 Task: Compose an email with the signature Joshua Turner with the subject Request for a resume and the message I need your assistance in preparing the proposal for the new project. from softage.8@softage.net to softage.2@softage.net Select the numbered list and change the font typography to strikethroughSelect the numbered list and remove the font typography strikethrough Send the email. Finally, move the email from Sent Items to the label User experience
Action: Mouse moved to (1115, 66)
Screenshot: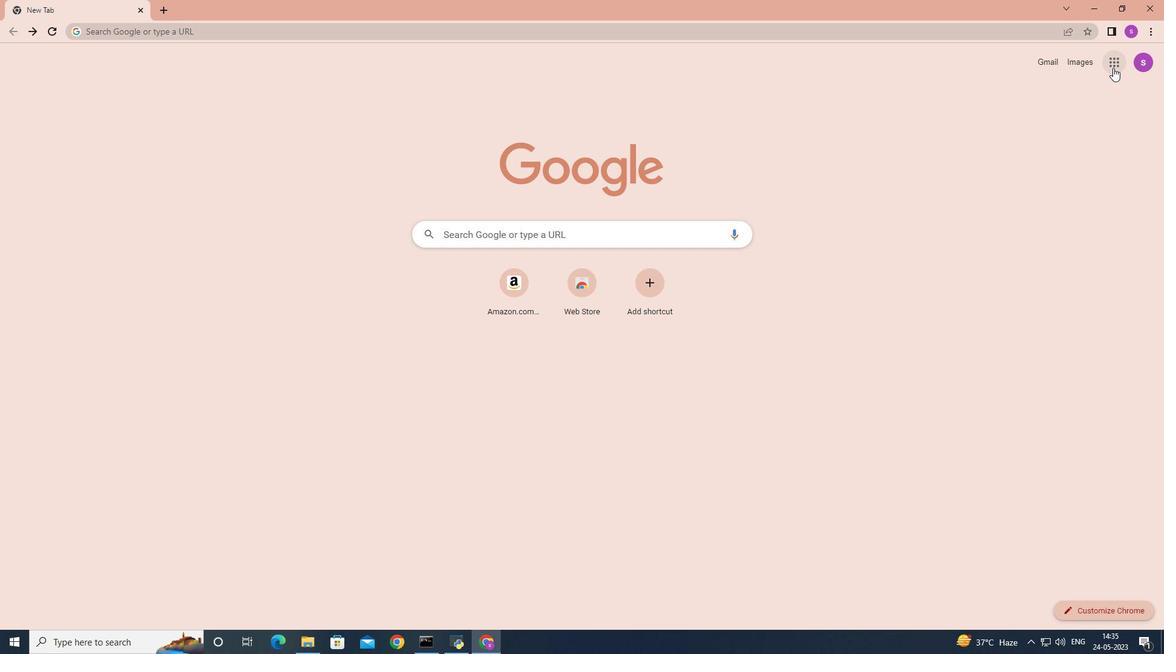 
Action: Mouse pressed left at (1115, 66)
Screenshot: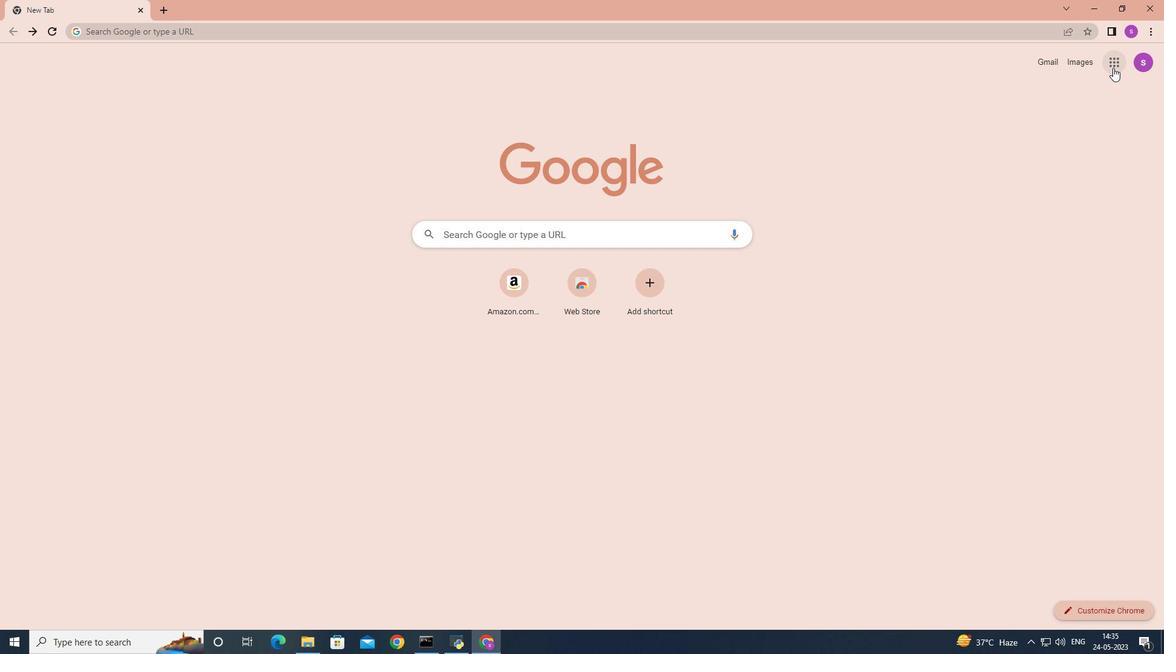 
Action: Mouse moved to (1053, 114)
Screenshot: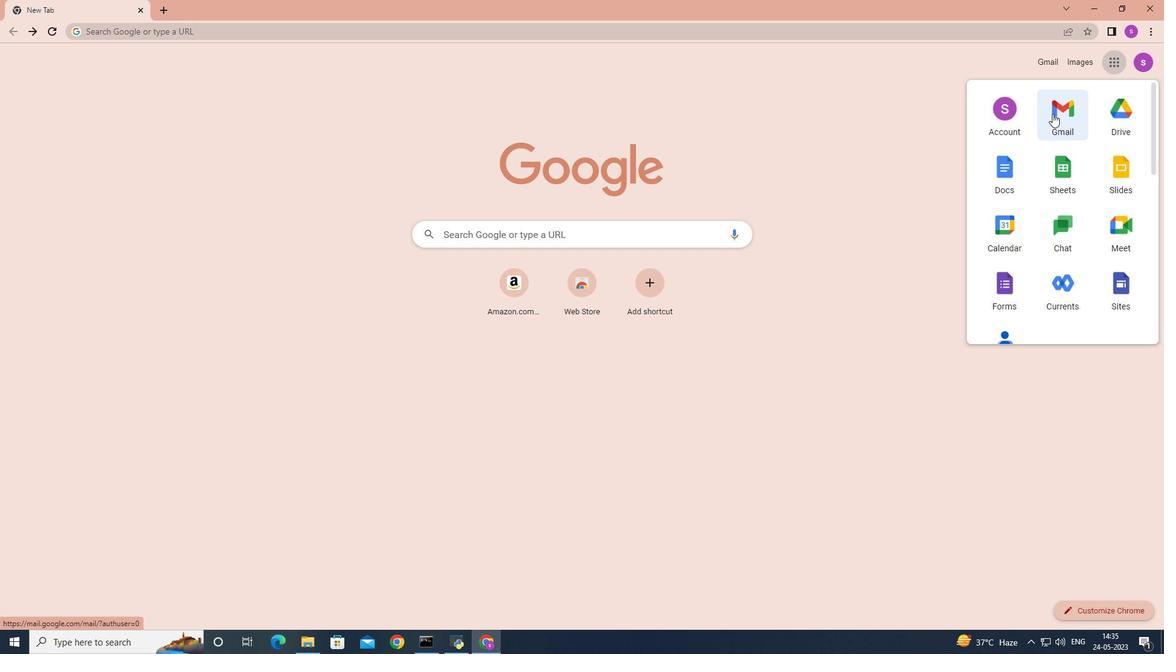 
Action: Mouse pressed left at (1053, 114)
Screenshot: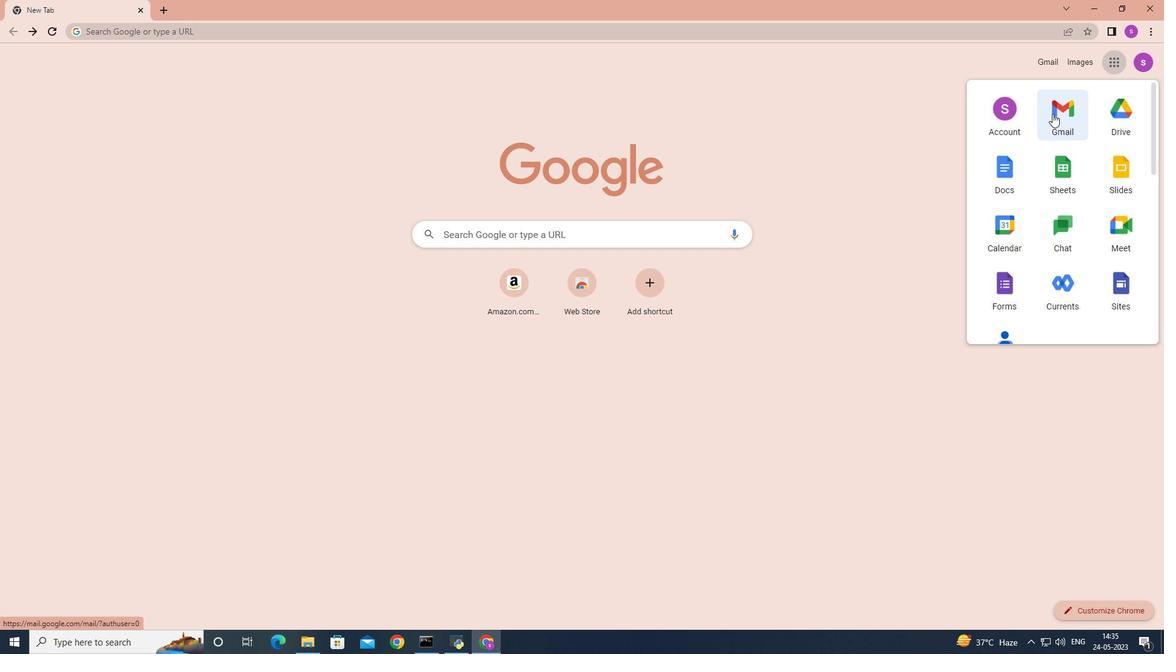 
Action: Mouse moved to (1024, 59)
Screenshot: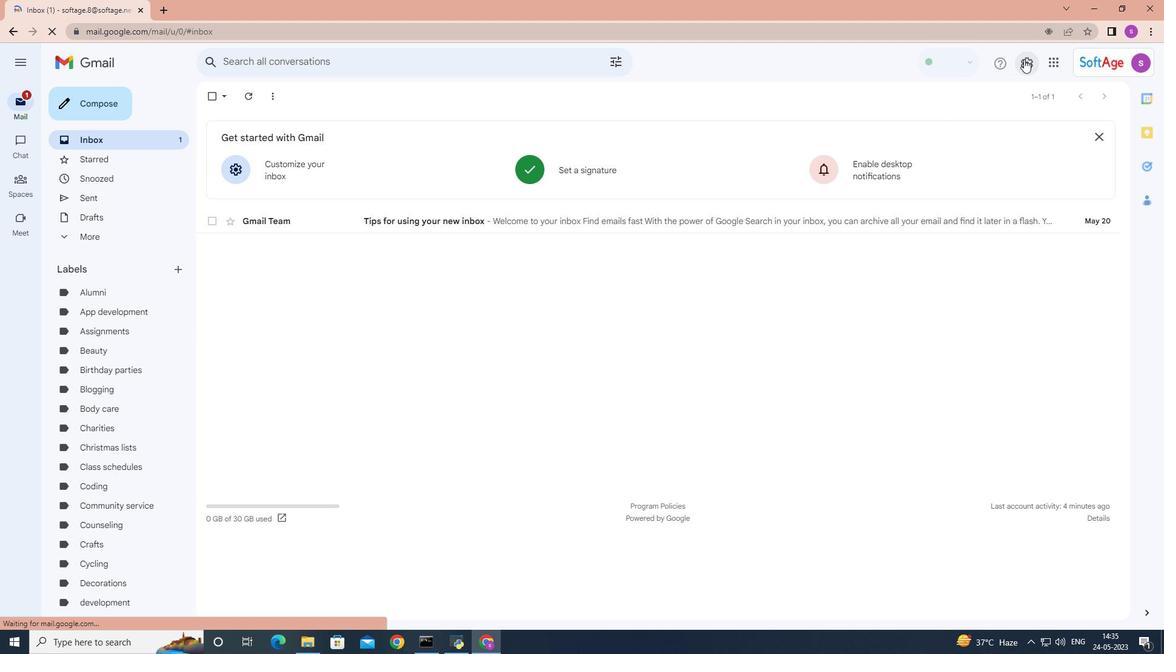 
Action: Mouse pressed left at (1024, 59)
Screenshot: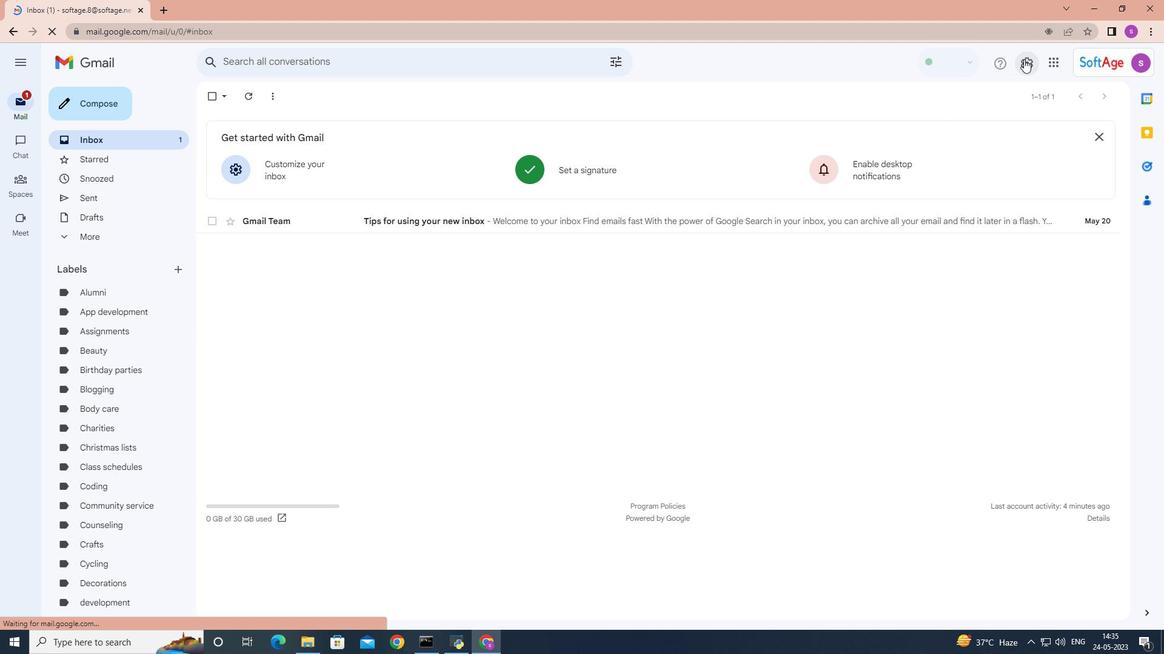 
Action: Mouse moved to (995, 118)
Screenshot: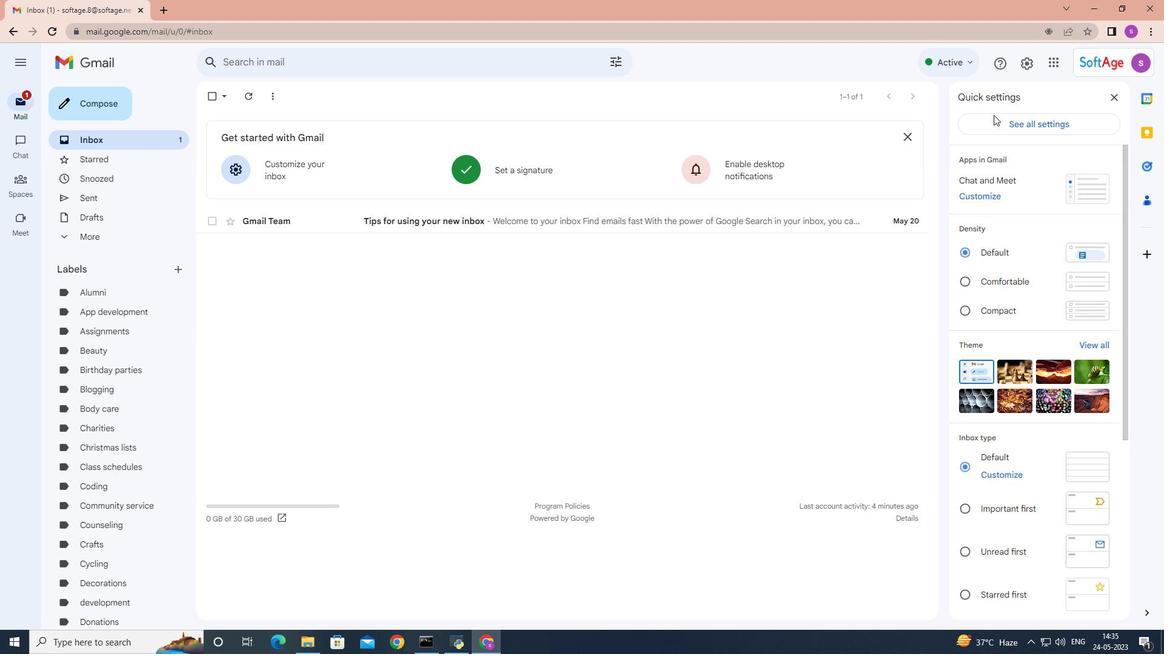 
Action: Mouse pressed left at (995, 118)
Screenshot: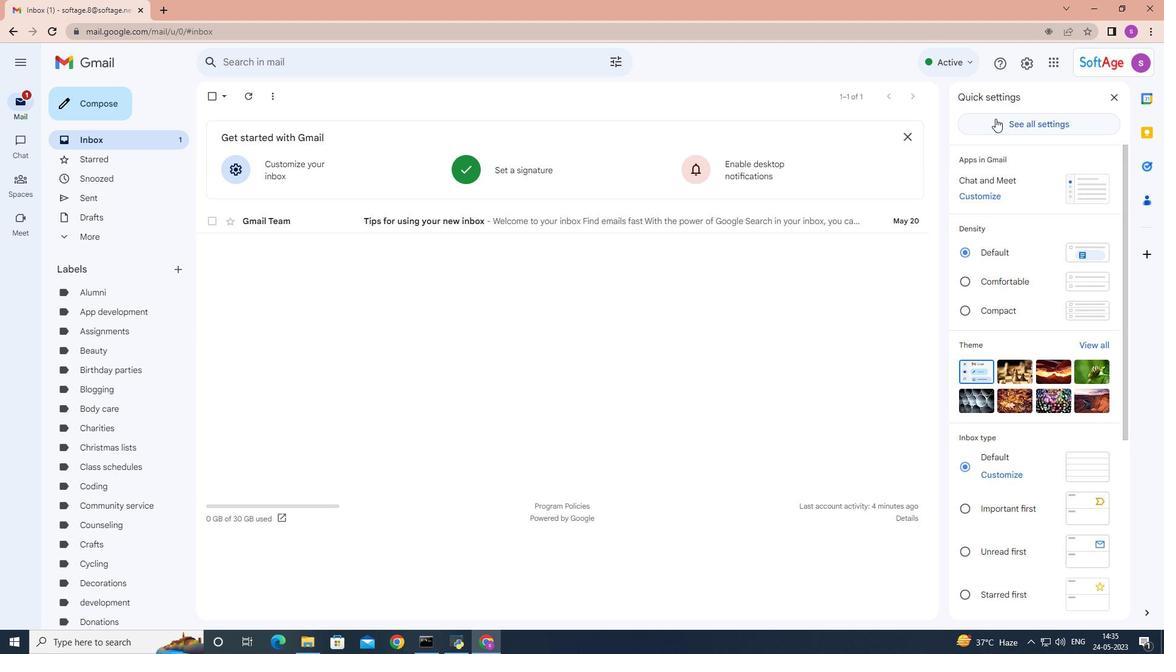 
Action: Mouse moved to (701, 200)
Screenshot: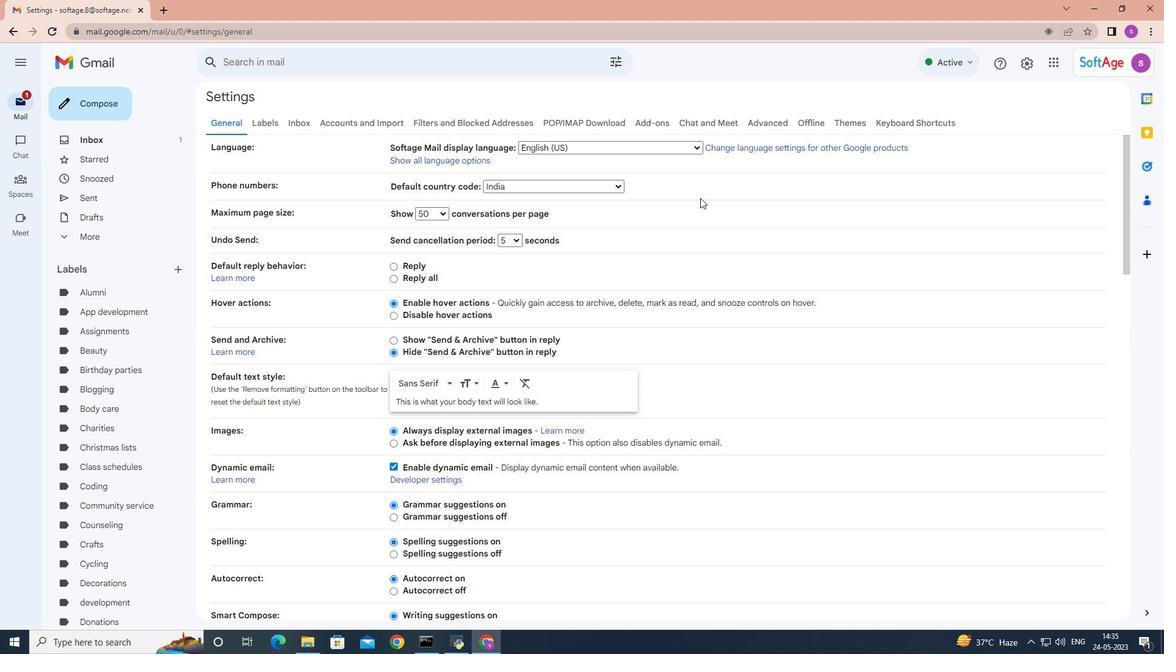 
Action: Mouse scrolled (701, 198) with delta (0, 0)
Screenshot: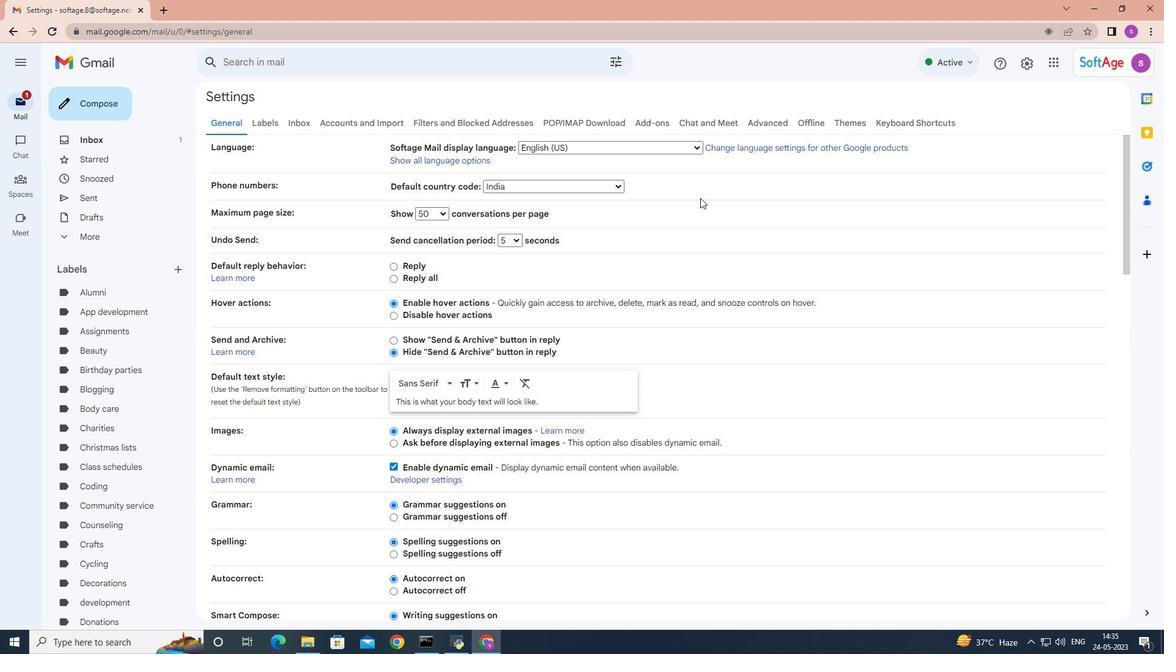 
Action: Mouse moved to (701, 200)
Screenshot: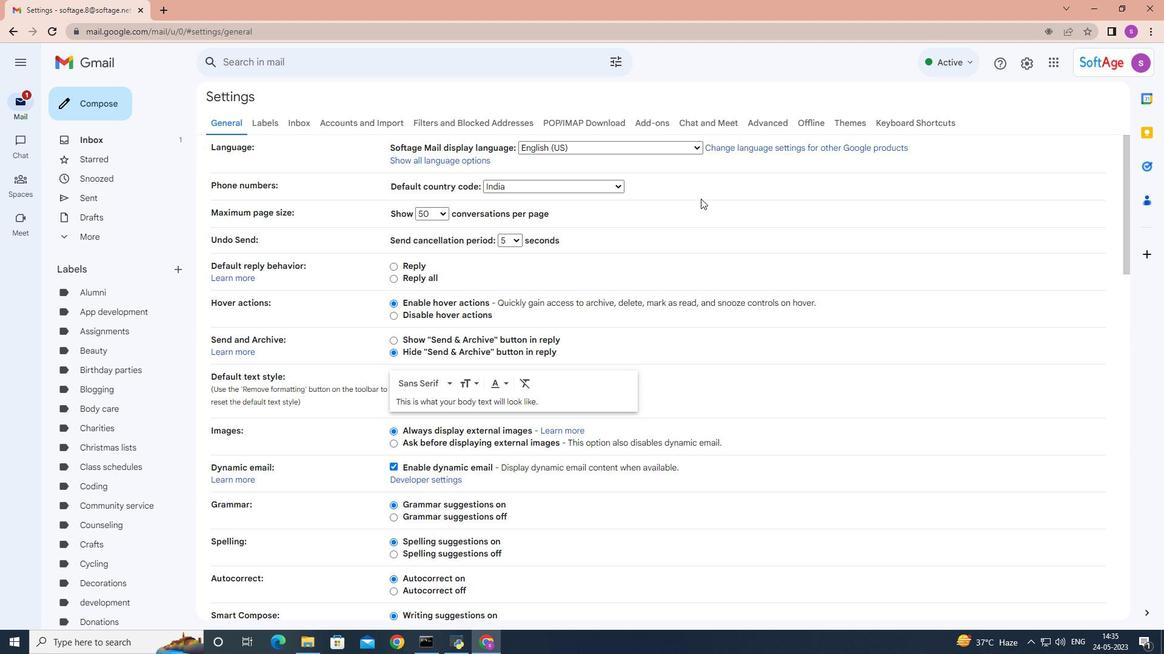
Action: Mouse scrolled (701, 199) with delta (0, 0)
Screenshot: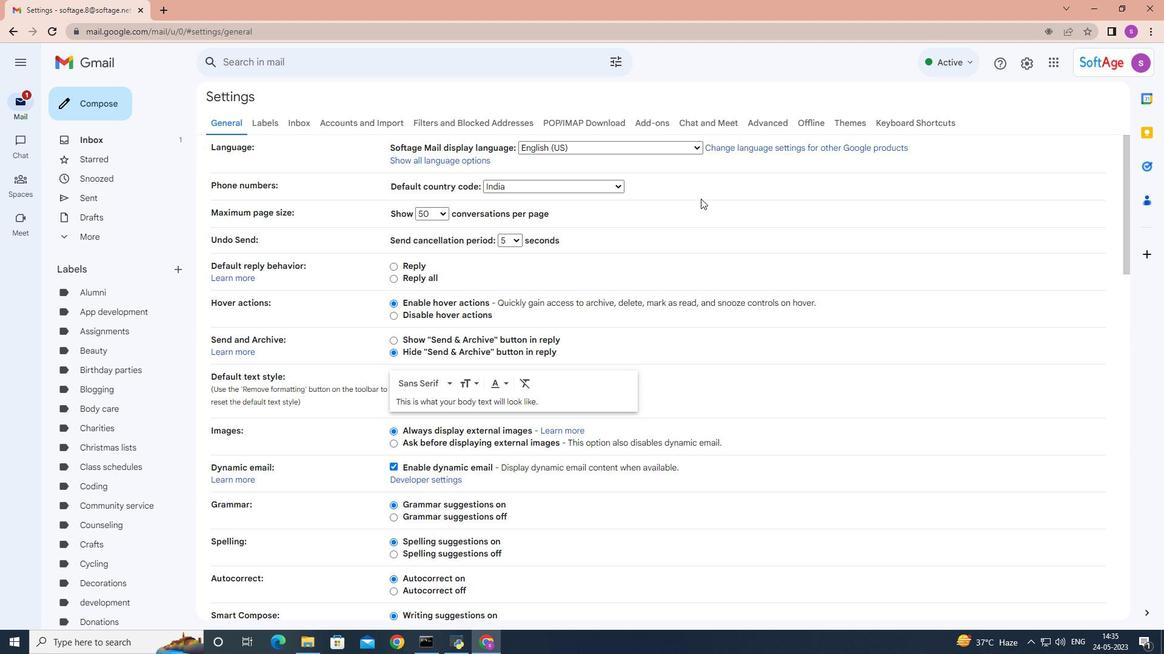 
Action: Mouse scrolled (701, 200) with delta (0, 0)
Screenshot: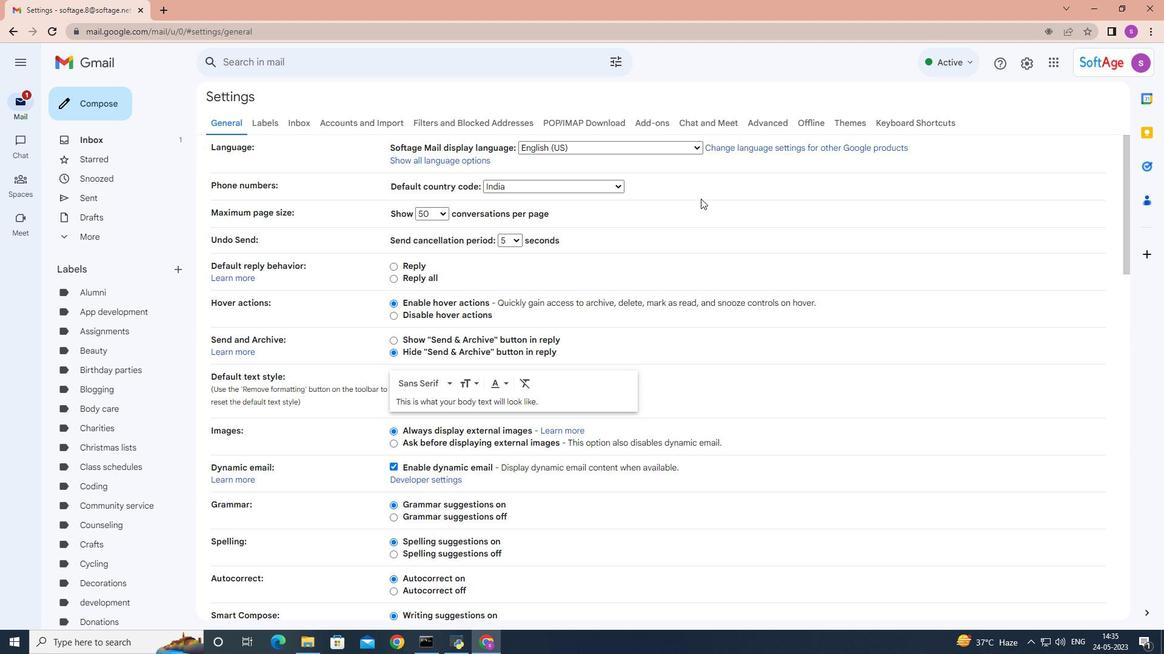 
Action: Mouse moved to (702, 200)
Screenshot: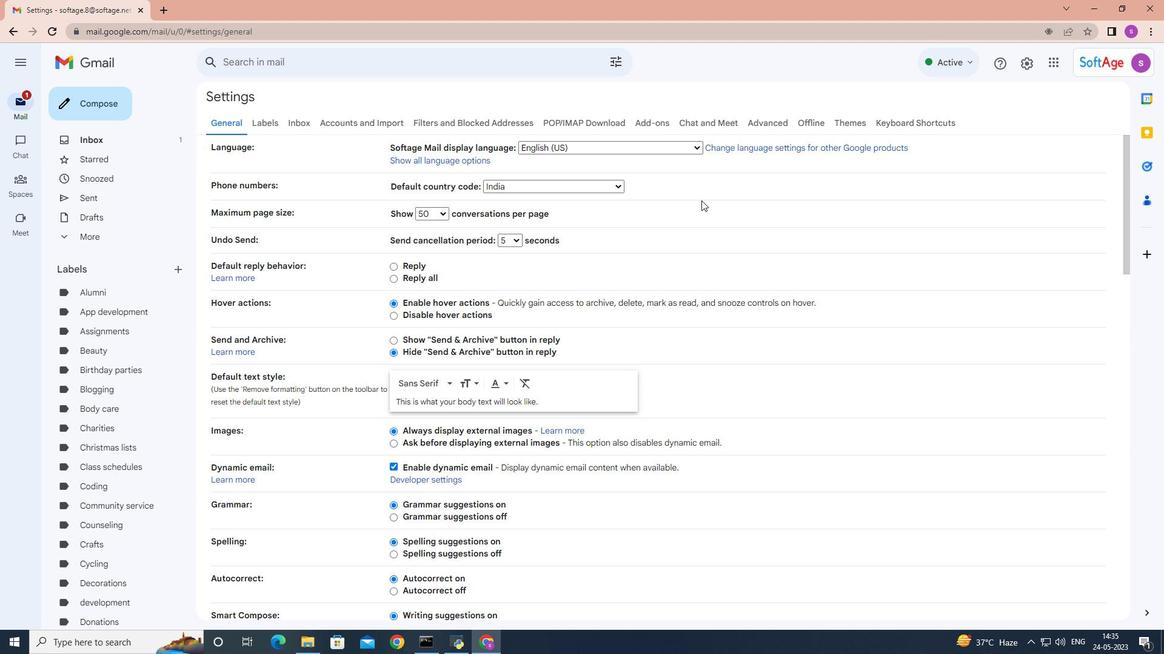 
Action: Mouse scrolled (702, 200) with delta (0, 0)
Screenshot: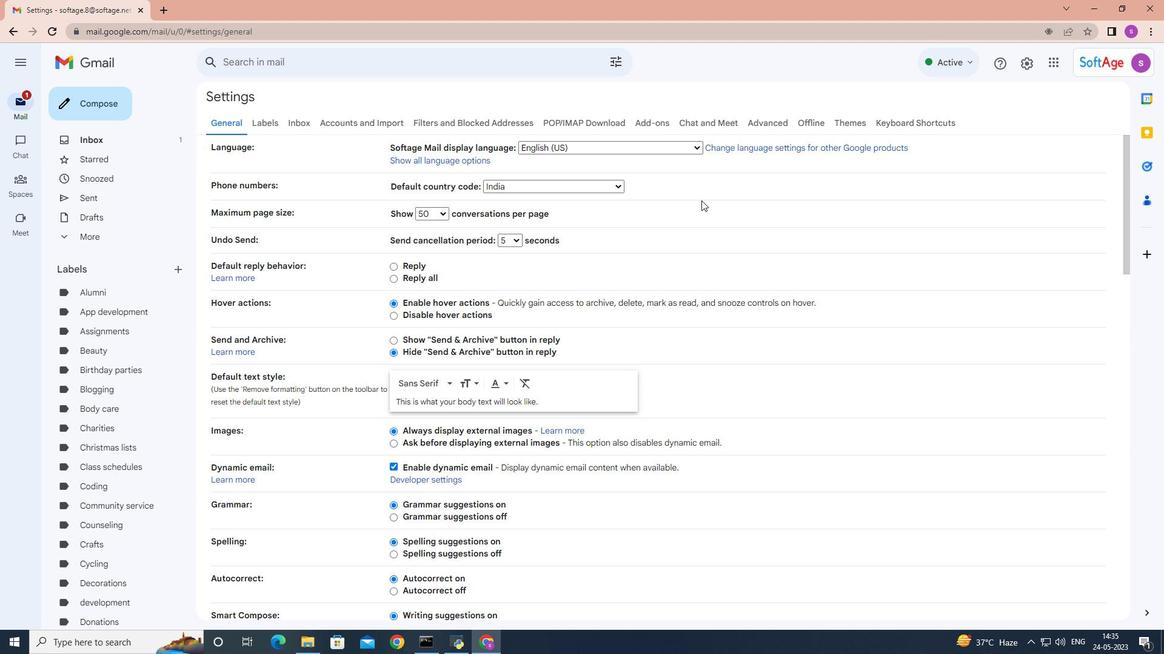 
Action: Mouse moved to (718, 186)
Screenshot: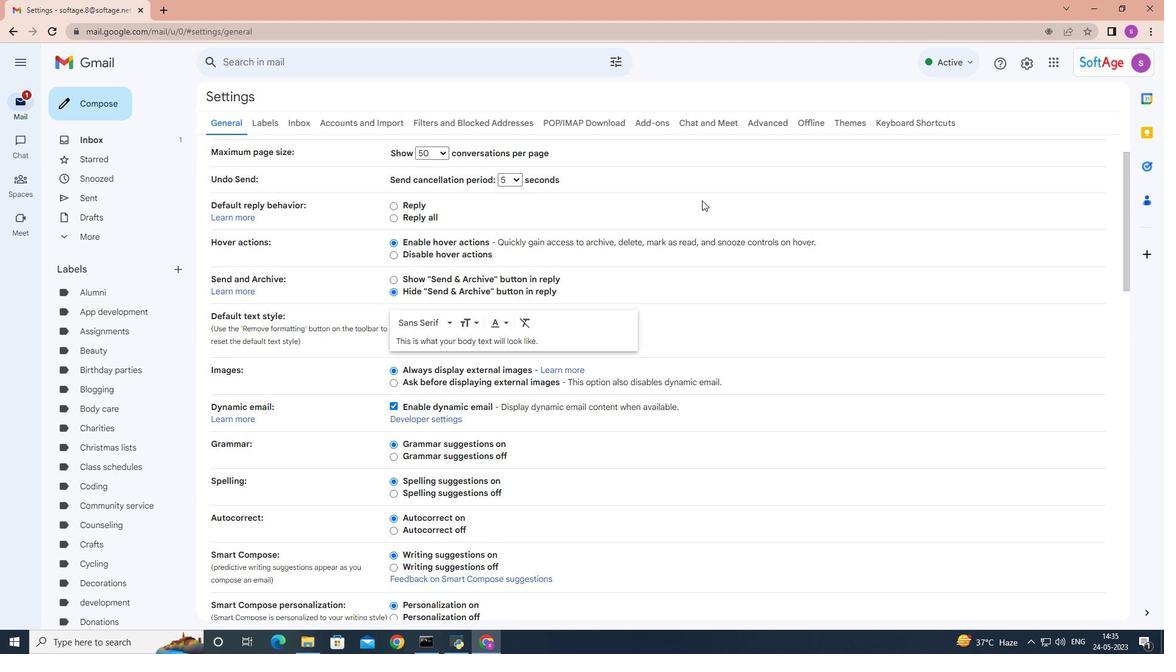 
Action: Mouse scrolled (708, 193) with delta (0, 0)
Screenshot: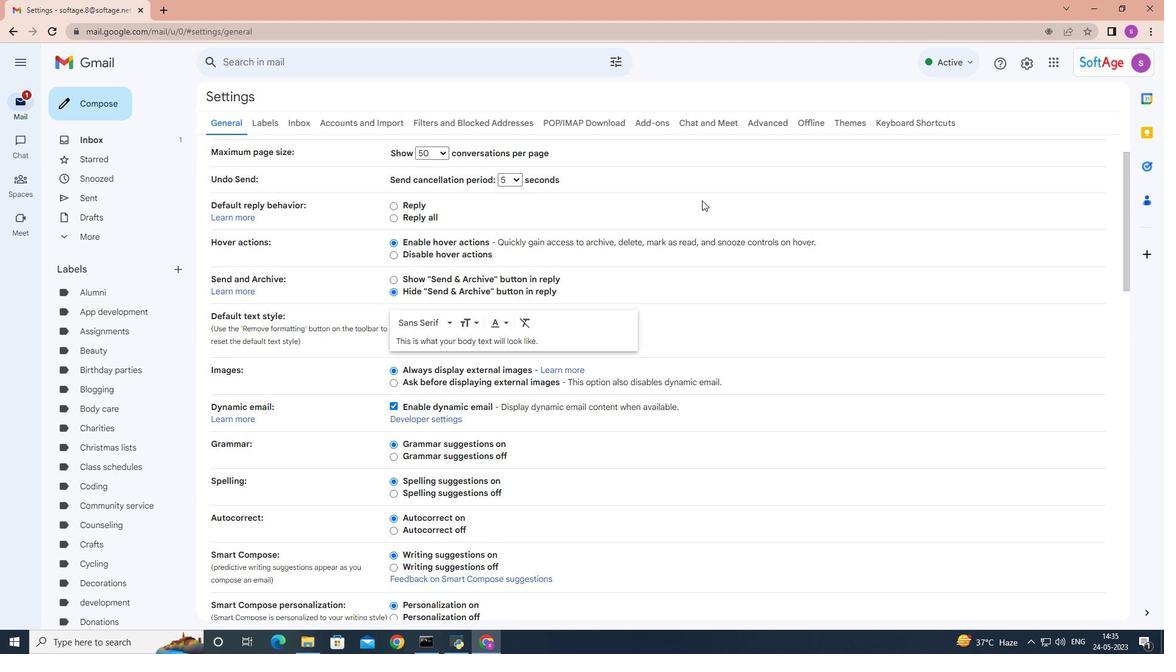 
Action: Mouse moved to (717, 188)
Screenshot: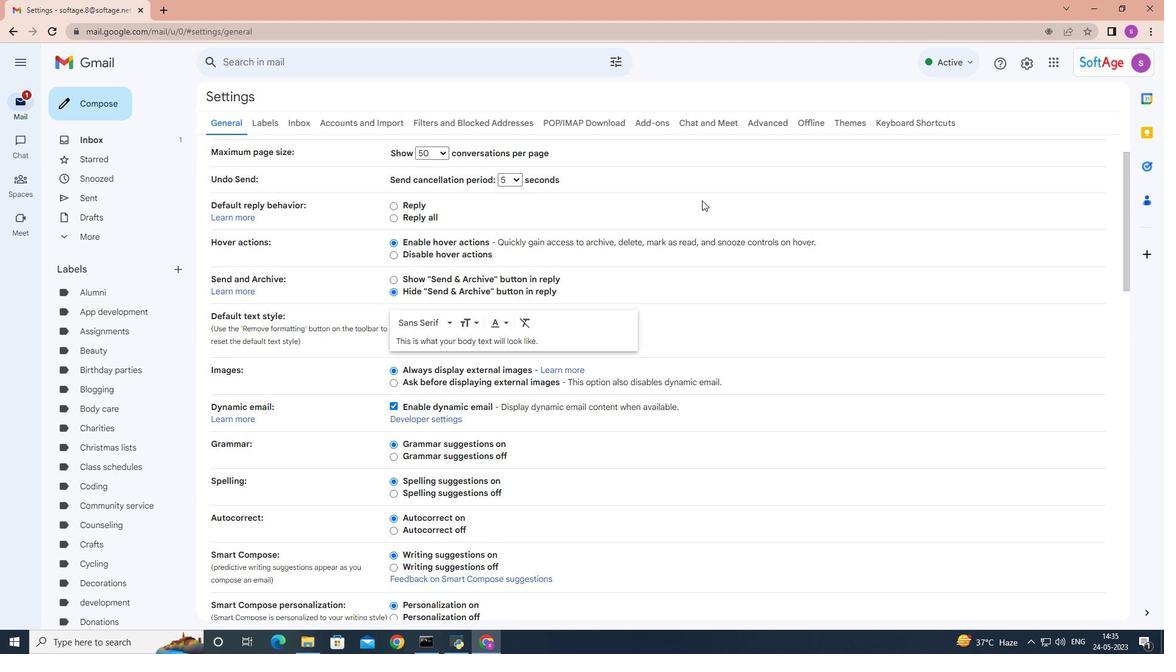 
Action: Mouse scrolled (718, 186) with delta (0, 0)
Screenshot: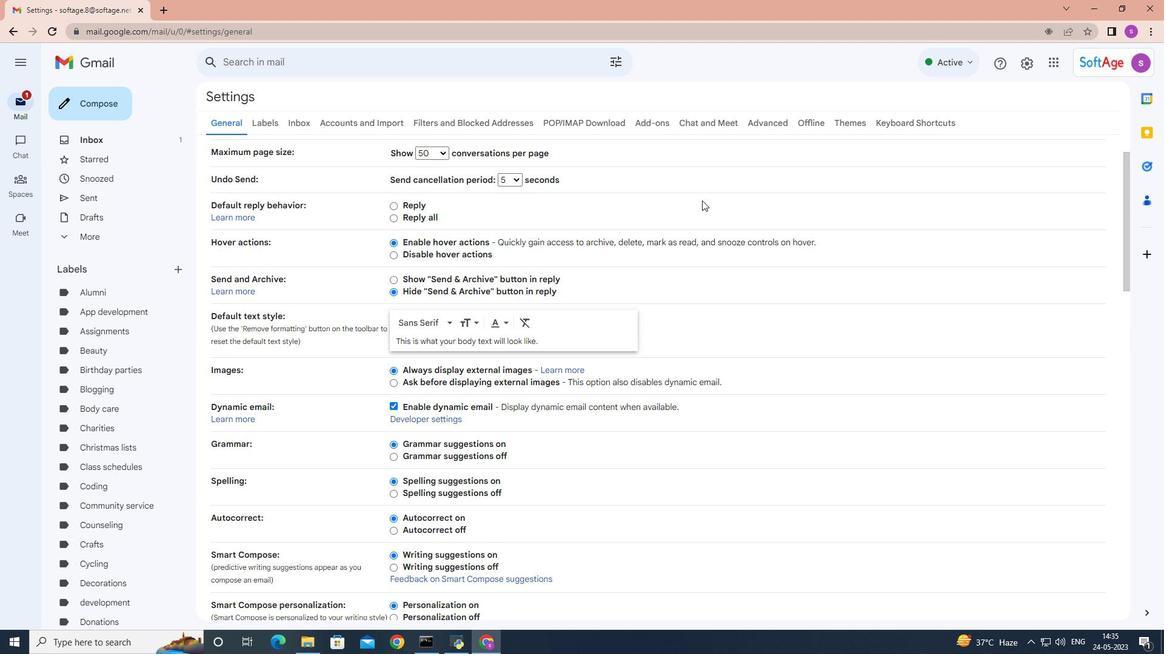 
Action: Mouse scrolled (718, 186) with delta (0, 0)
Screenshot: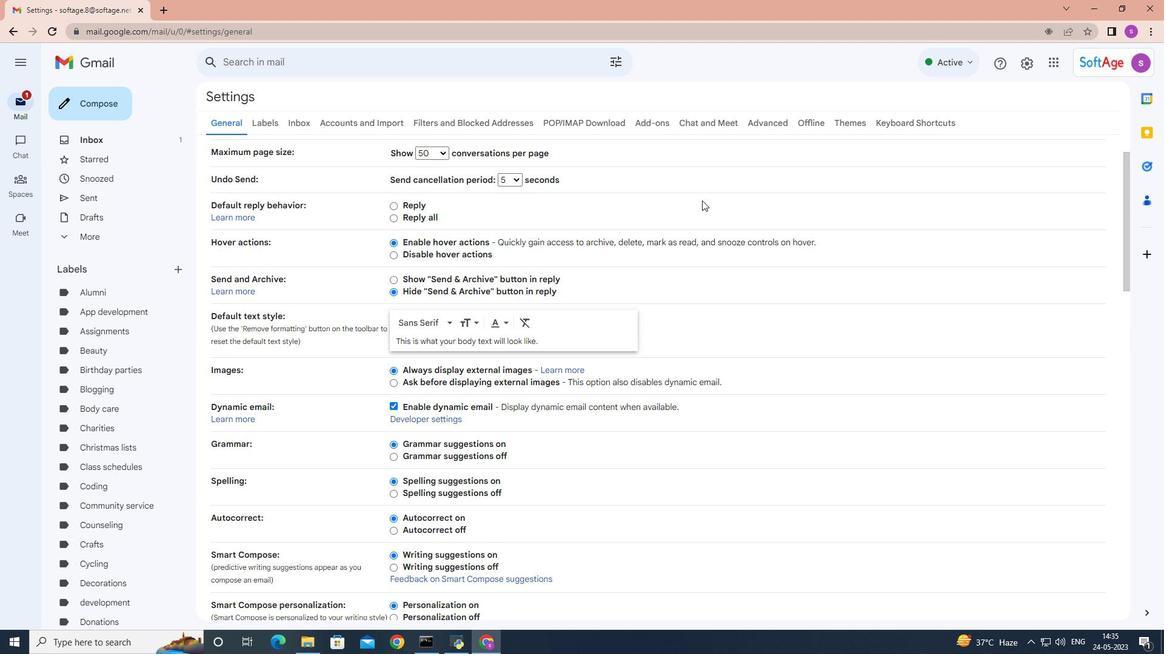 
Action: Mouse scrolled (718, 187) with delta (0, 0)
Screenshot: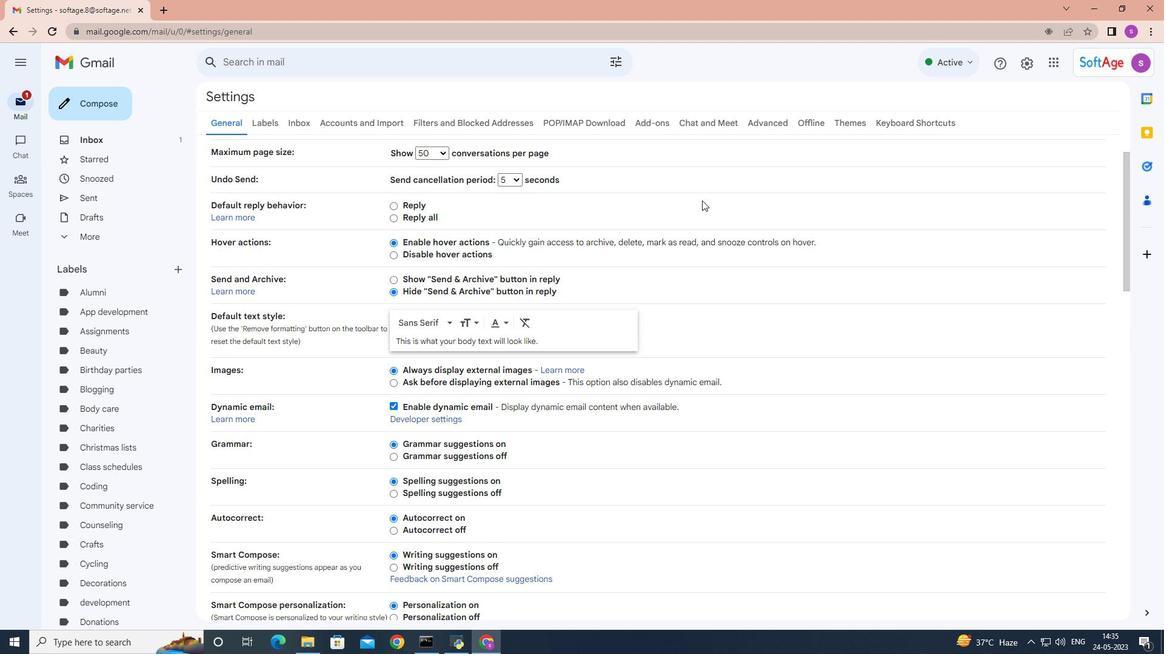 
Action: Mouse scrolled (717, 187) with delta (0, 0)
Screenshot: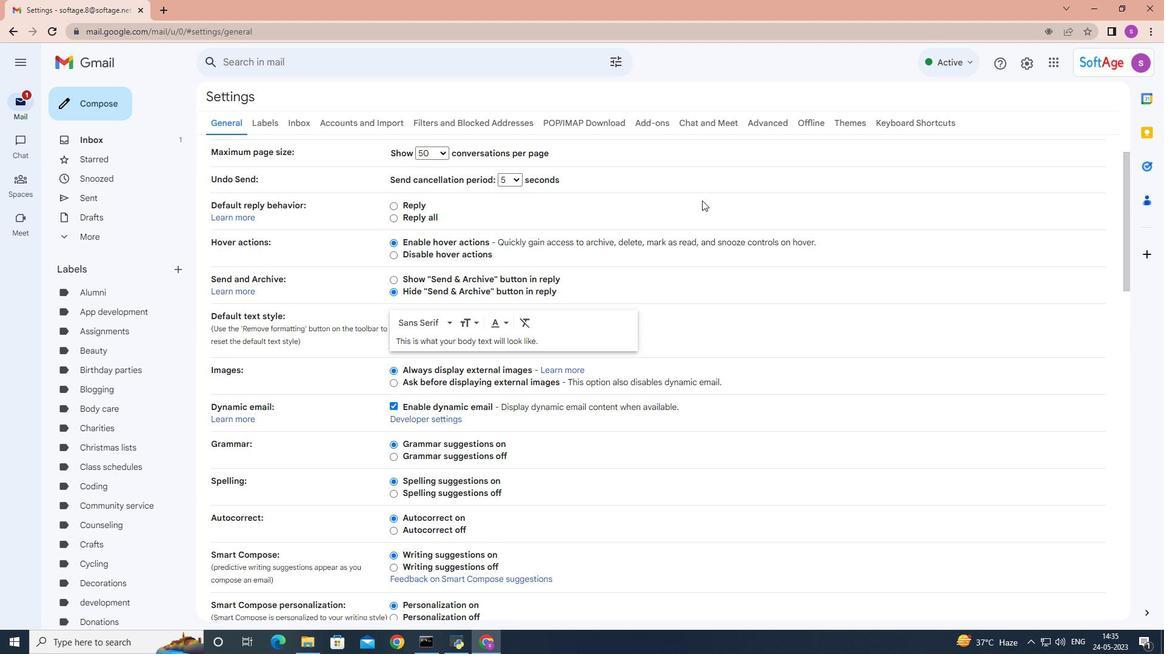 
Action: Mouse scrolled (717, 187) with delta (0, 0)
Screenshot: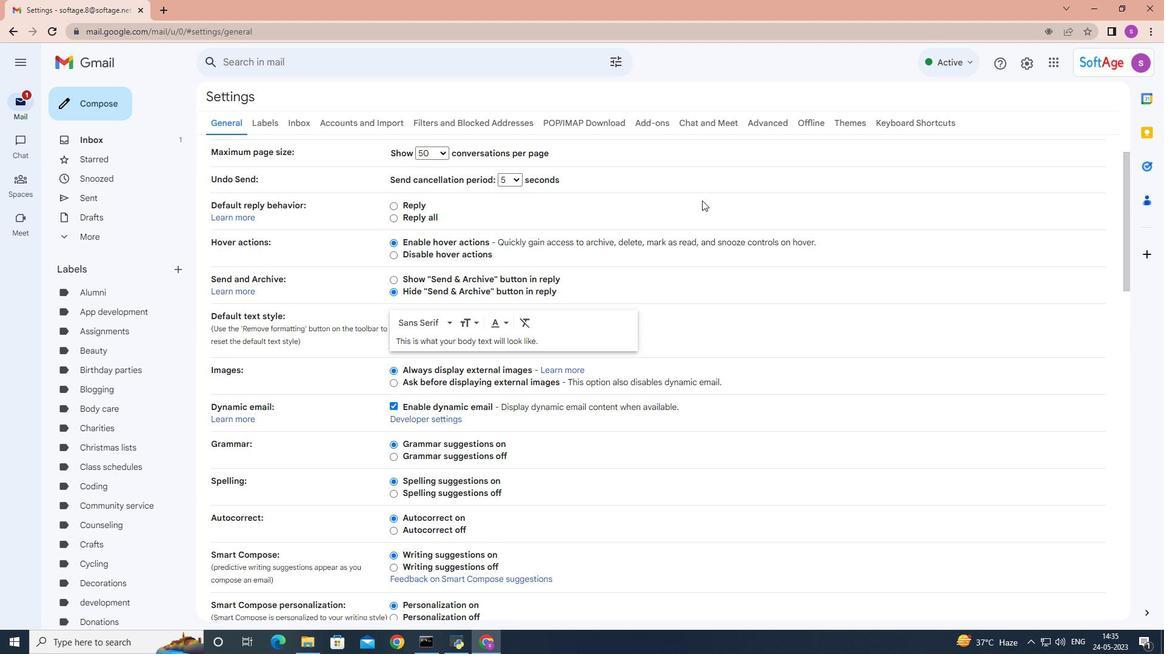 
Action: Mouse moved to (718, 191)
Screenshot: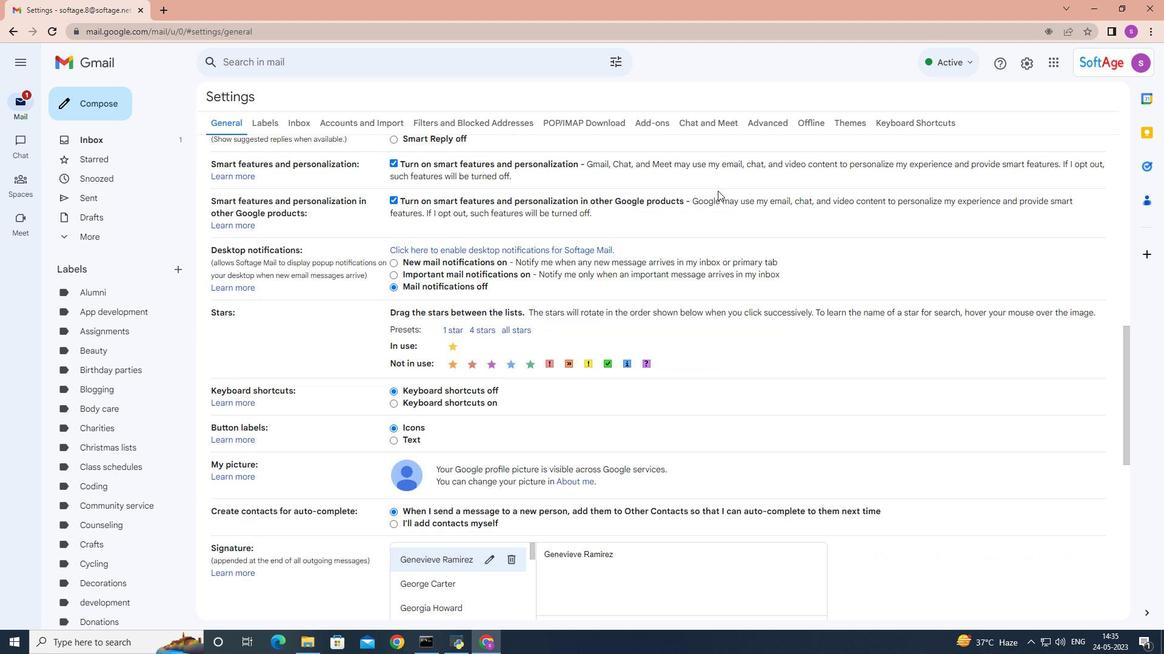 
Action: Mouse scrolled (718, 190) with delta (0, 0)
Screenshot: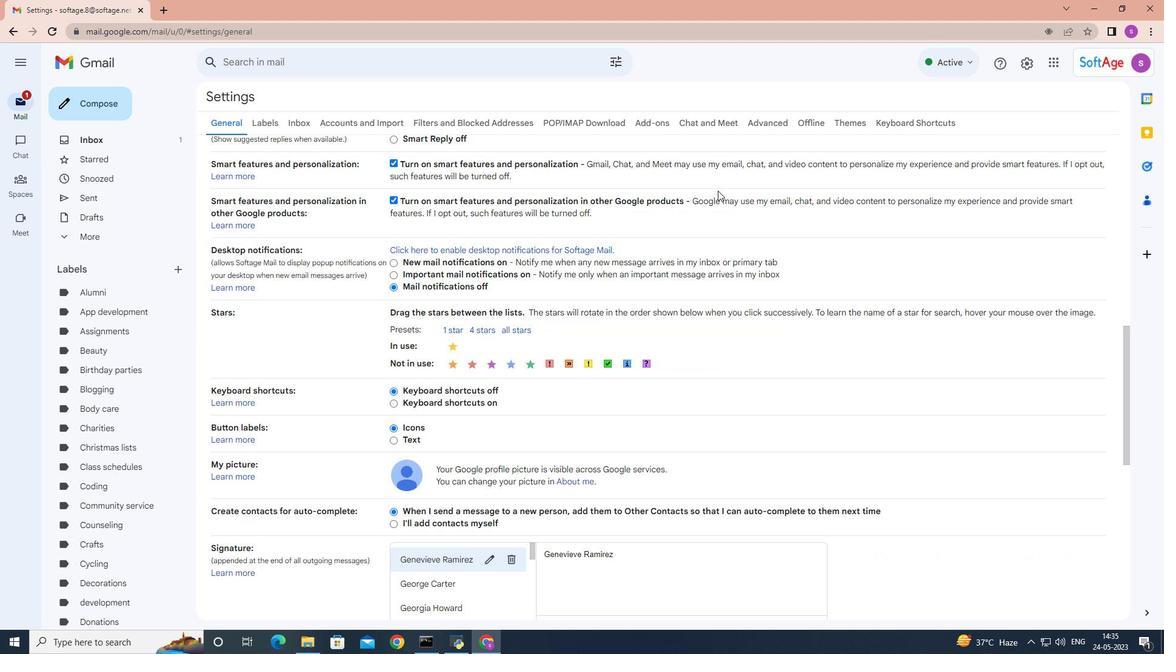 
Action: Mouse moved to (721, 192)
Screenshot: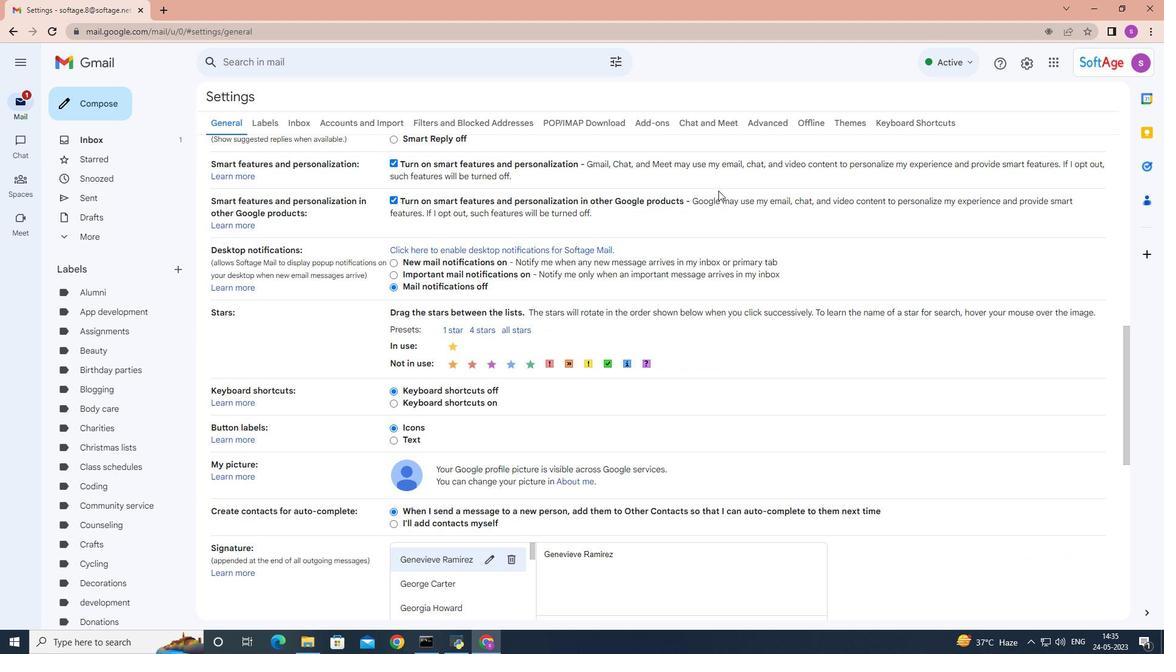 
Action: Mouse scrolled (721, 191) with delta (0, 0)
Screenshot: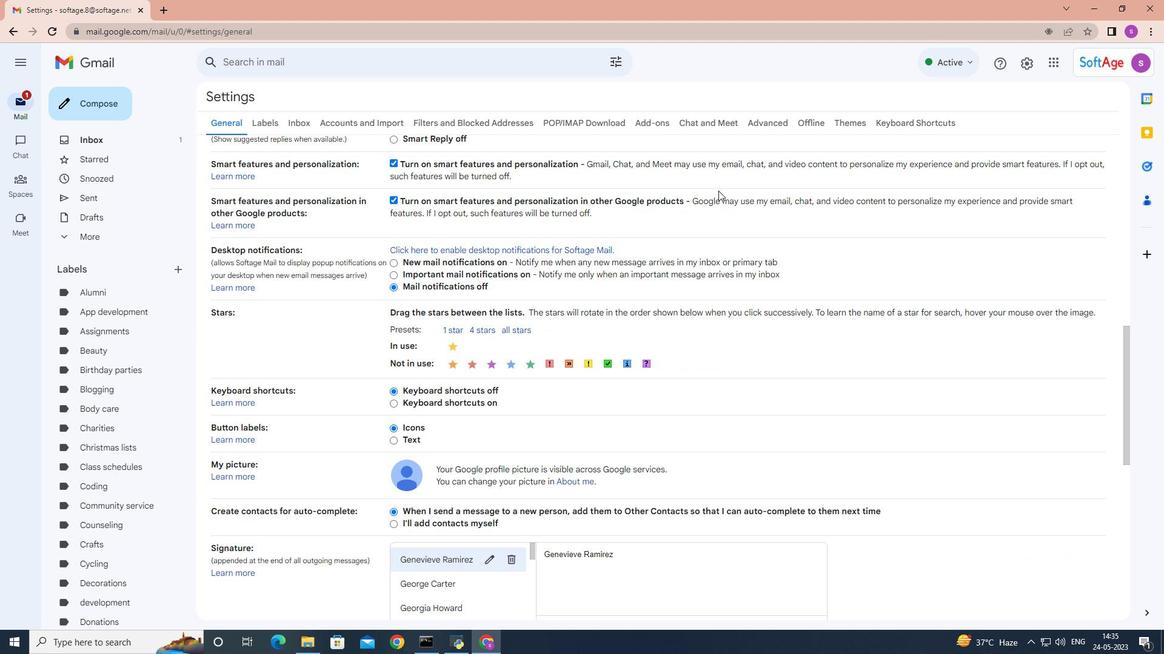 
Action: Mouse moved to (722, 192)
Screenshot: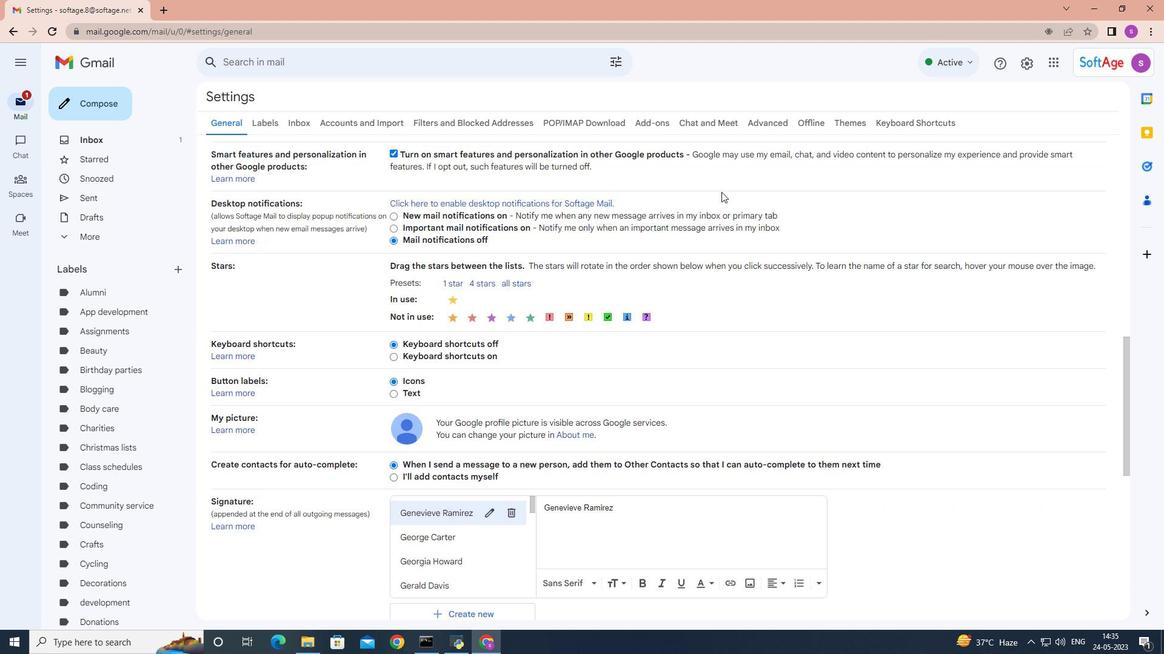
Action: Mouse scrolled (722, 191) with delta (0, 0)
Screenshot: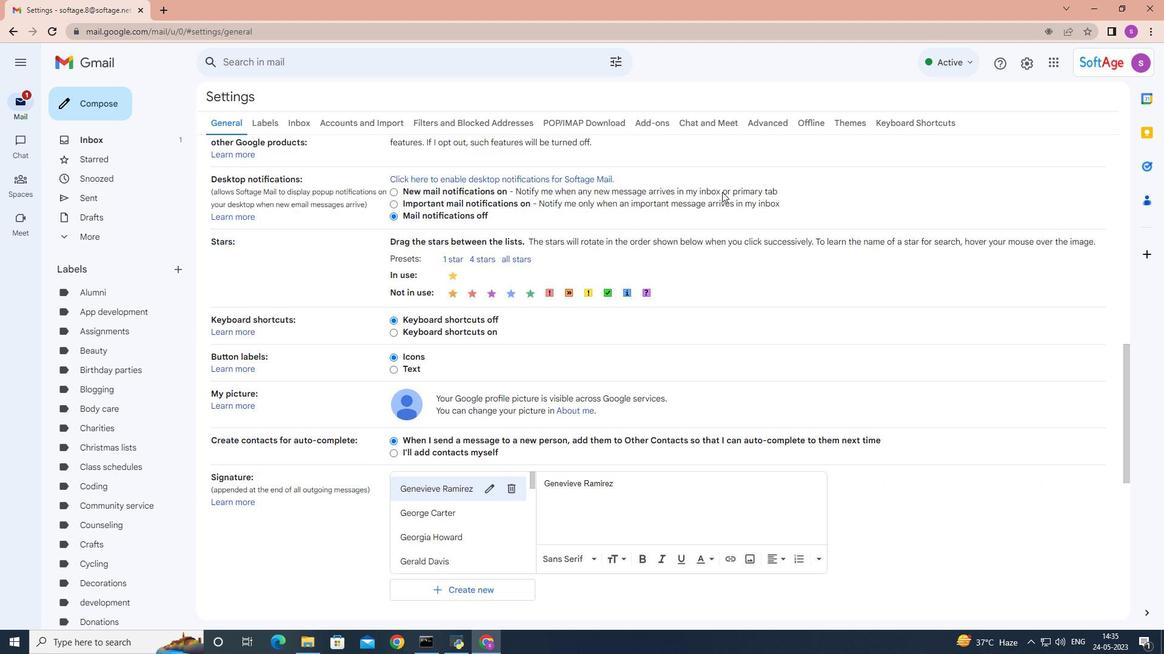 
Action: Mouse moved to (721, 192)
Screenshot: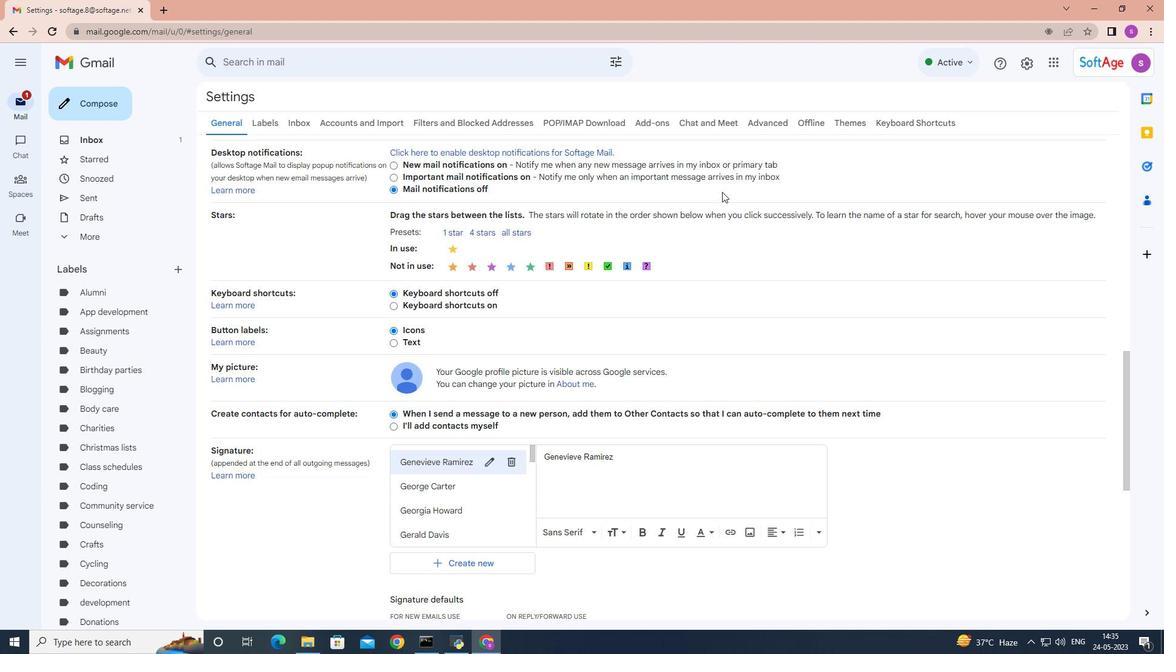 
Action: Mouse scrolled (721, 192) with delta (0, 0)
Screenshot: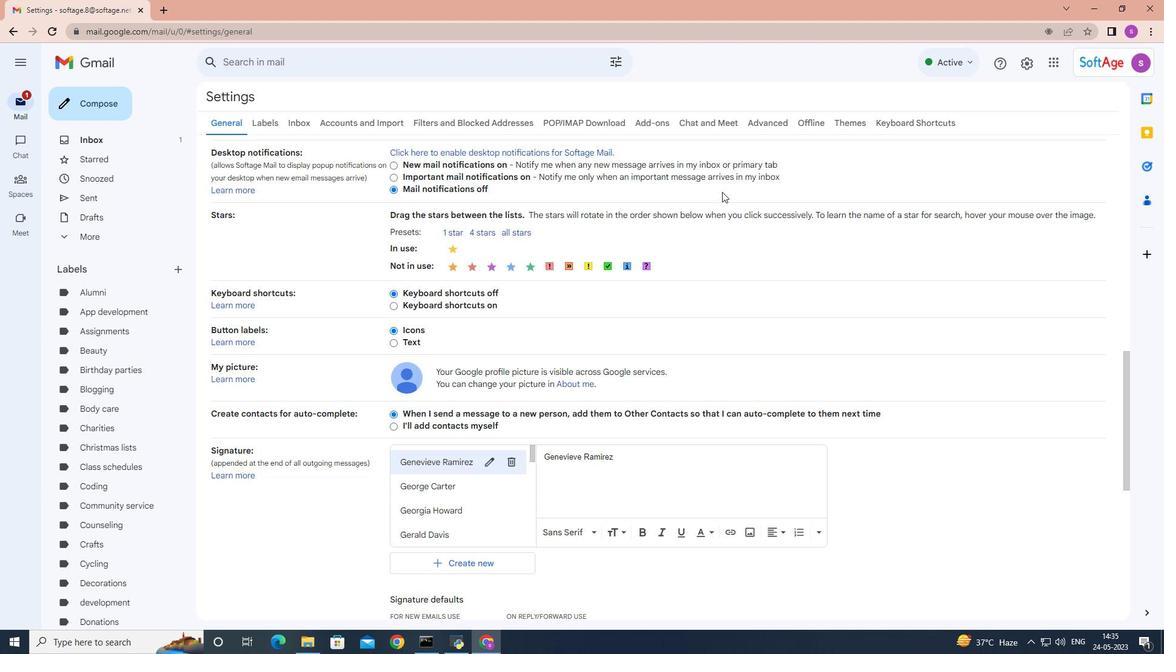 
Action: Mouse moved to (719, 194)
Screenshot: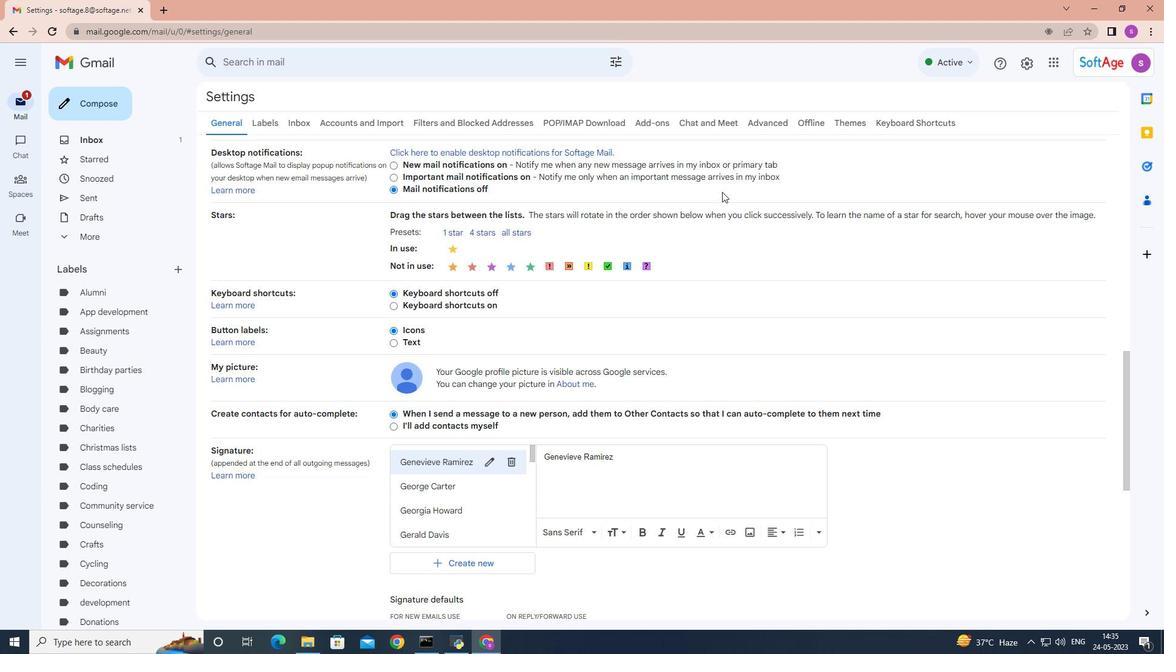 
Action: Mouse scrolled (719, 193) with delta (0, 0)
Screenshot: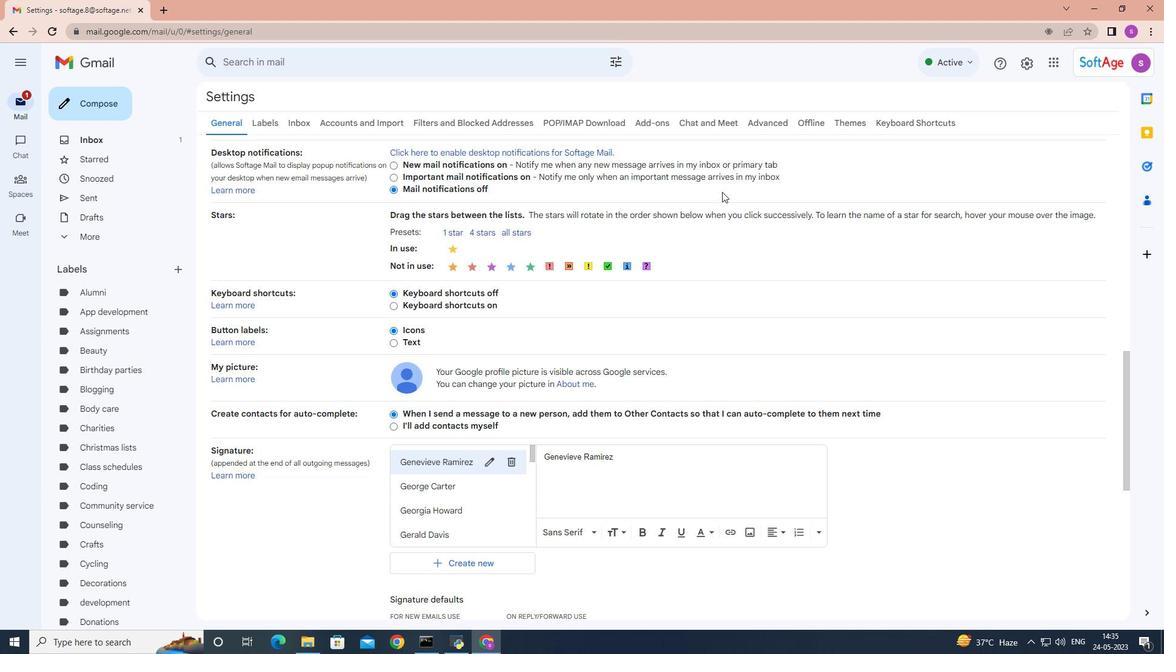 
Action: Mouse moved to (505, 354)
Screenshot: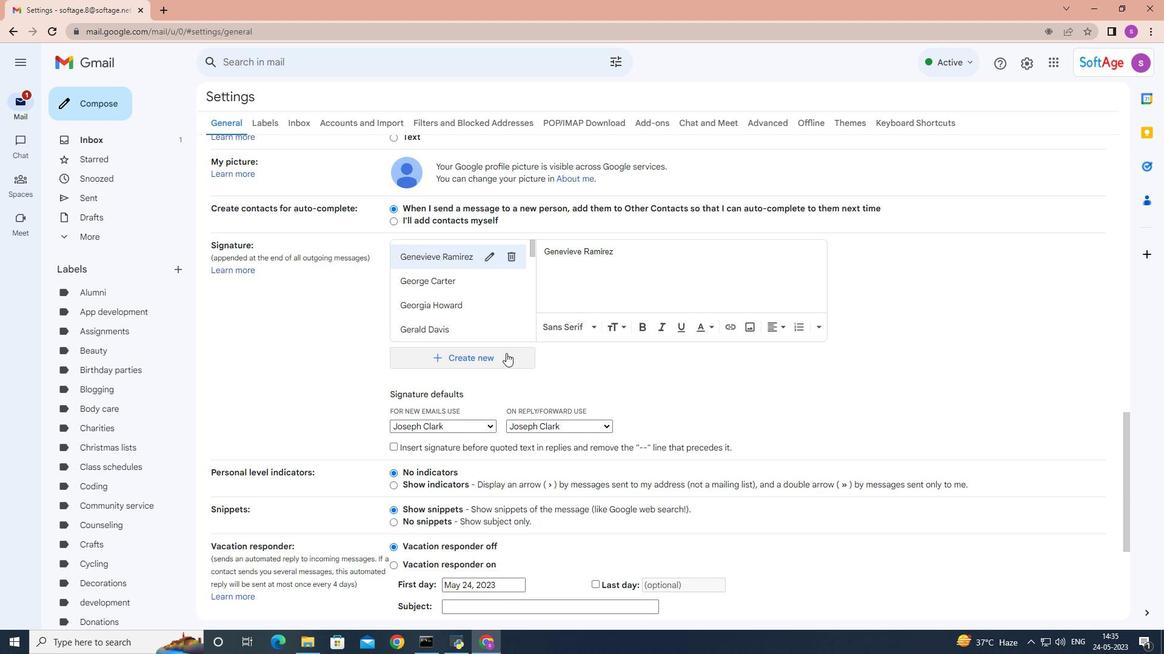 
Action: Mouse pressed left at (505, 354)
Screenshot: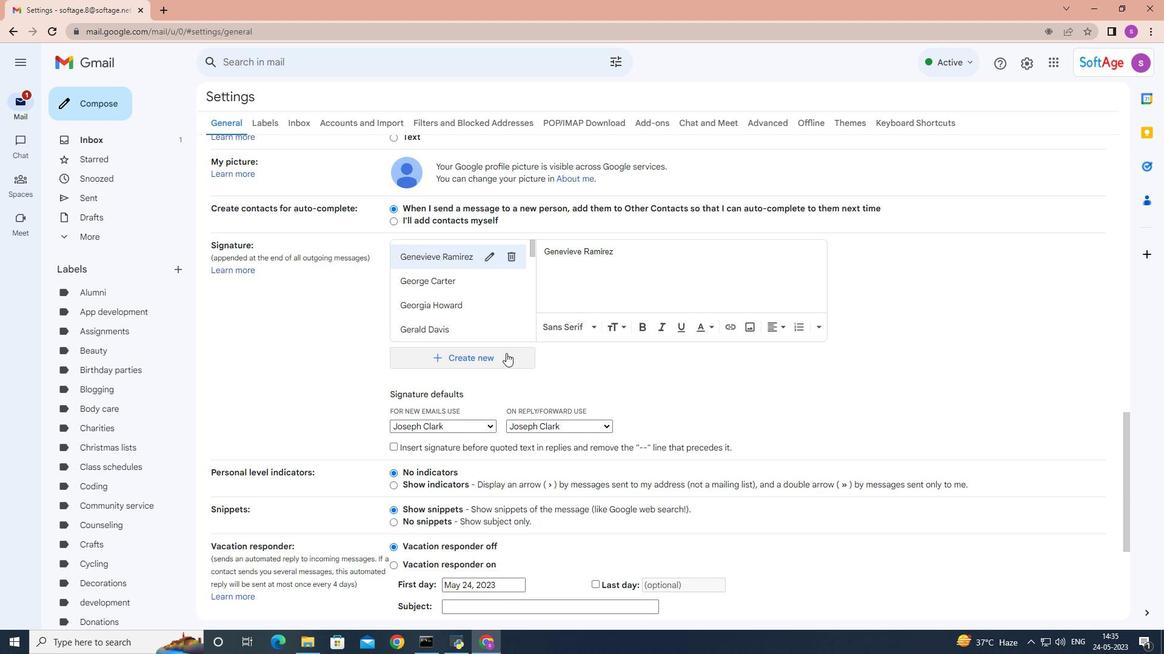 
Action: Mouse moved to (506, 353)
Screenshot: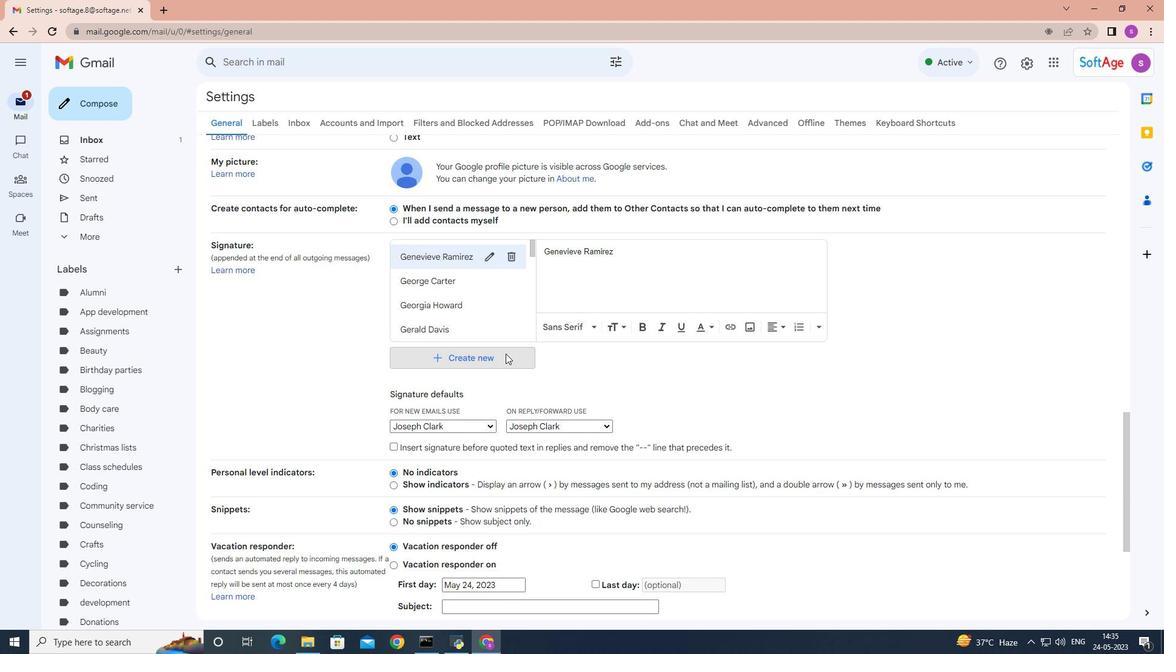 
Action: Key pressed <Key.shift>Joshua<Key.space><Key.shift>Turner
Screenshot: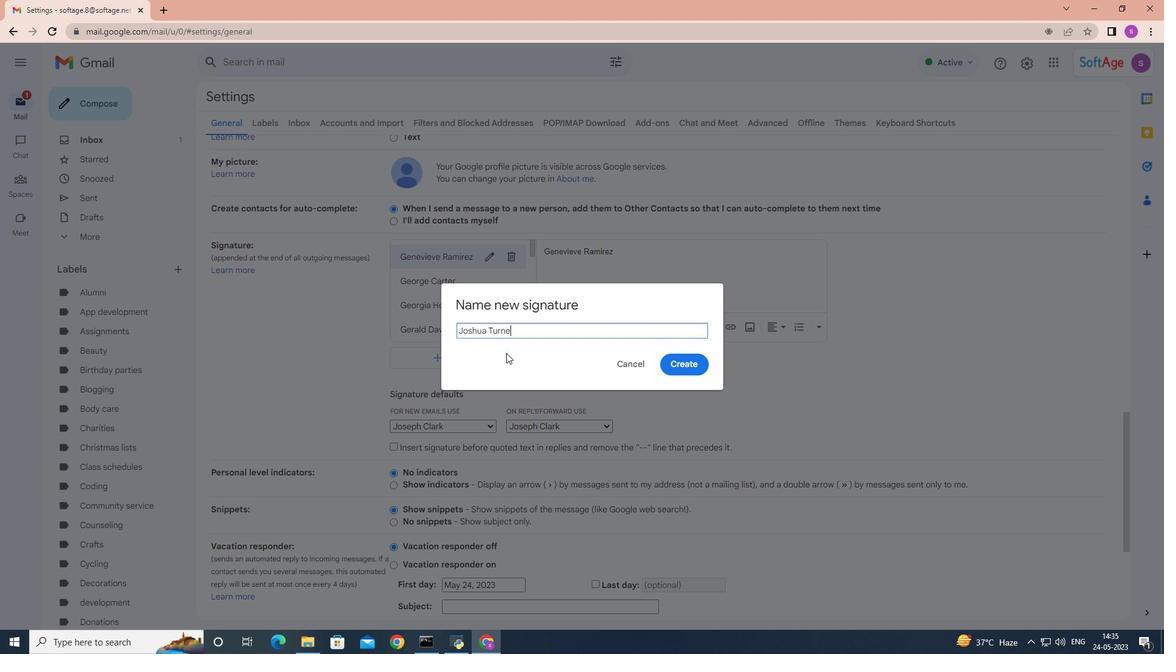 
Action: Mouse moved to (683, 365)
Screenshot: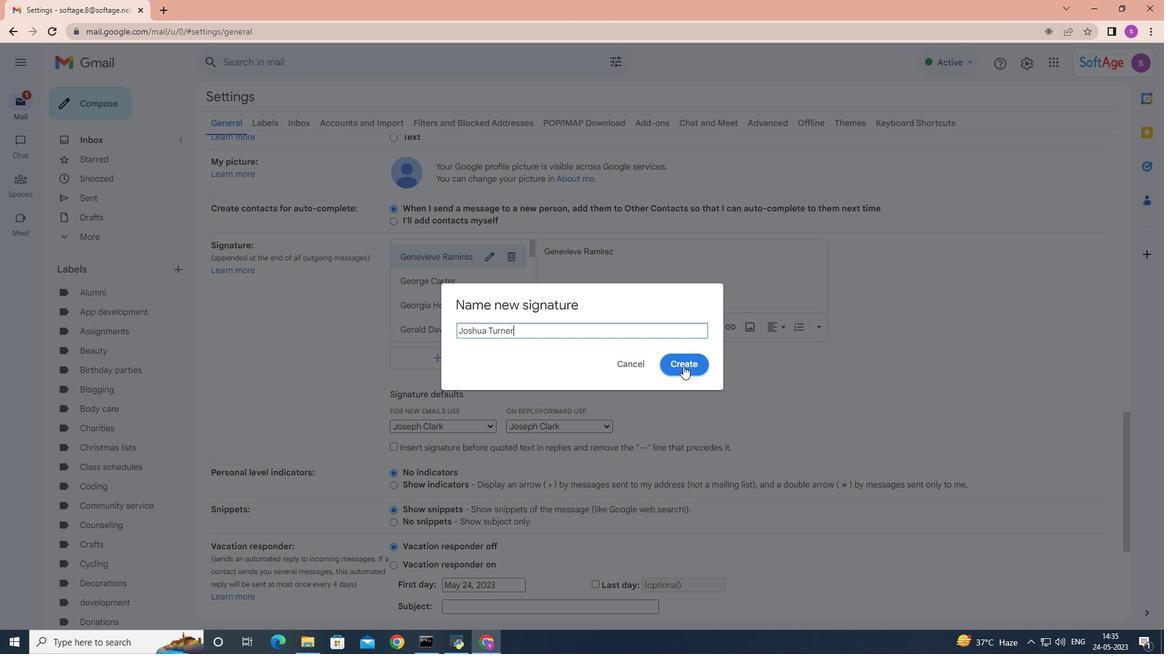 
Action: Mouse pressed left at (683, 365)
Screenshot: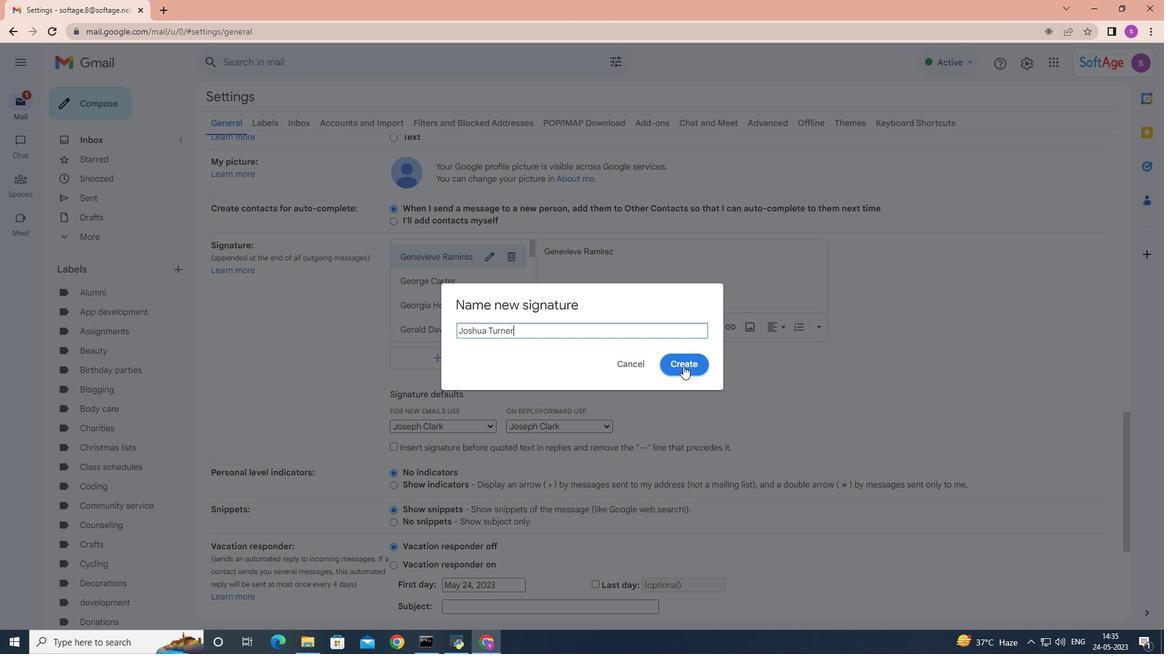 
Action: Mouse moved to (684, 365)
Screenshot: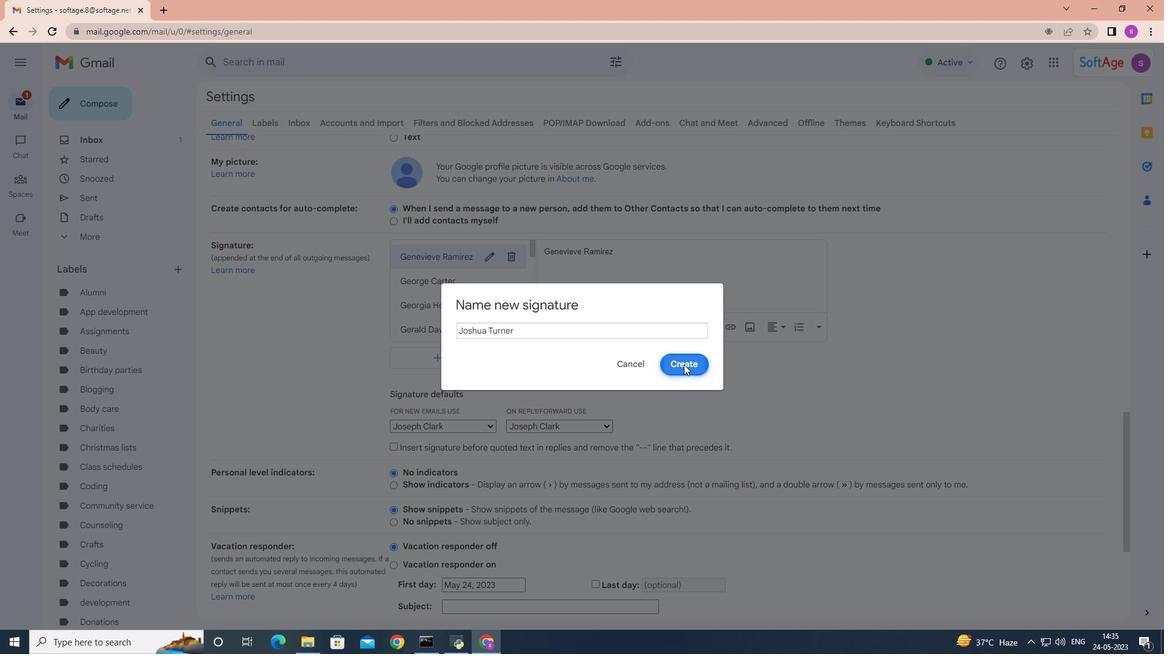 
Action: Key pressed <Key.shift>Joshua<Key.space><Key.shift>Turner
Screenshot: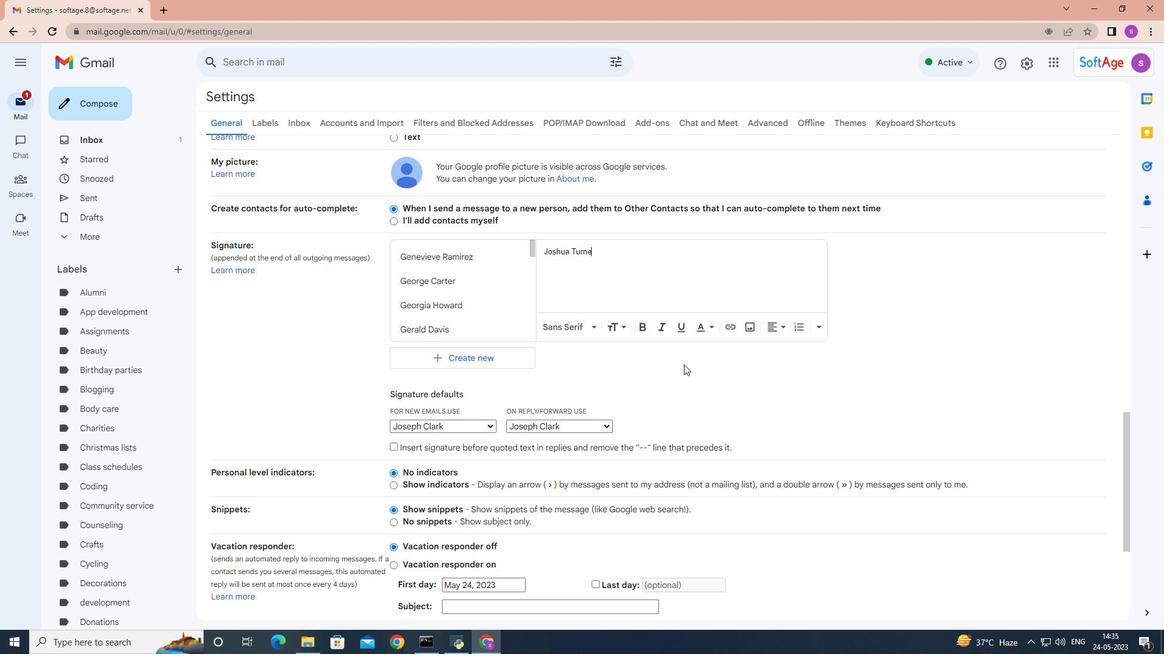 
Action: Mouse moved to (491, 428)
Screenshot: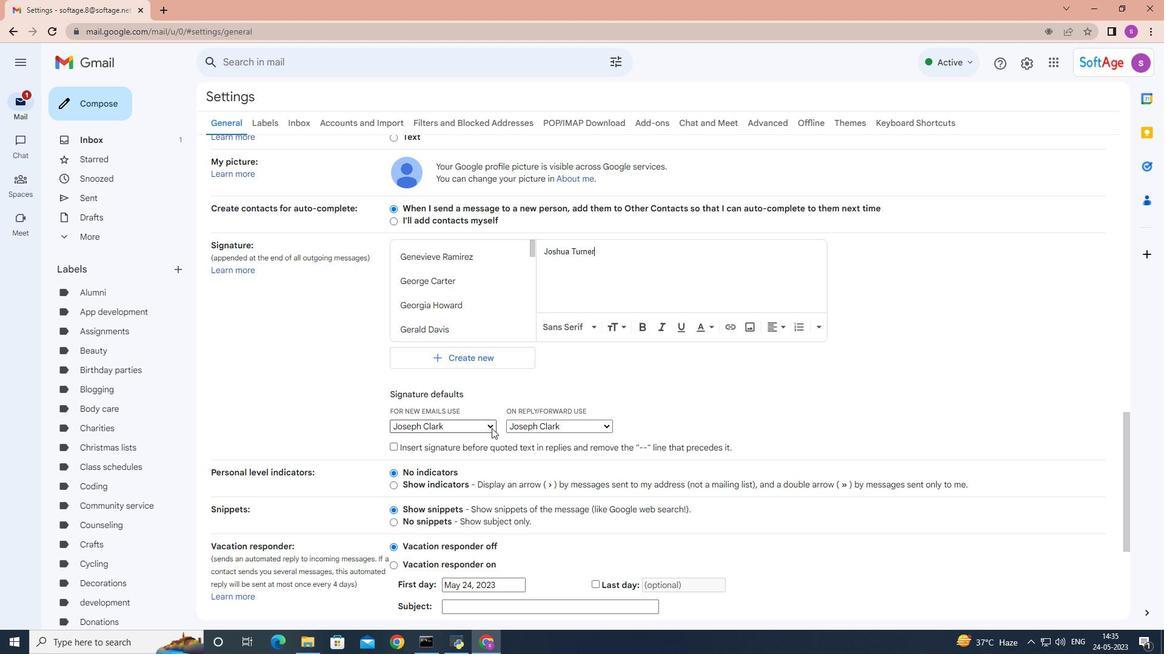 
Action: Mouse pressed left at (491, 428)
Screenshot: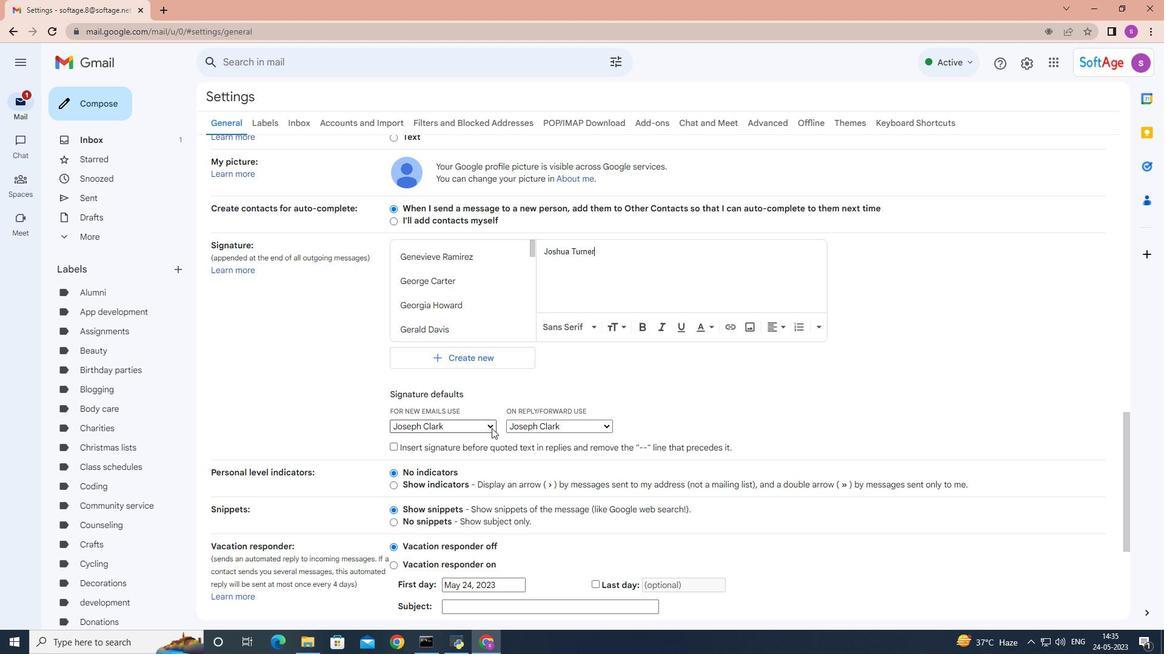 
Action: Mouse moved to (459, 334)
Screenshot: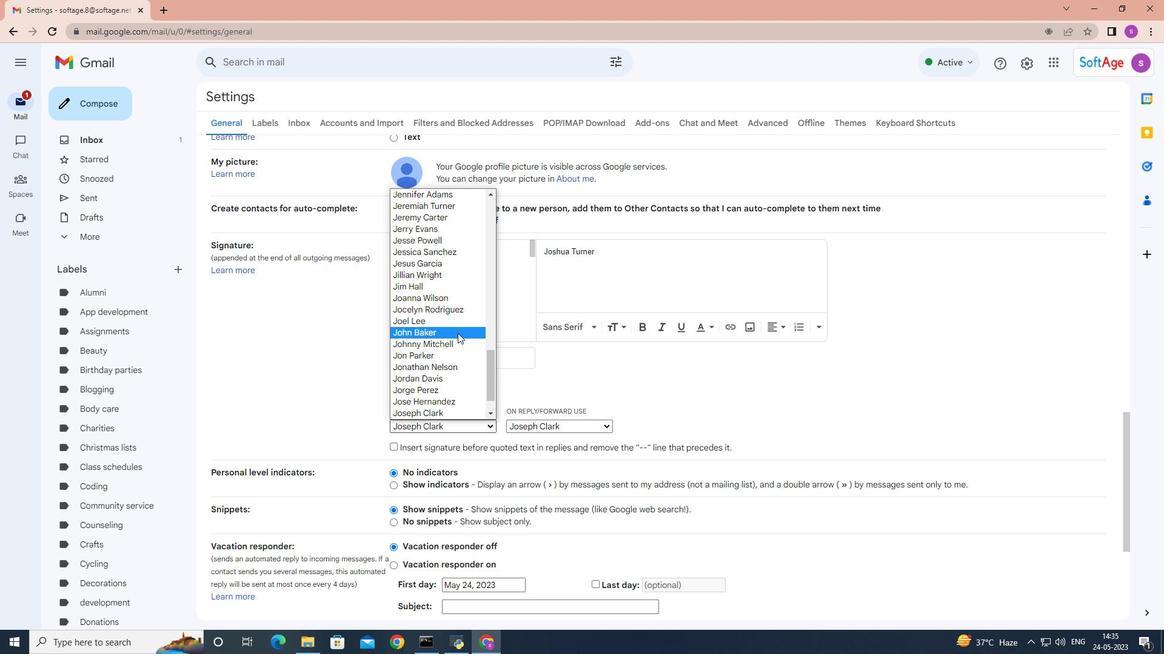 
Action: Mouse scrolled (459, 333) with delta (0, 0)
Screenshot: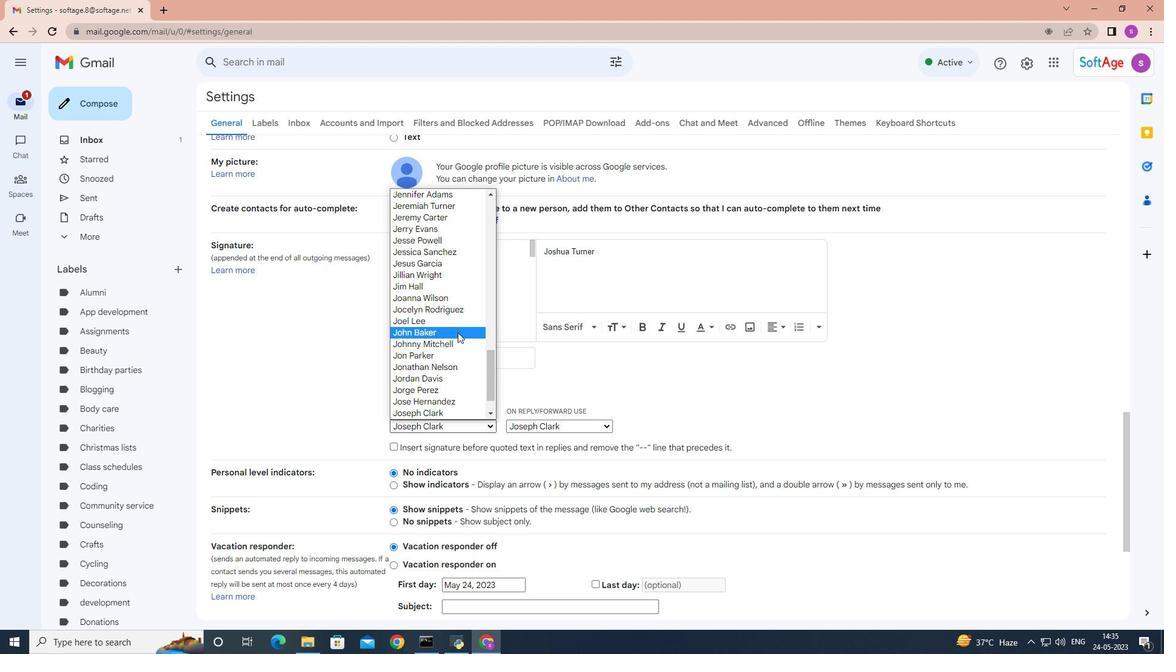 
Action: Mouse moved to (459, 334)
Screenshot: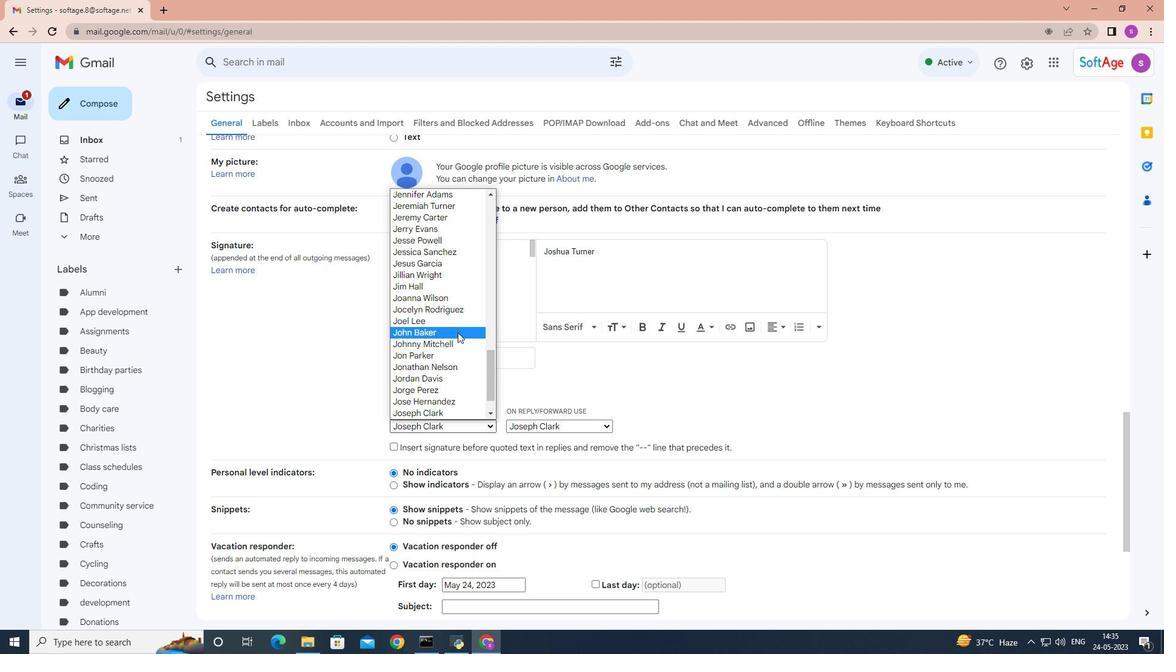 
Action: Mouse scrolled (459, 333) with delta (0, 0)
Screenshot: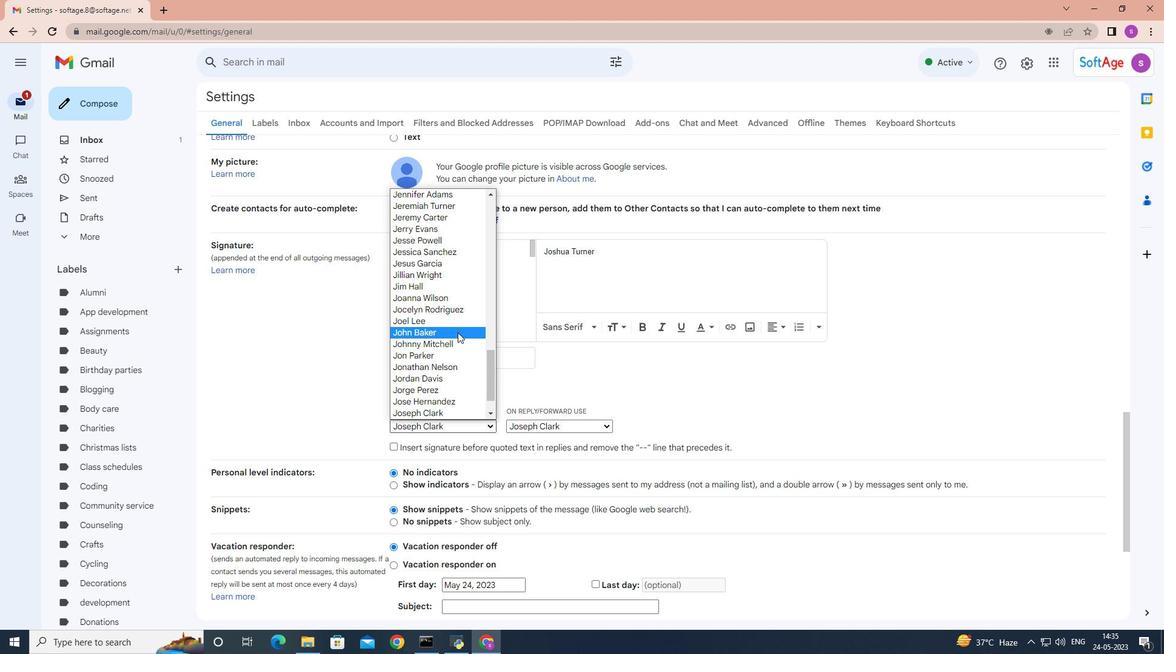 
Action: Mouse scrolled (459, 333) with delta (0, 0)
Screenshot: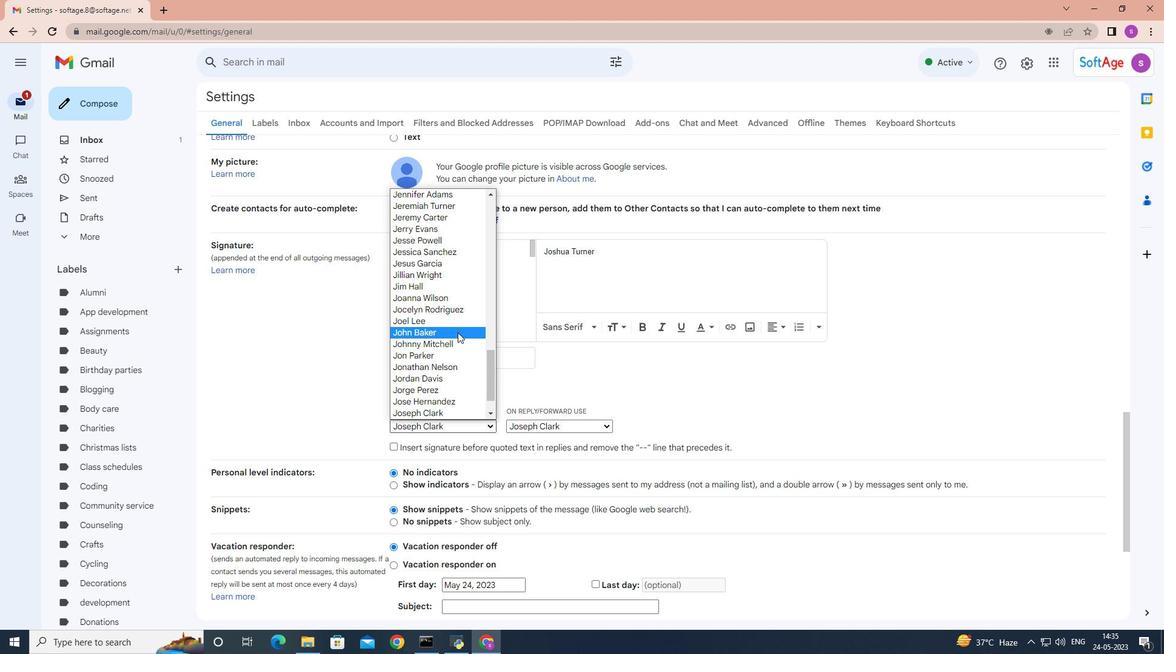 
Action: Mouse scrolled (459, 333) with delta (0, 0)
Screenshot: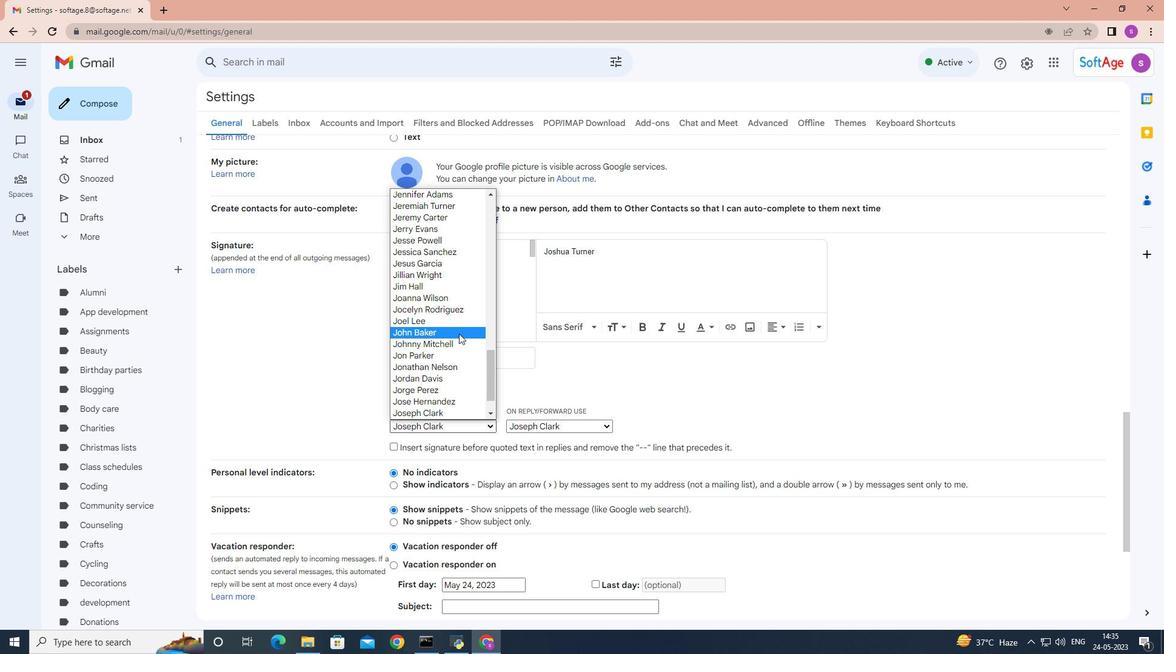 
Action: Mouse moved to (439, 393)
Screenshot: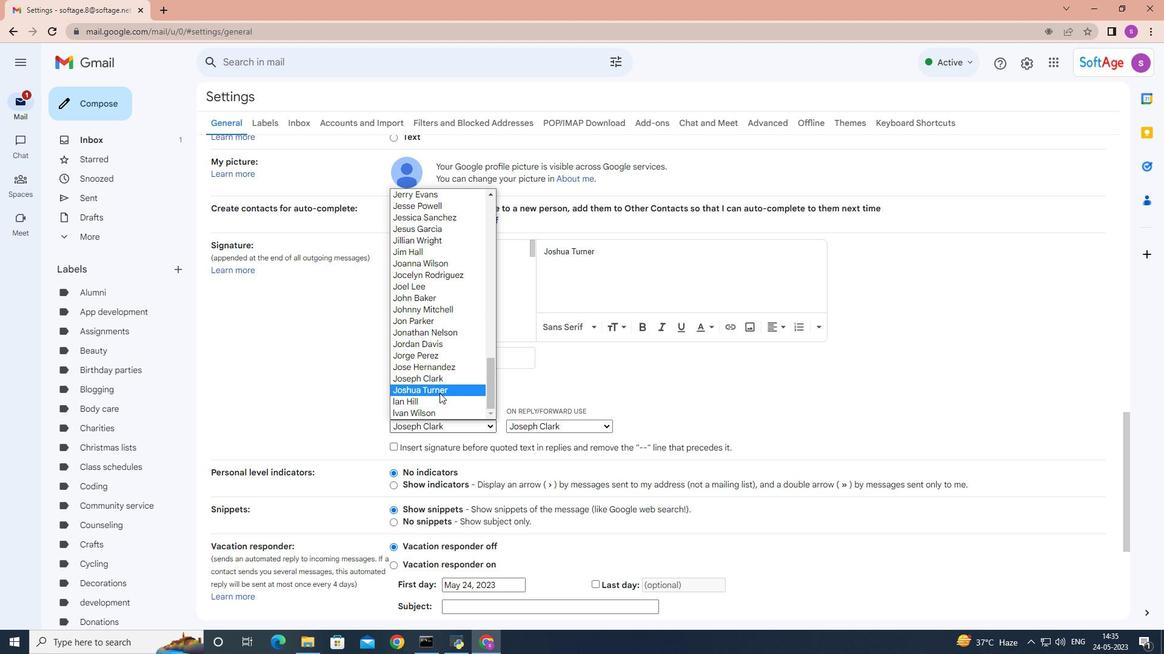 
Action: Mouse pressed left at (439, 393)
Screenshot: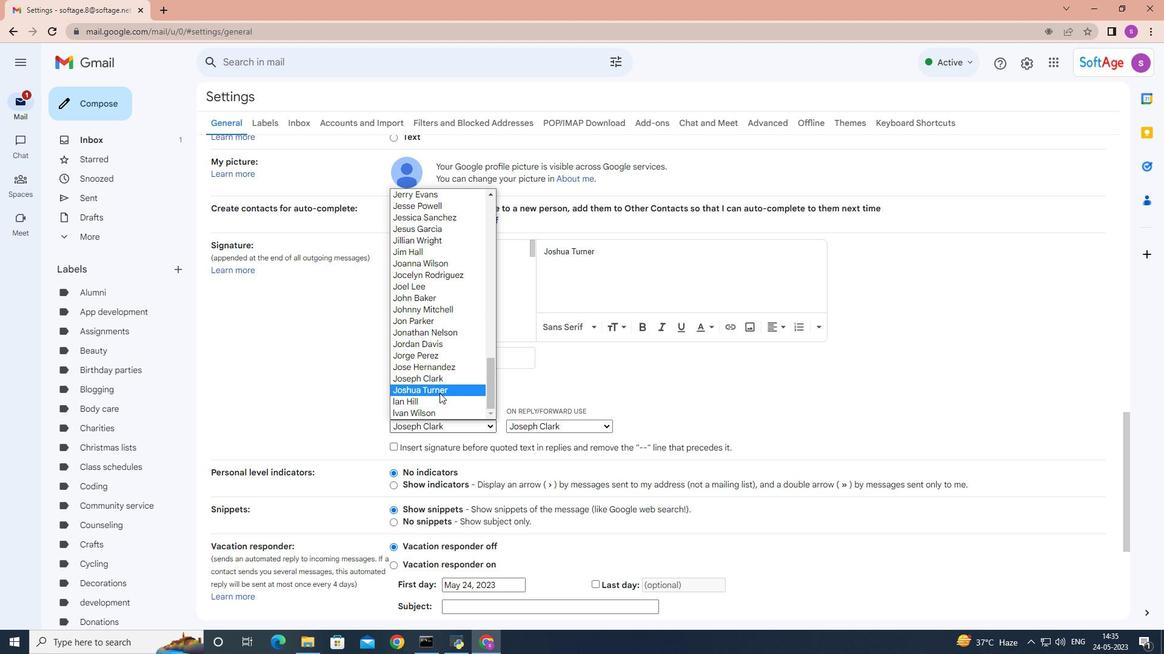 
Action: Mouse moved to (606, 427)
Screenshot: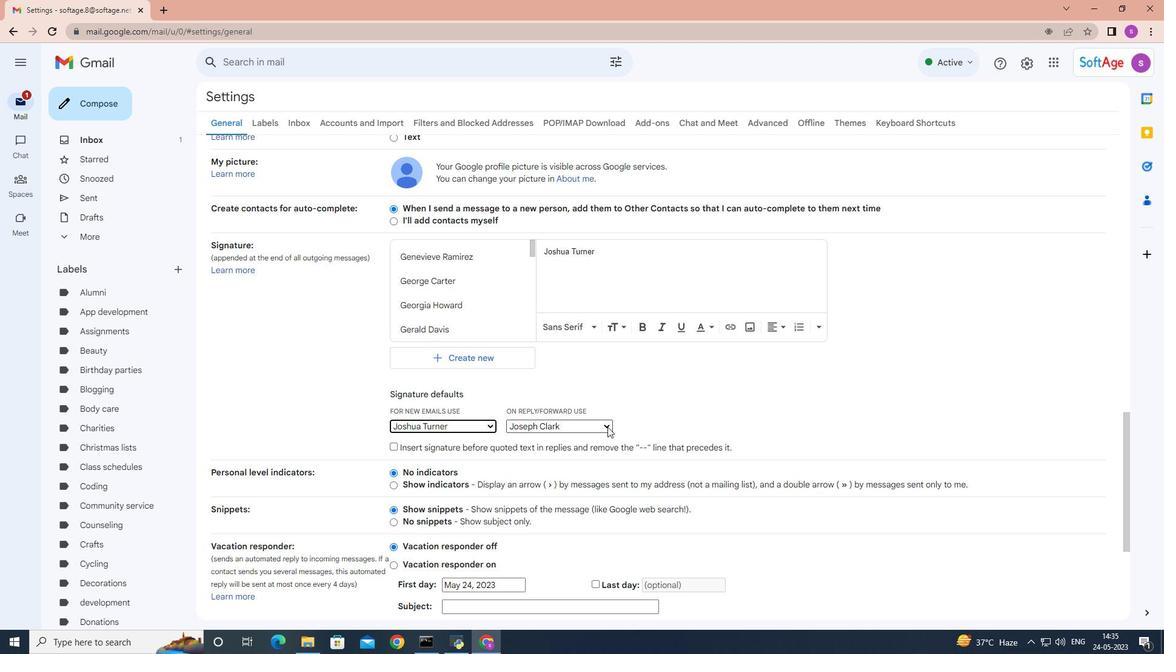 
Action: Mouse pressed left at (606, 427)
Screenshot: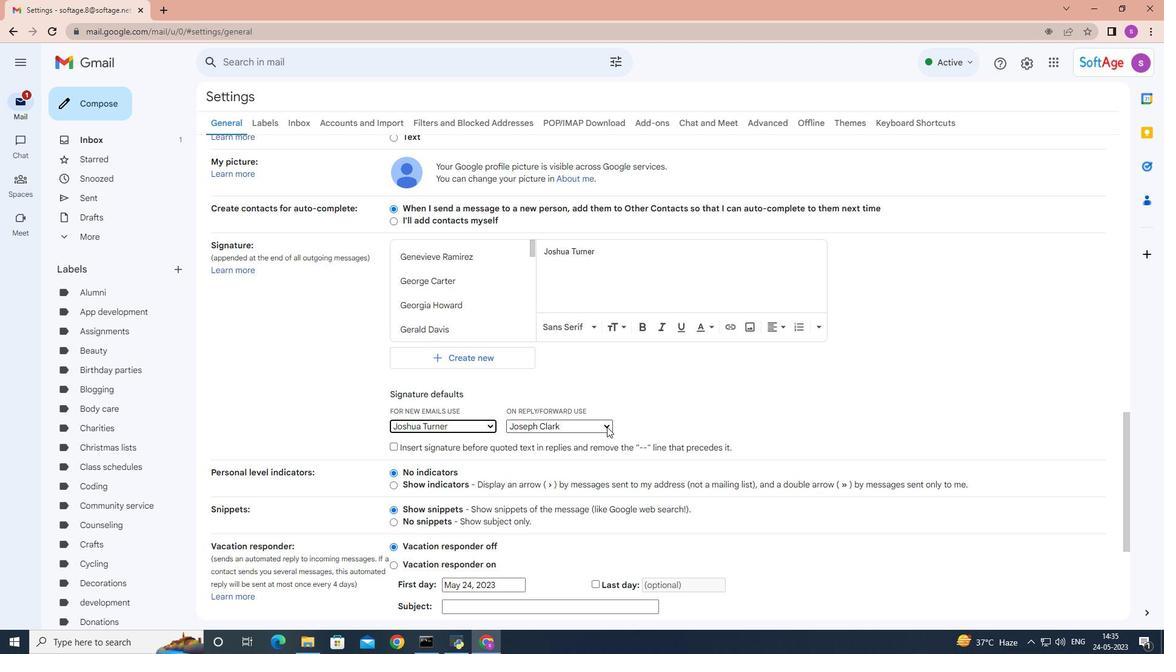
Action: Mouse moved to (587, 326)
Screenshot: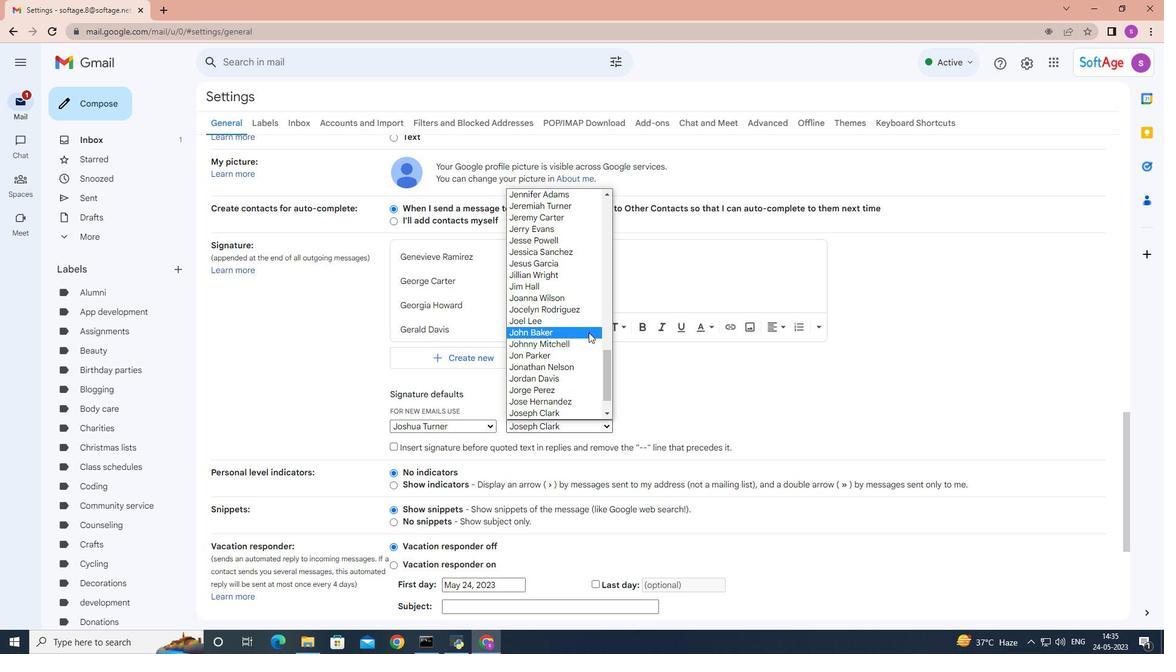
Action: Mouse scrolled (587, 326) with delta (0, 0)
Screenshot: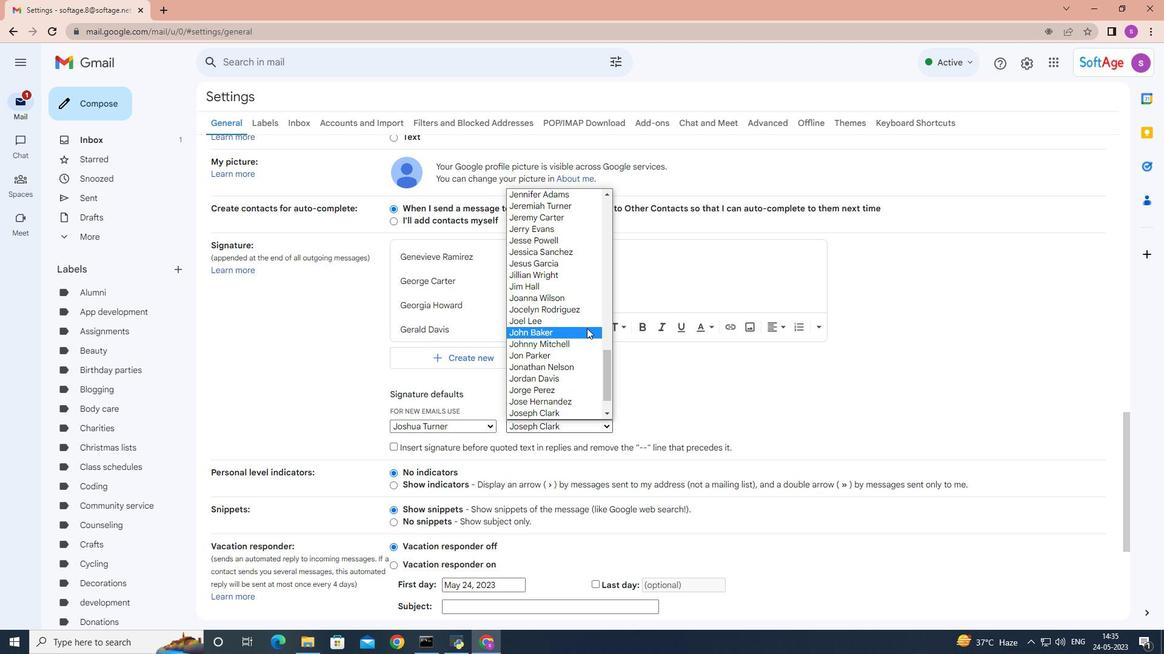 
Action: Mouse moved to (587, 327)
Screenshot: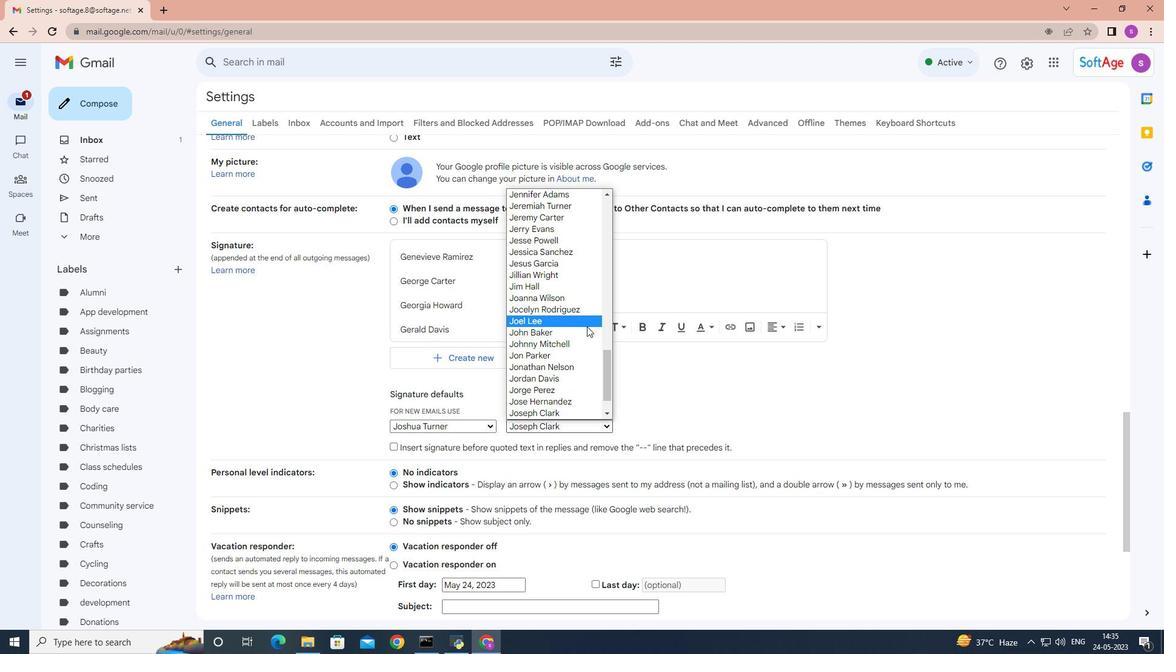
Action: Mouse scrolled (587, 326) with delta (0, 0)
Screenshot: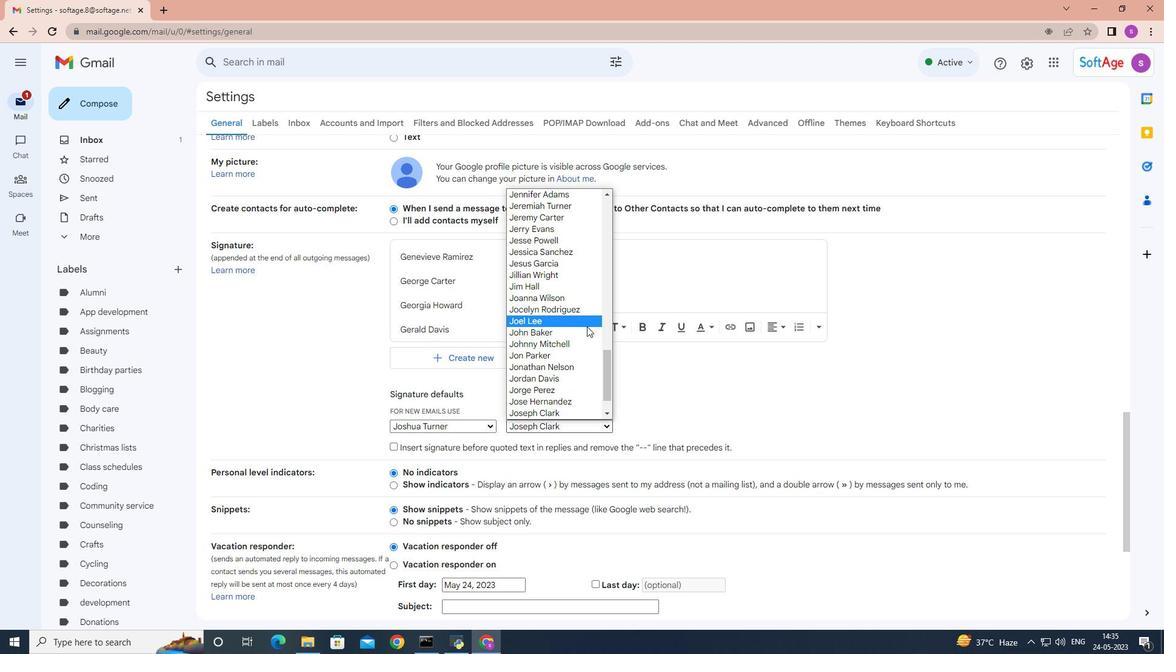 
Action: Mouse moved to (587, 328)
Screenshot: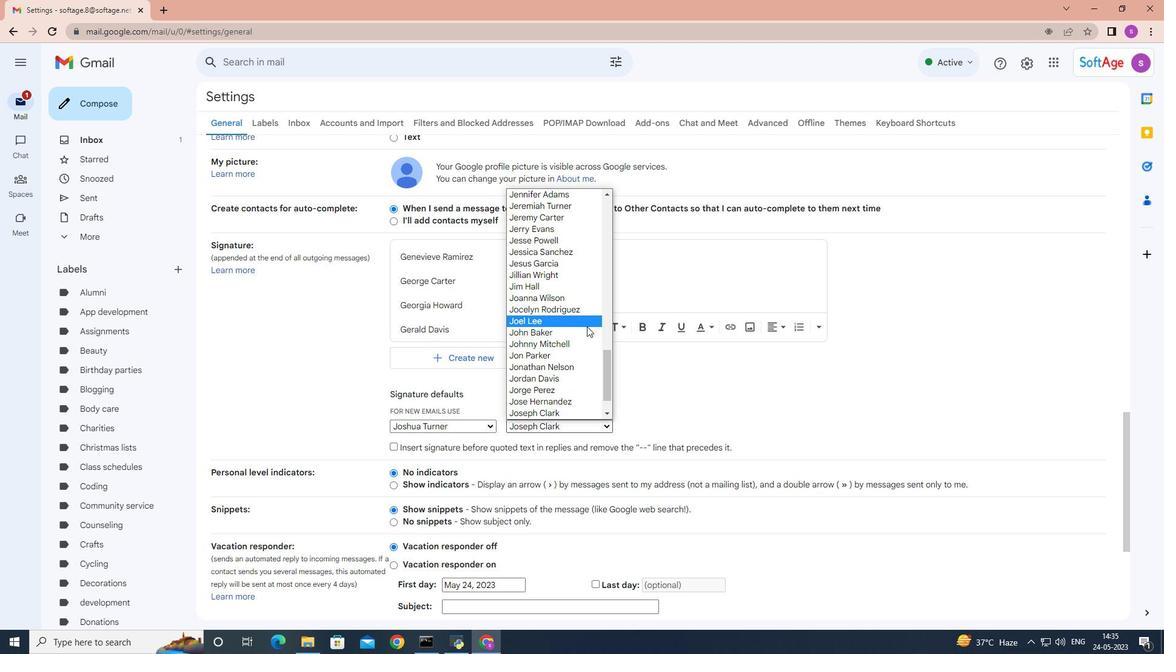 
Action: Mouse scrolled (587, 327) with delta (0, 0)
Screenshot: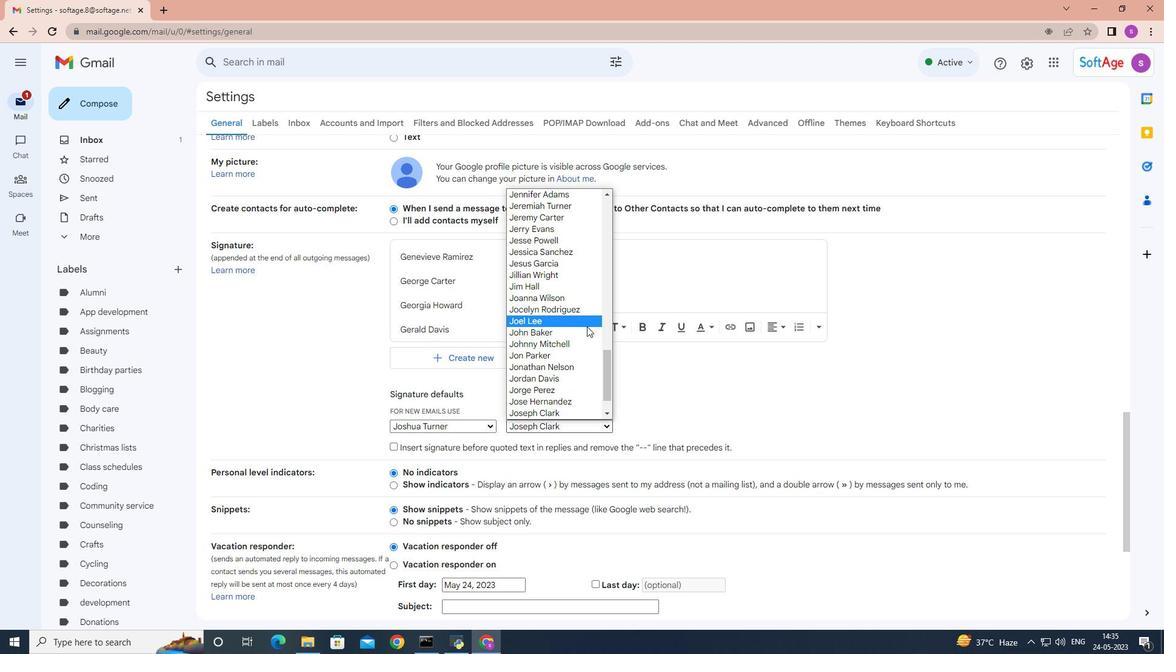 
Action: Mouse moved to (587, 328)
Screenshot: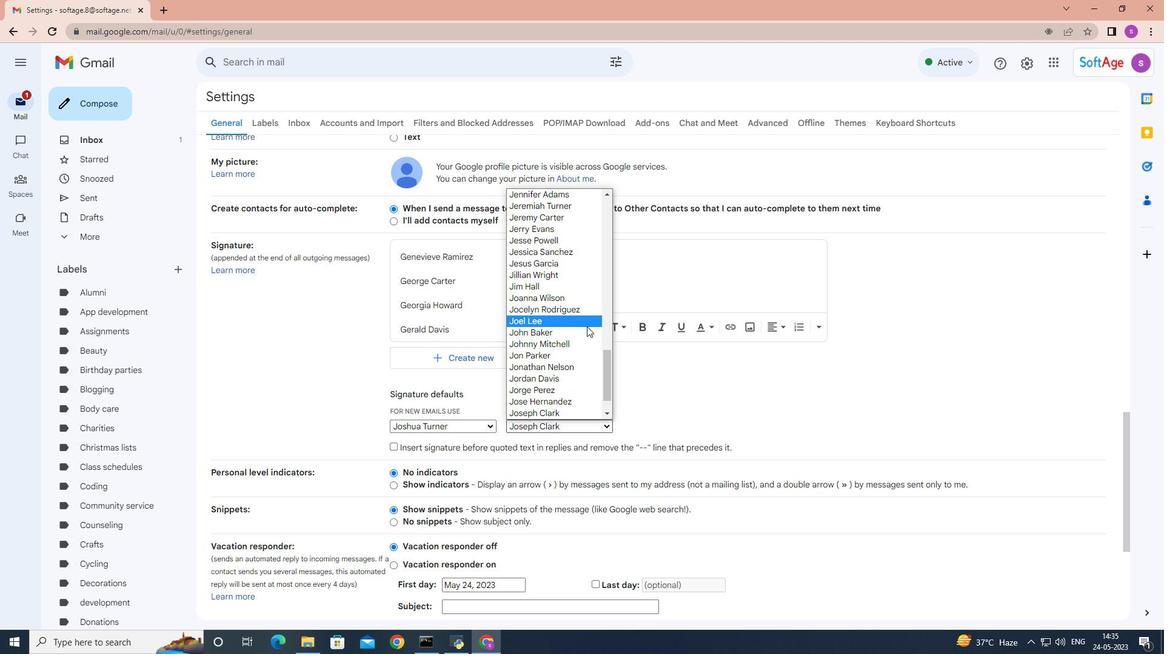 
Action: Mouse scrolled (587, 327) with delta (0, 0)
Screenshot: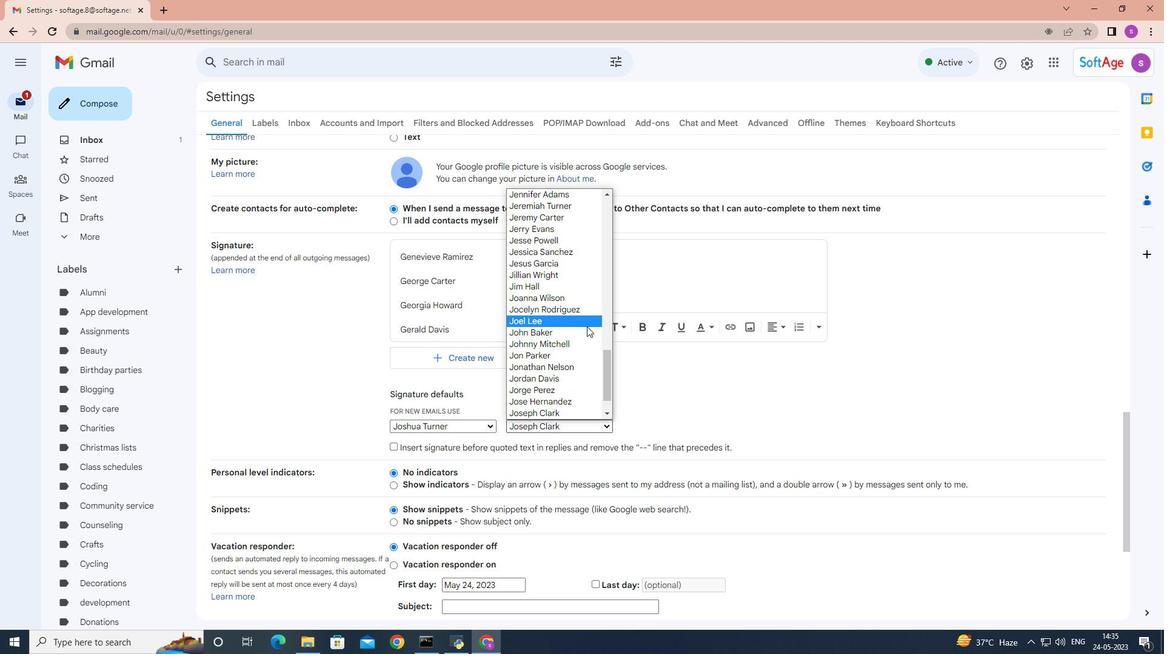 
Action: Mouse scrolled (587, 327) with delta (0, 0)
Screenshot: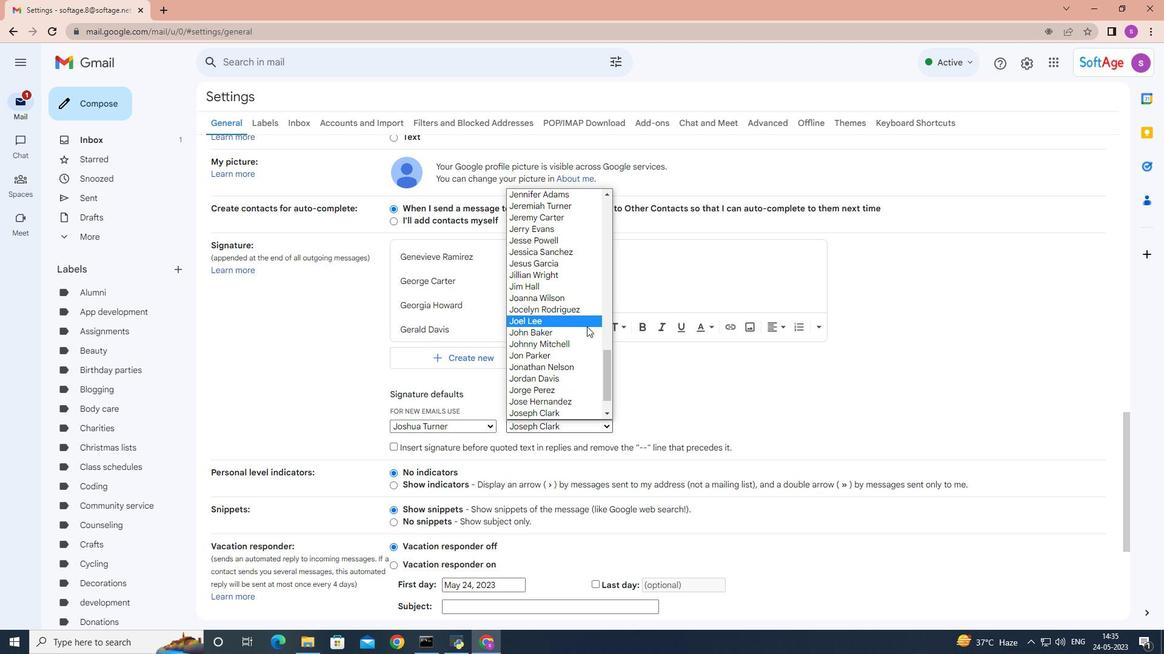 
Action: Mouse scrolled (587, 327) with delta (0, 0)
Screenshot: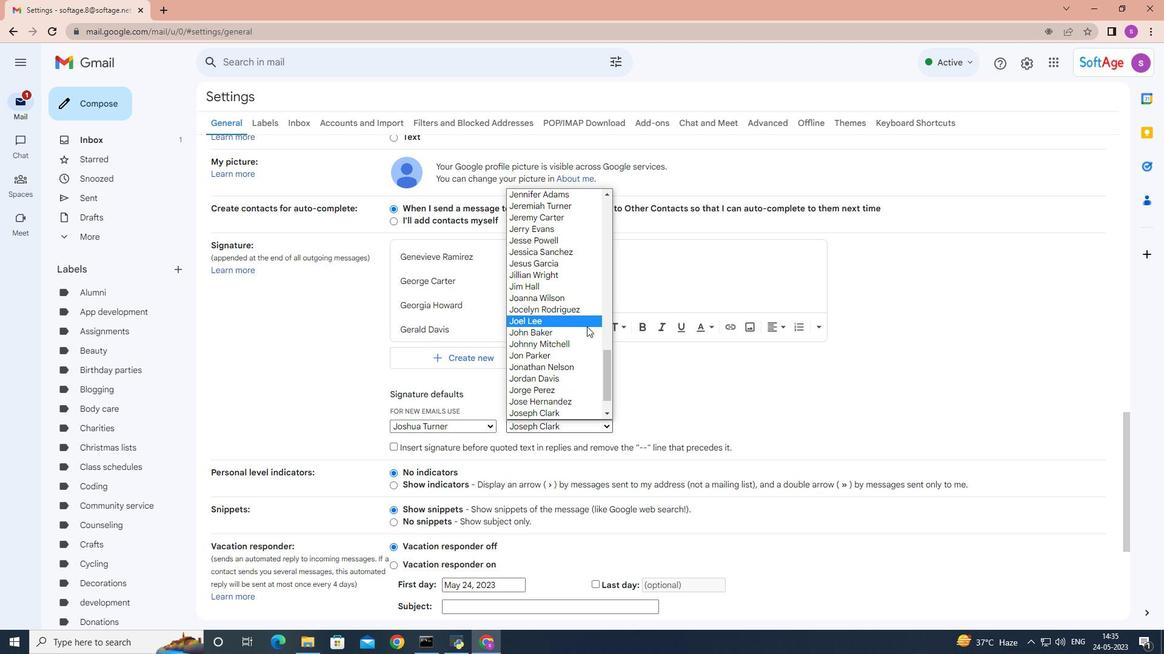 
Action: Mouse moved to (591, 388)
Screenshot: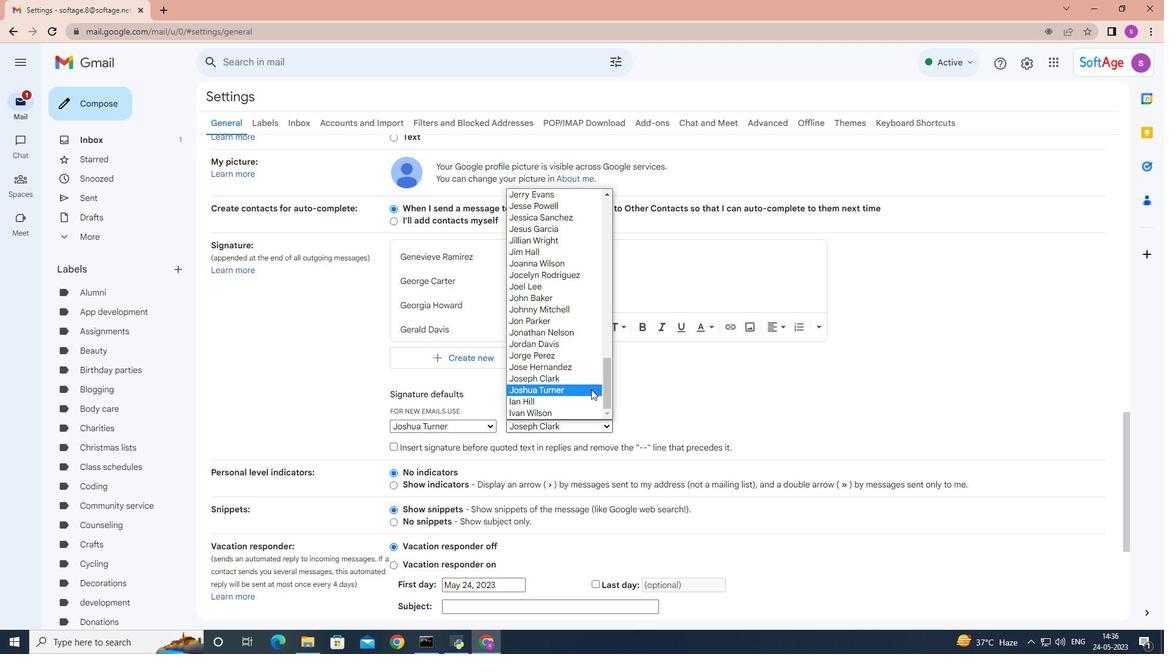 
Action: Mouse pressed left at (591, 388)
Screenshot: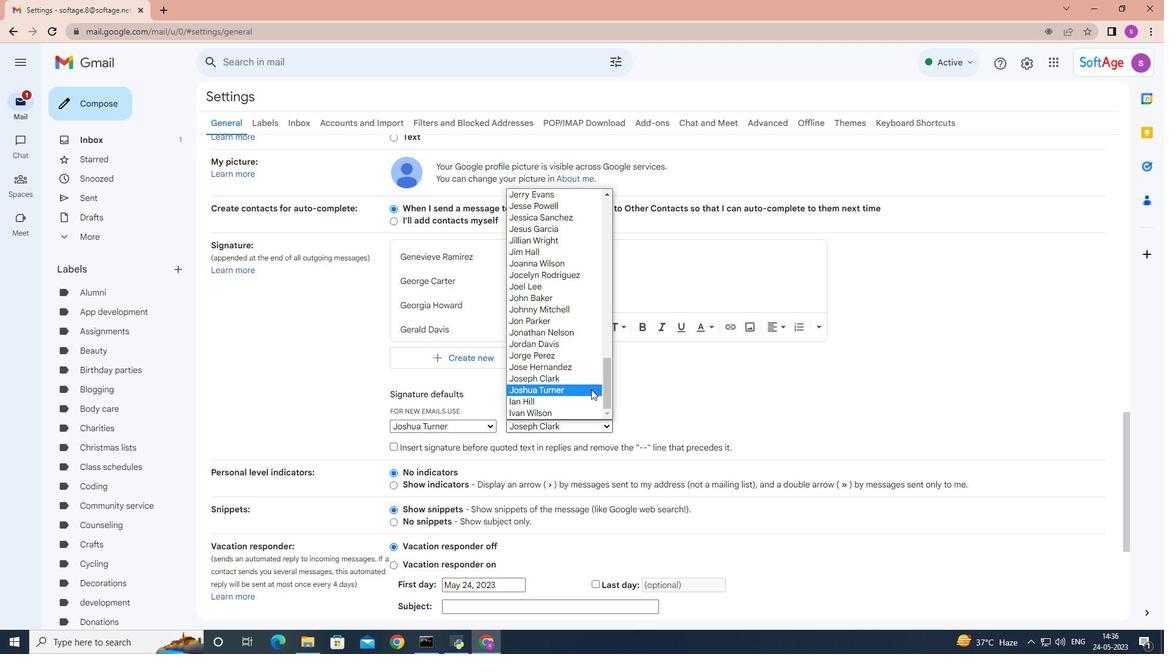 
Action: Mouse moved to (735, 344)
Screenshot: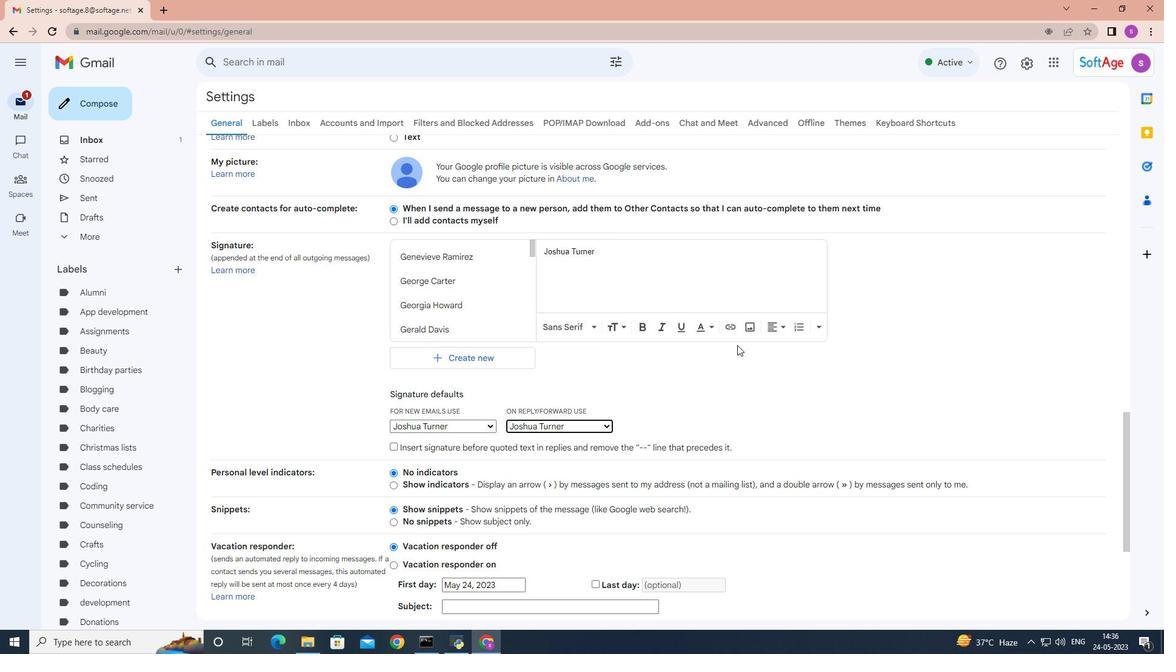 
Action: Mouse scrolled (735, 343) with delta (0, 0)
Screenshot: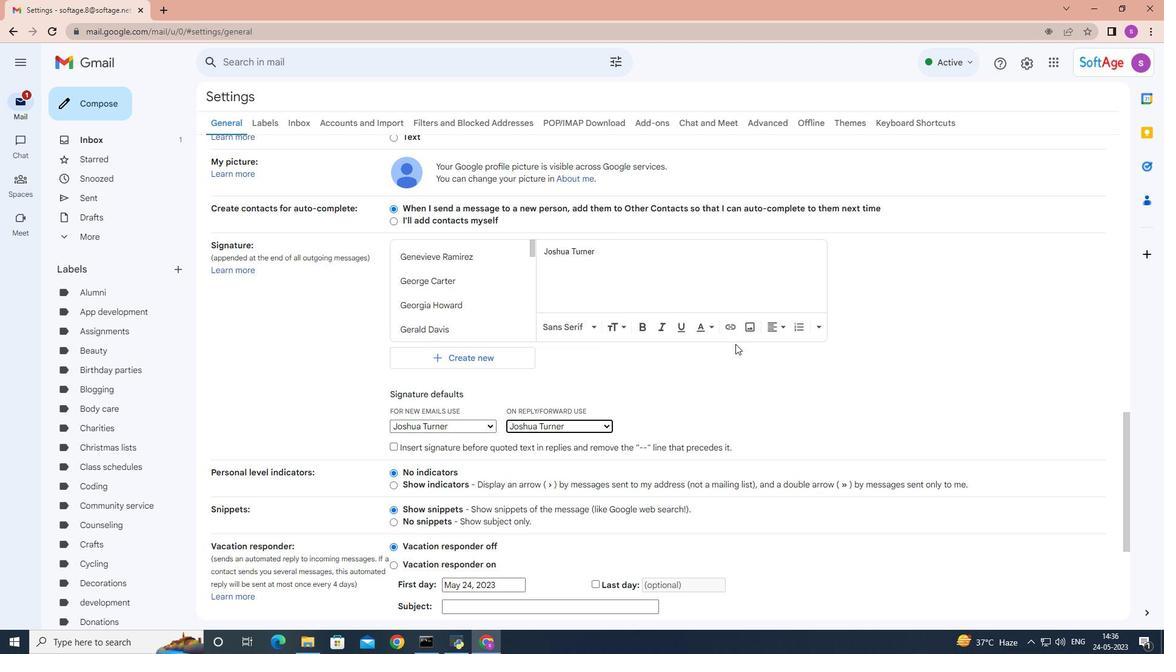 
Action: Mouse moved to (734, 344)
Screenshot: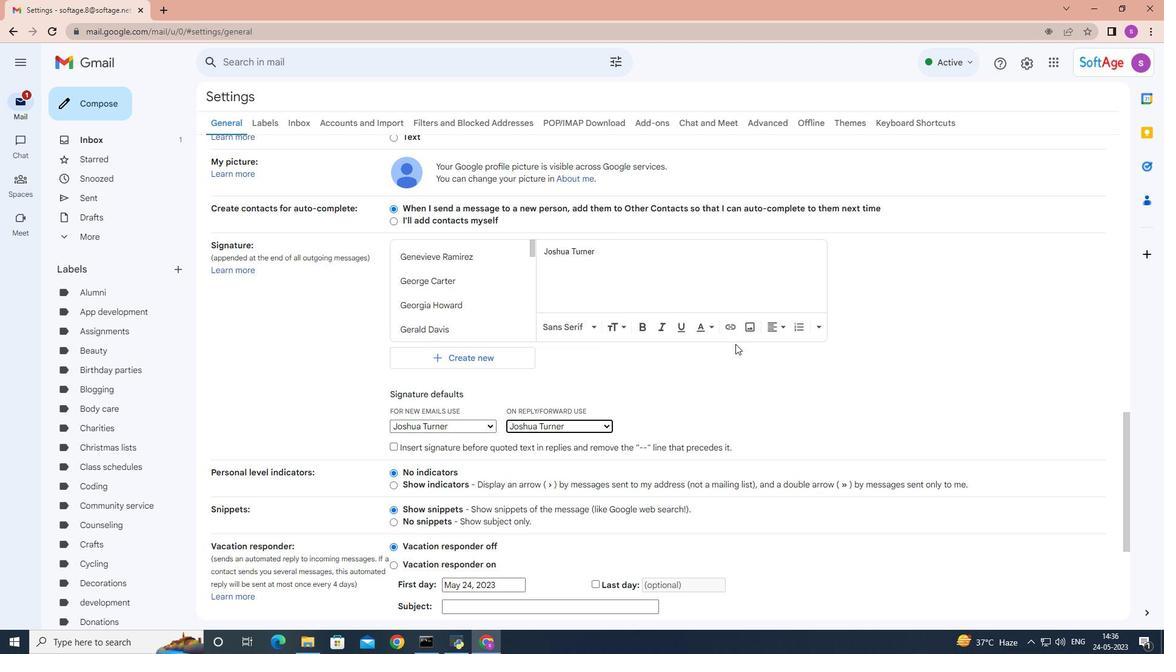 
Action: Mouse scrolled (734, 343) with delta (0, 0)
Screenshot: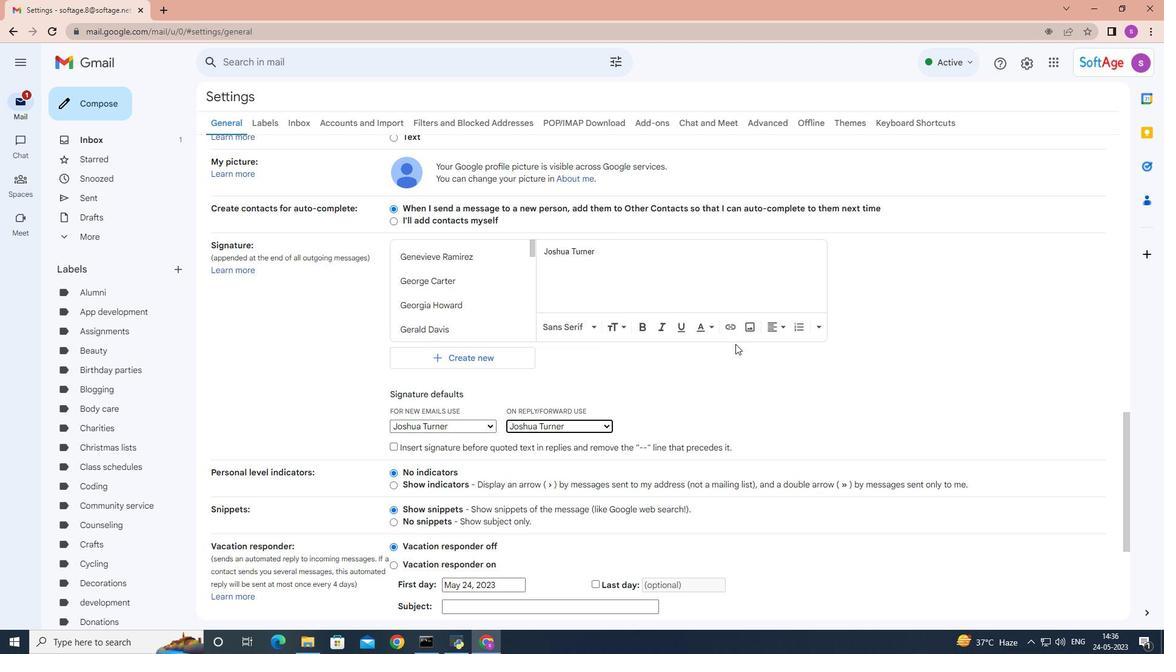 
Action: Mouse scrolled (734, 343) with delta (0, 0)
Screenshot: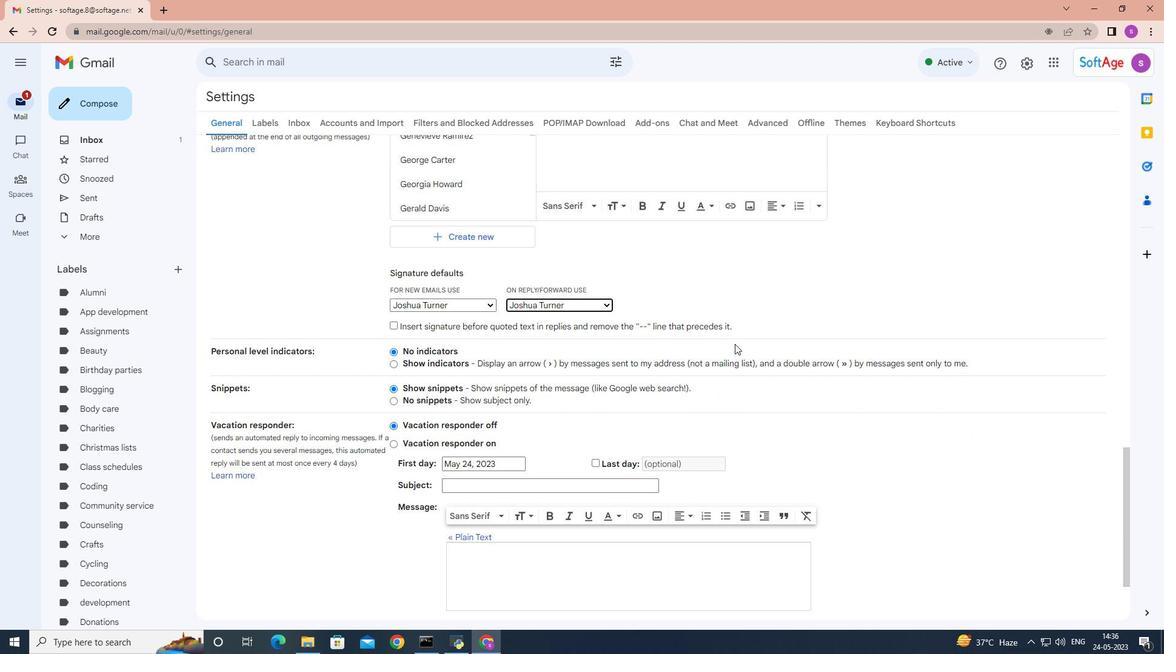
Action: Mouse moved to (734, 344)
Screenshot: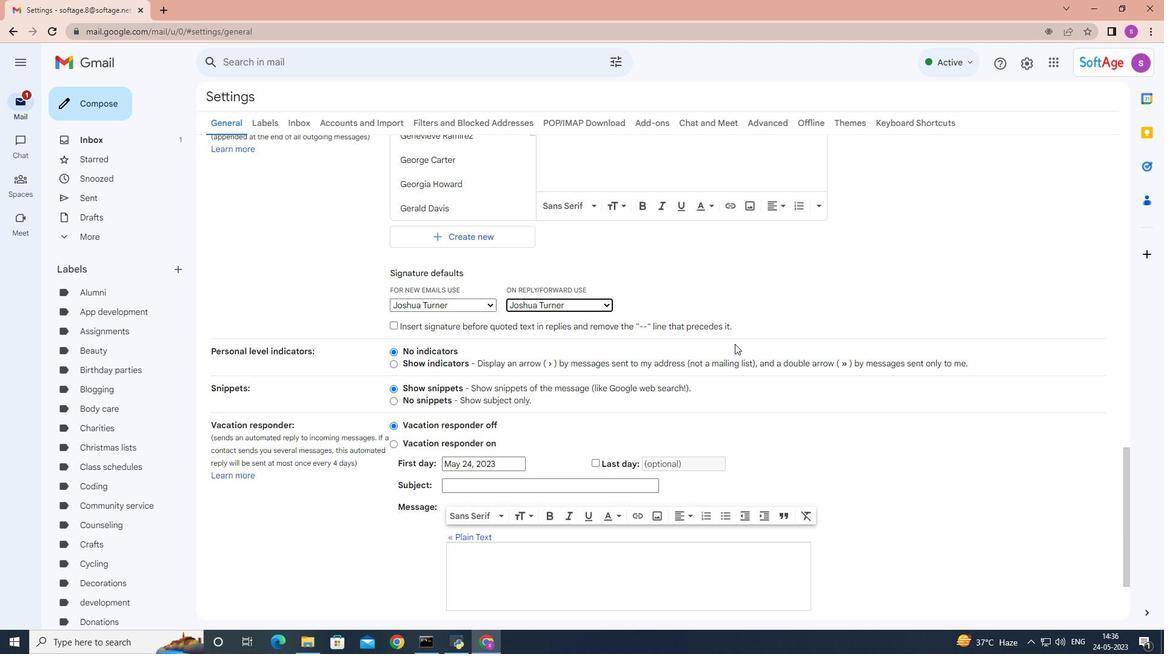 
Action: Mouse scrolled (734, 343) with delta (0, 0)
Screenshot: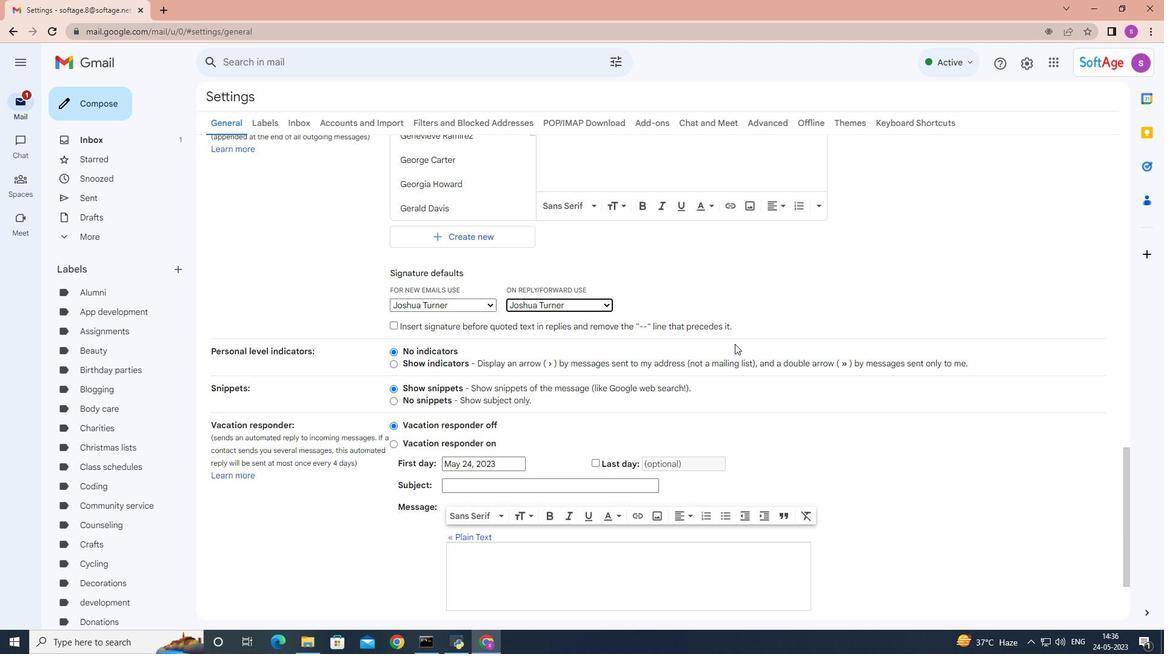 
Action: Mouse moved to (725, 341)
Screenshot: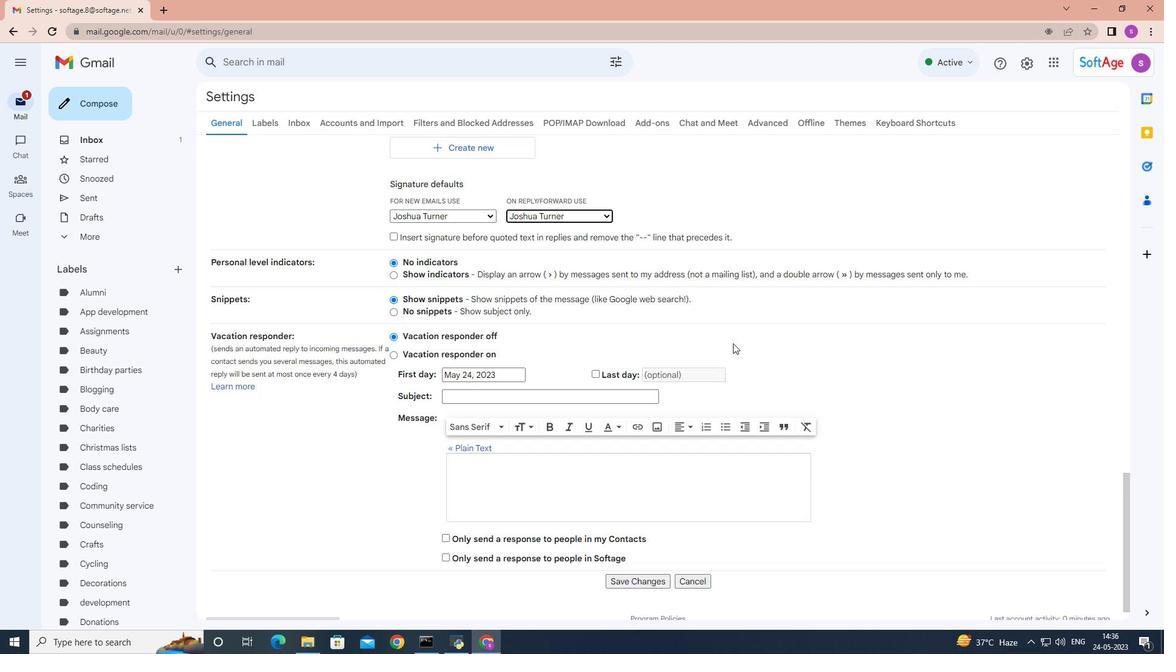 
Action: Mouse scrolled (725, 340) with delta (0, 0)
Screenshot: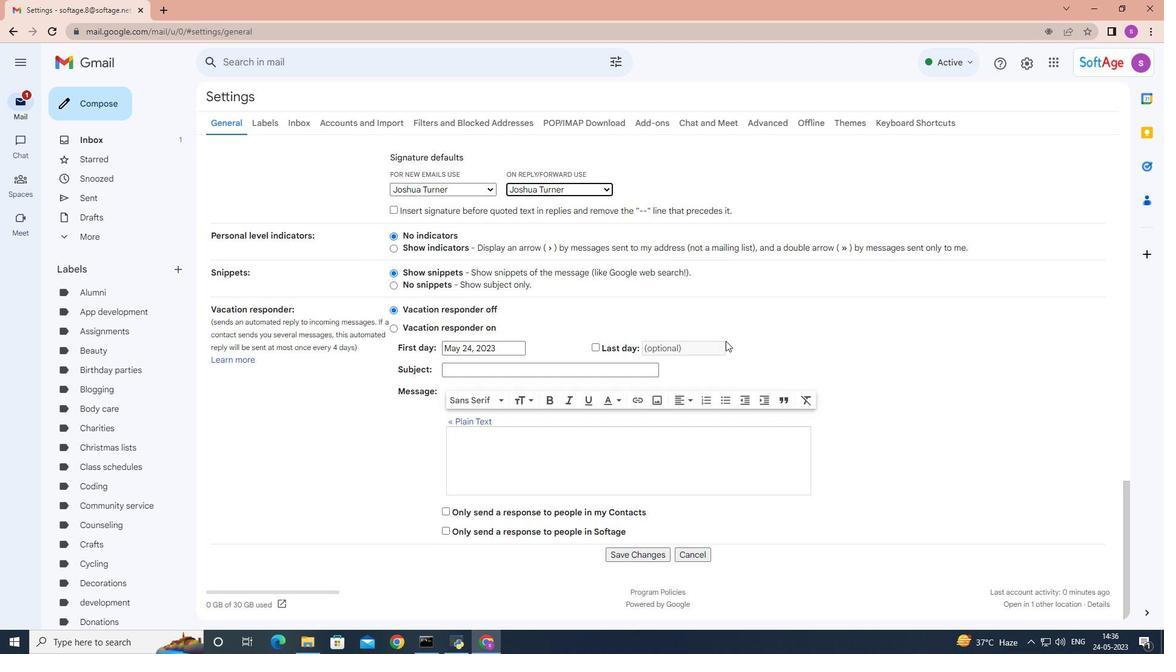 
Action: Mouse scrolled (725, 340) with delta (0, 0)
Screenshot: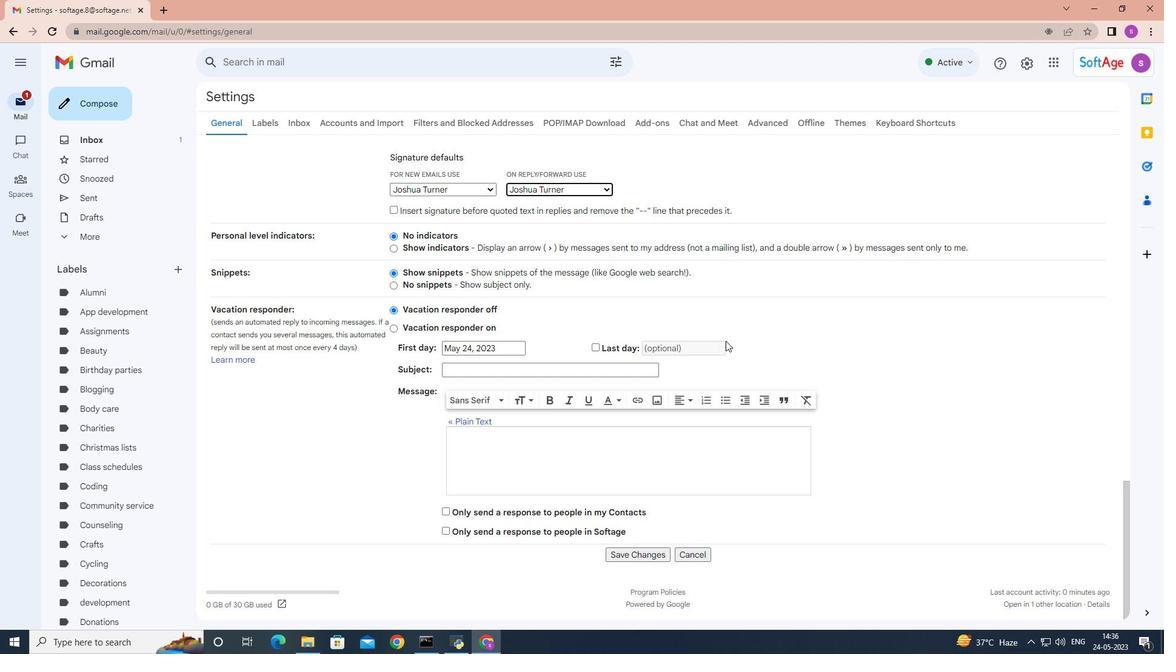 
Action: Mouse scrolled (725, 340) with delta (0, 0)
Screenshot: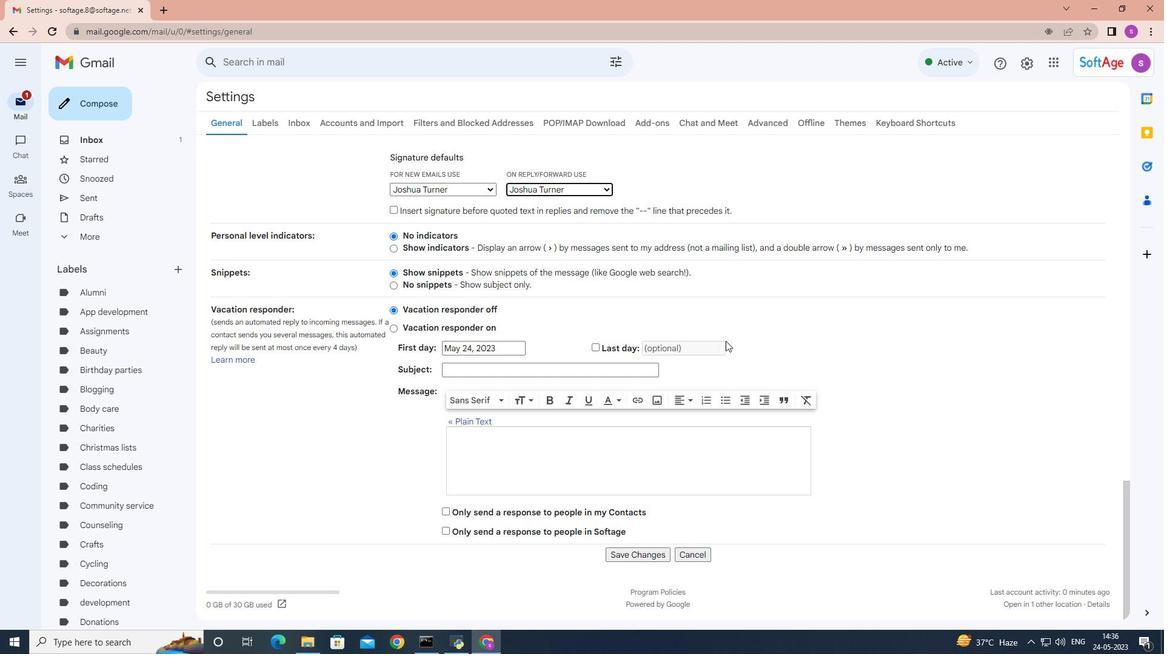 
Action: Mouse scrolled (725, 340) with delta (0, 0)
Screenshot: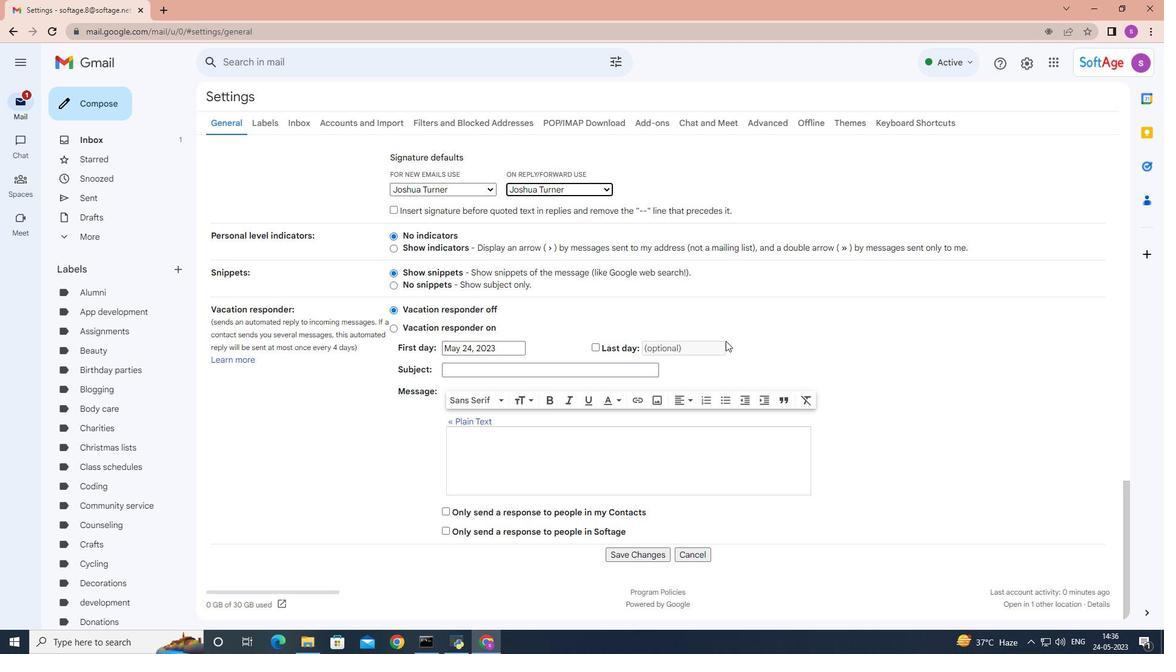 
Action: Mouse moved to (641, 552)
Screenshot: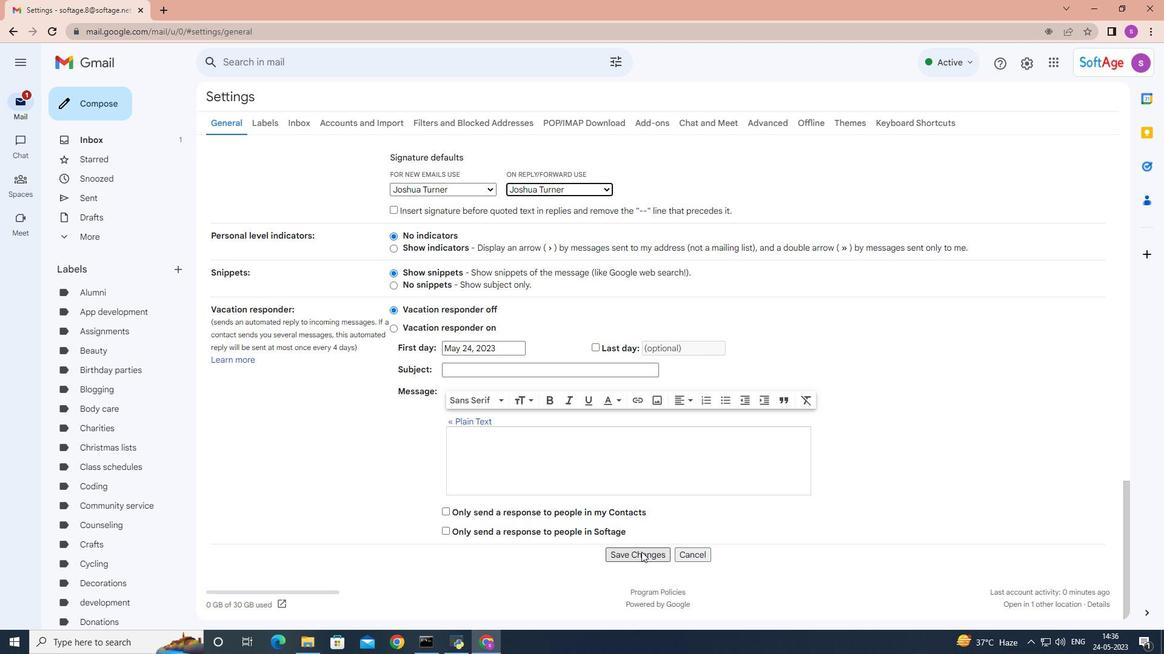 
Action: Mouse pressed left at (641, 552)
Screenshot: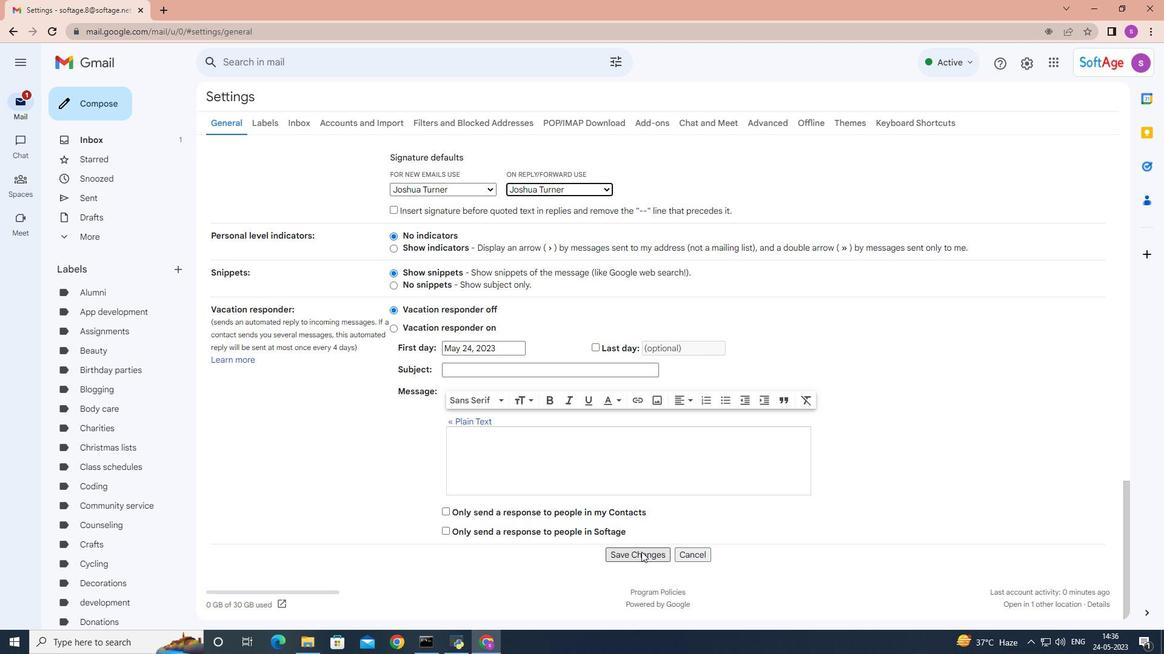 
Action: Mouse moved to (108, 101)
Screenshot: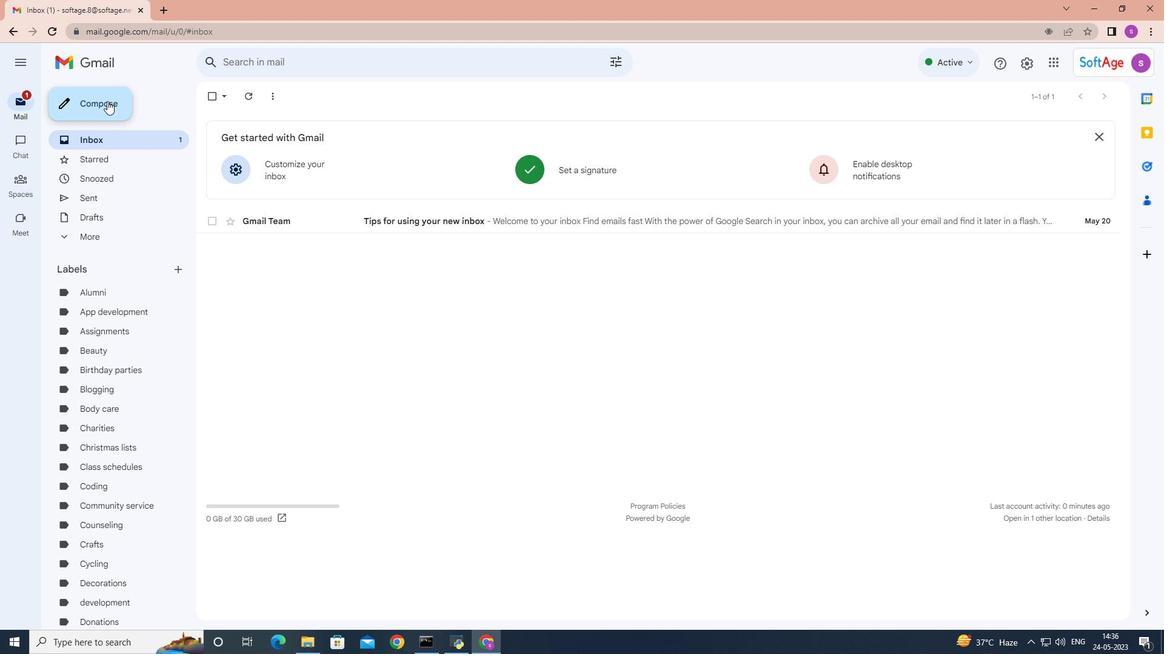 
Action: Mouse pressed left at (108, 101)
Screenshot: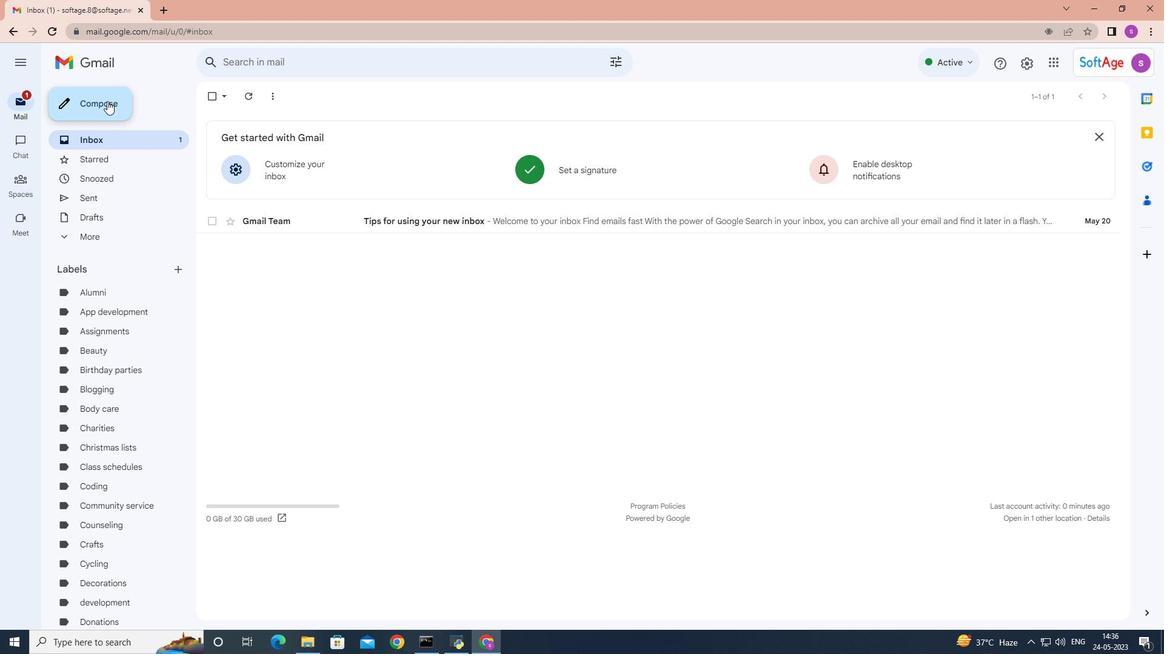 
Action: Mouse moved to (767, 317)
Screenshot: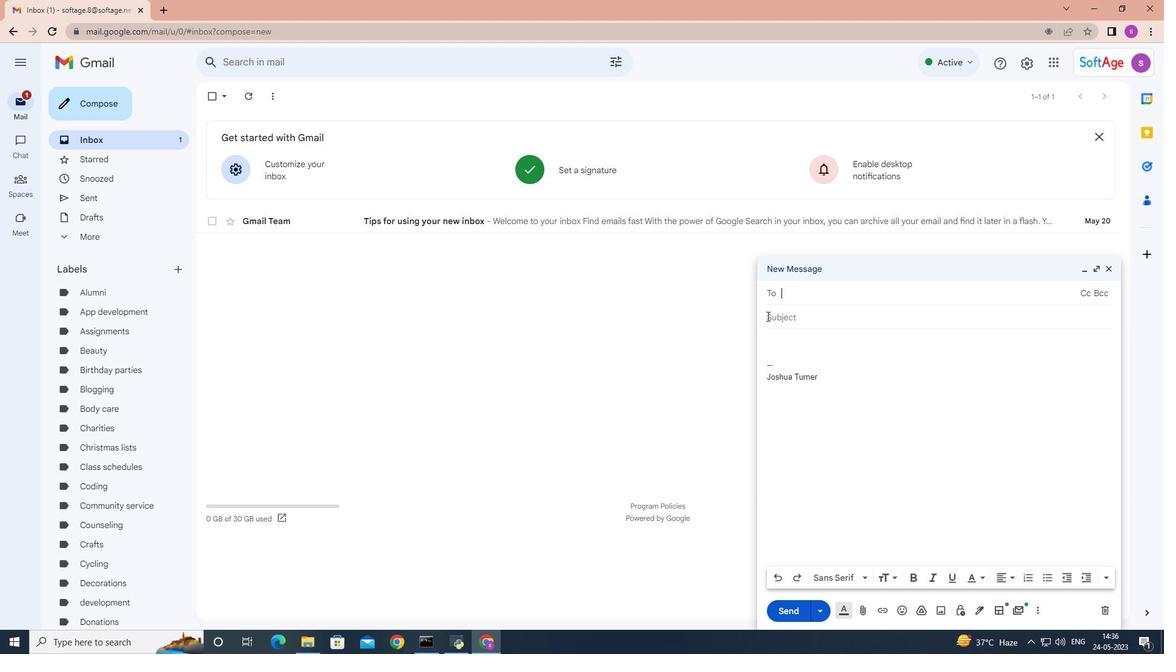 
Action: Mouse pressed left at (767, 316)
Screenshot: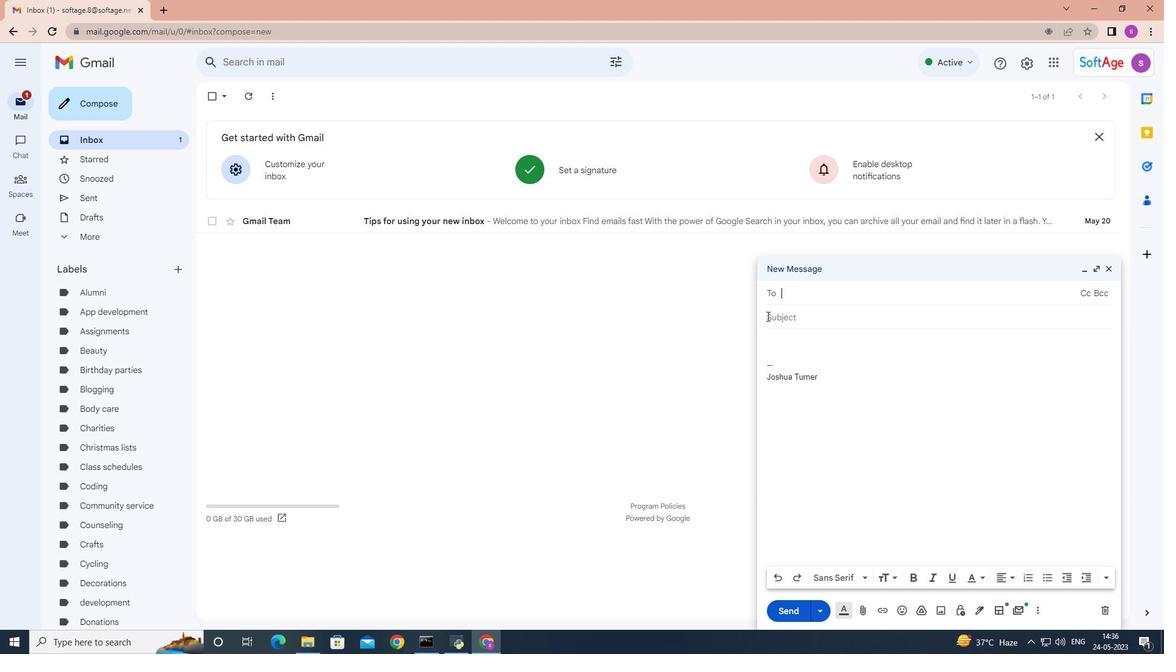 
Action: Mouse moved to (767, 317)
Screenshot: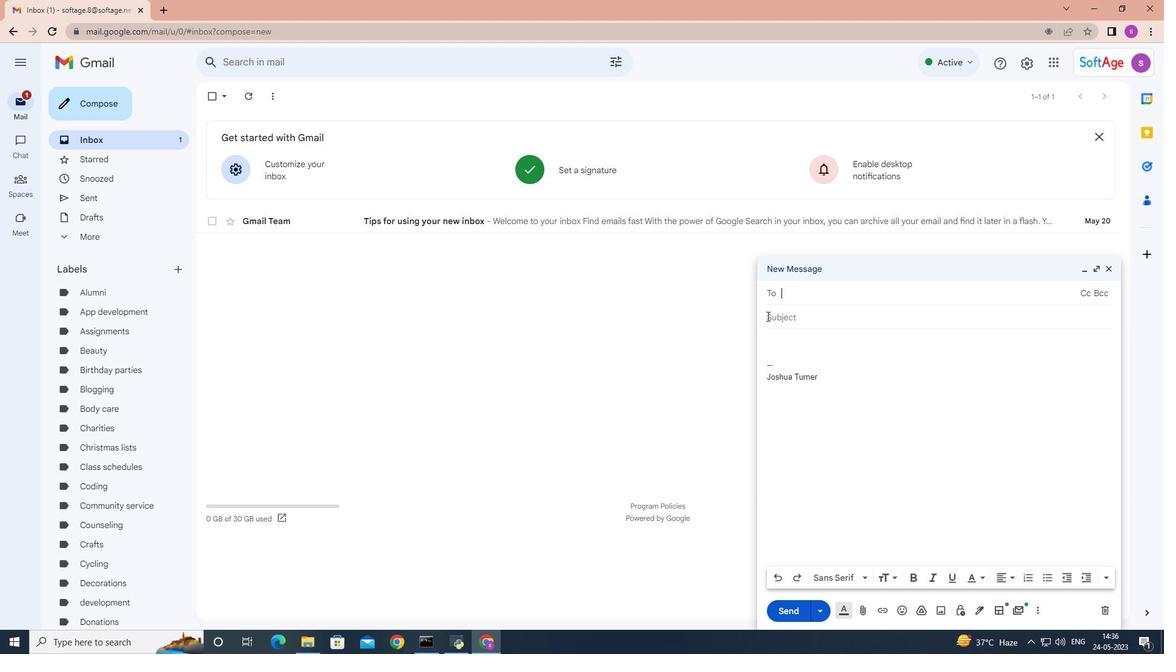 
Action: Key pressed <Key.shift>Request<Key.space>for<Key.space>a<Key.space>resume
Screenshot: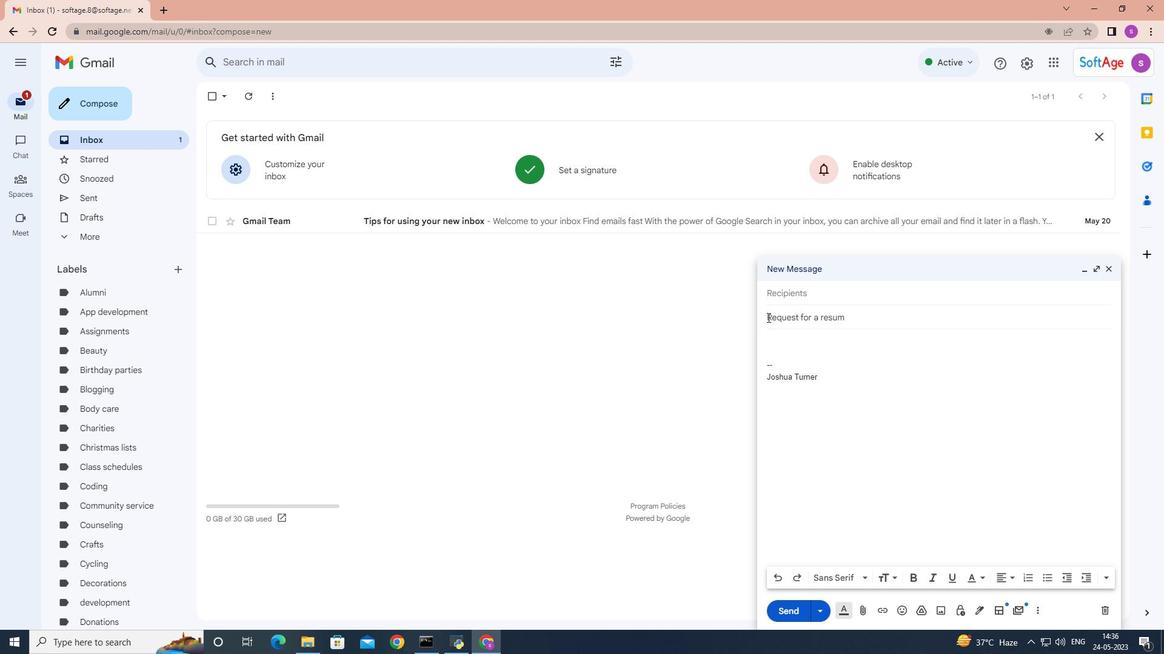 
Action: Mouse moved to (766, 331)
Screenshot: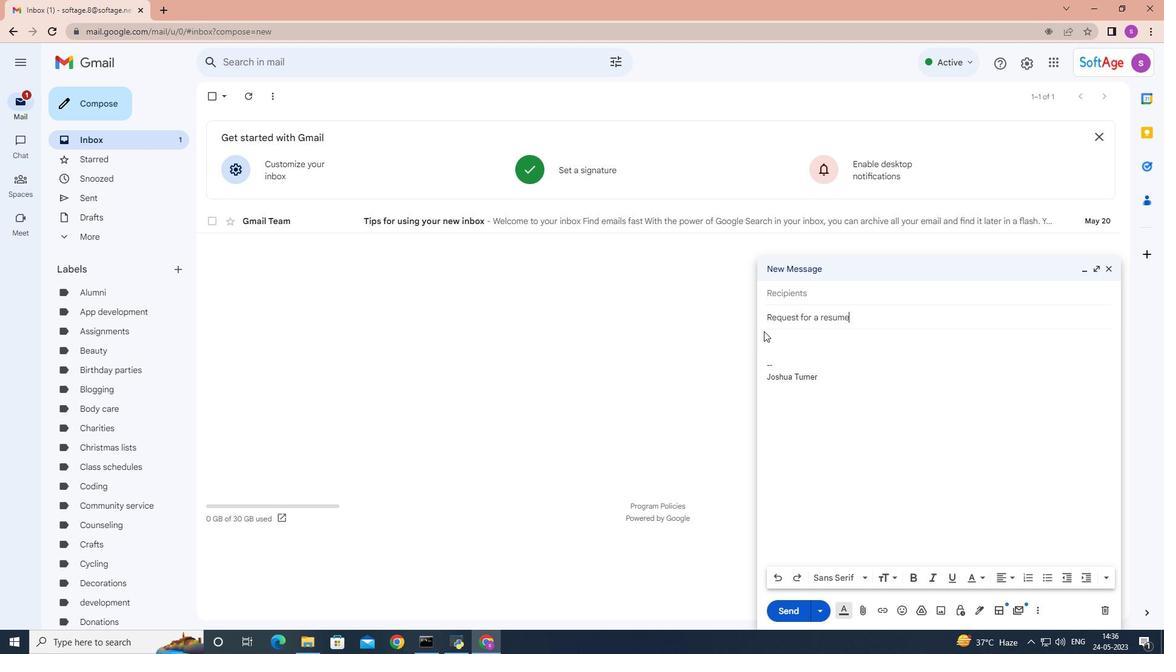 
Action: Mouse pressed left at (766, 331)
Screenshot: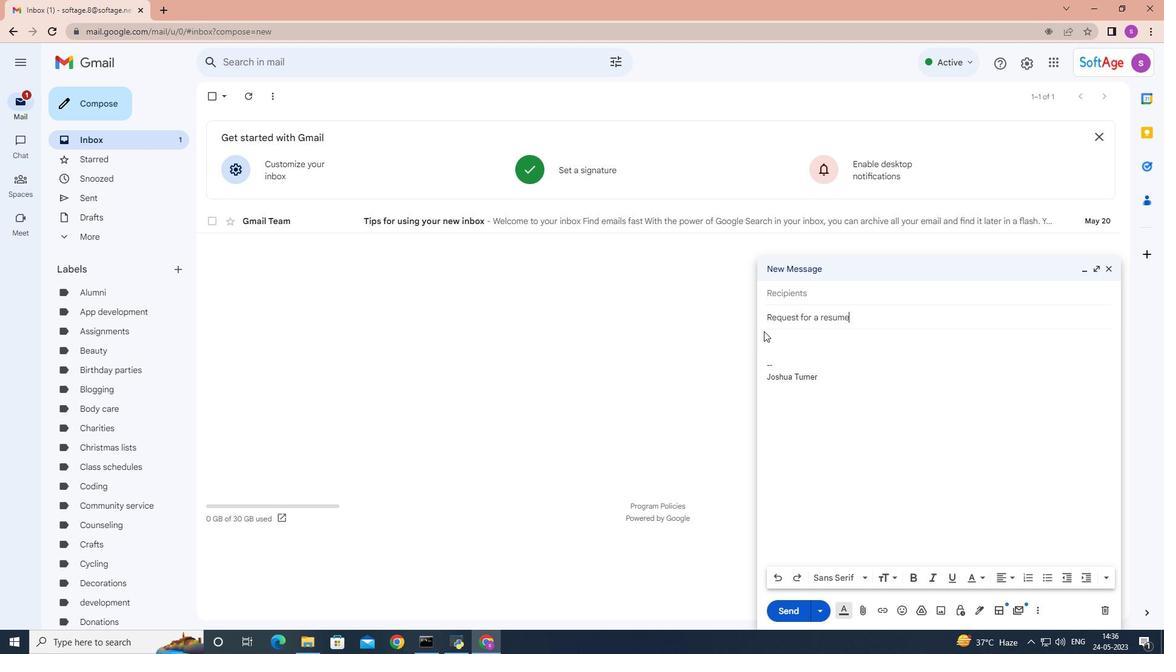 
Action: Mouse moved to (767, 332)
Screenshot: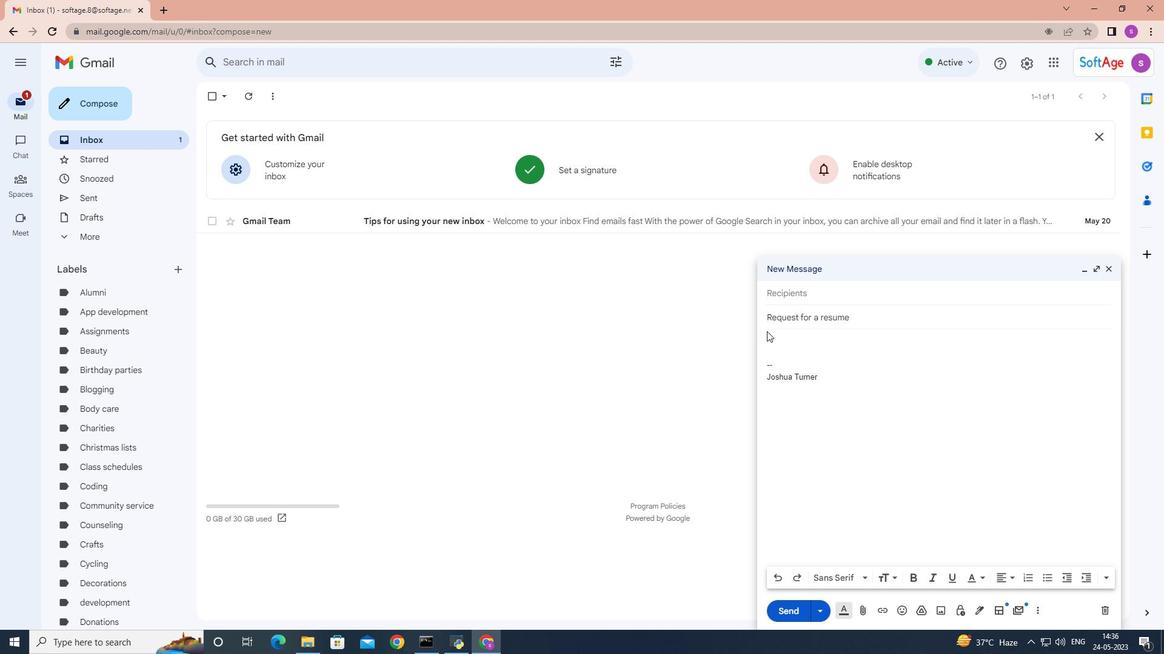 
Action: Key pressed <Key.shift>I<Key.space>need<Key.space>your<Key.space>assistance<Key.space>in<Key.space>preparing<Key.space>the<Key.space>proposal<Key.space>for<Key.space>the<Key.space>new<Key.space>project.
Screenshot: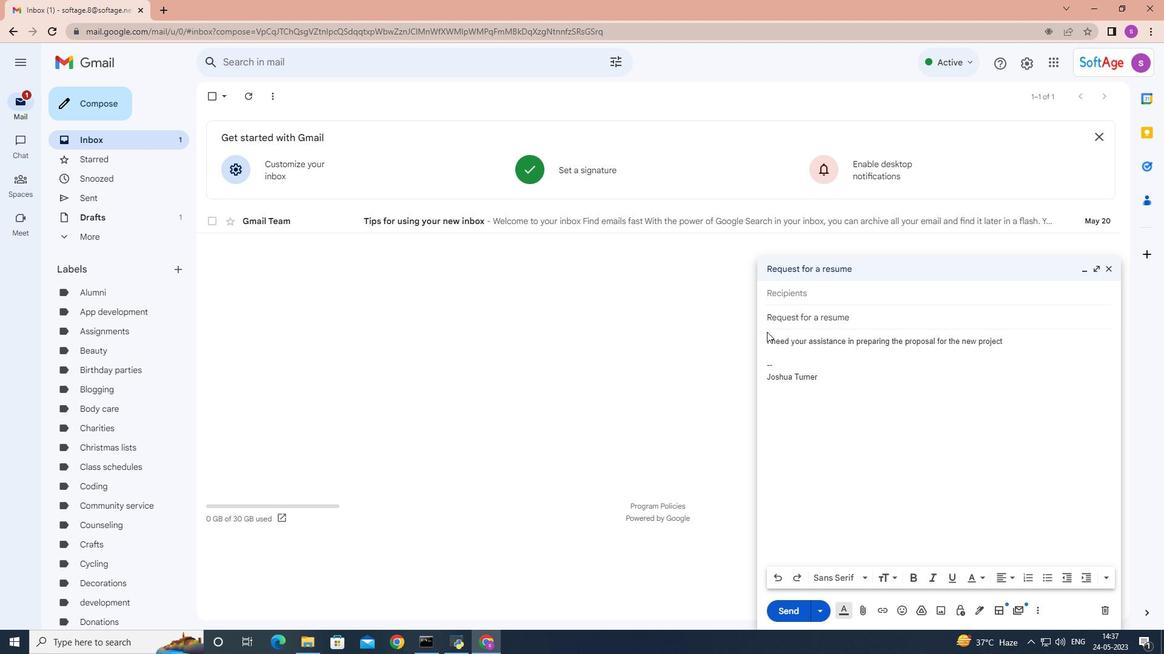 
Action: Mouse moved to (786, 295)
Screenshot: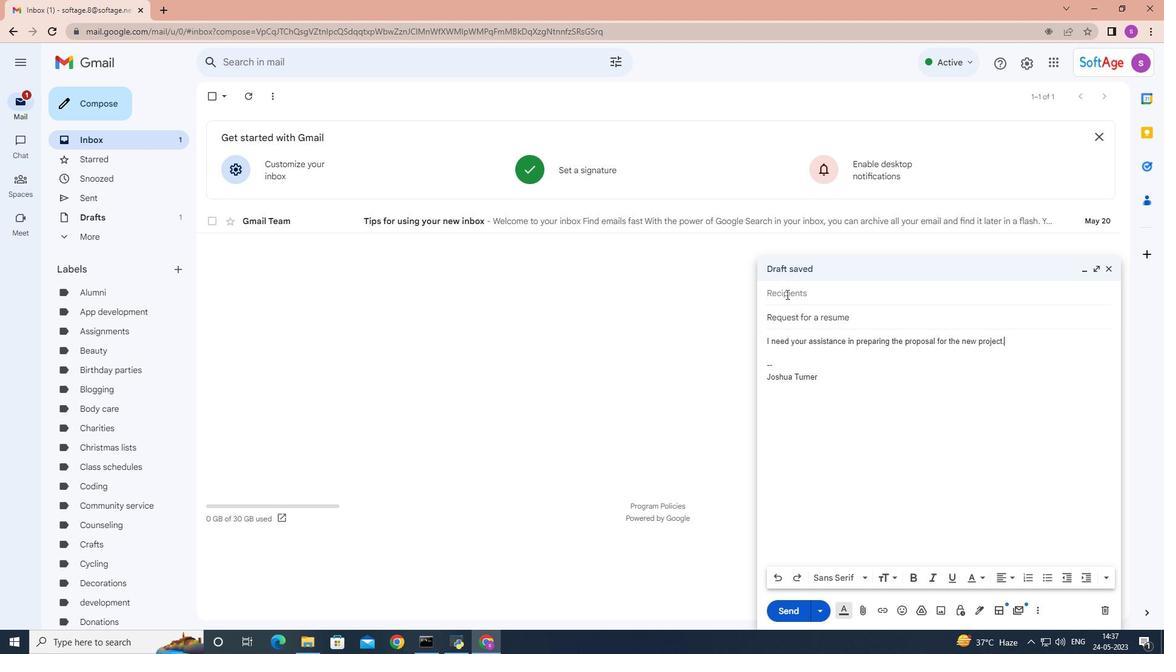 
Action: Mouse pressed left at (786, 295)
Screenshot: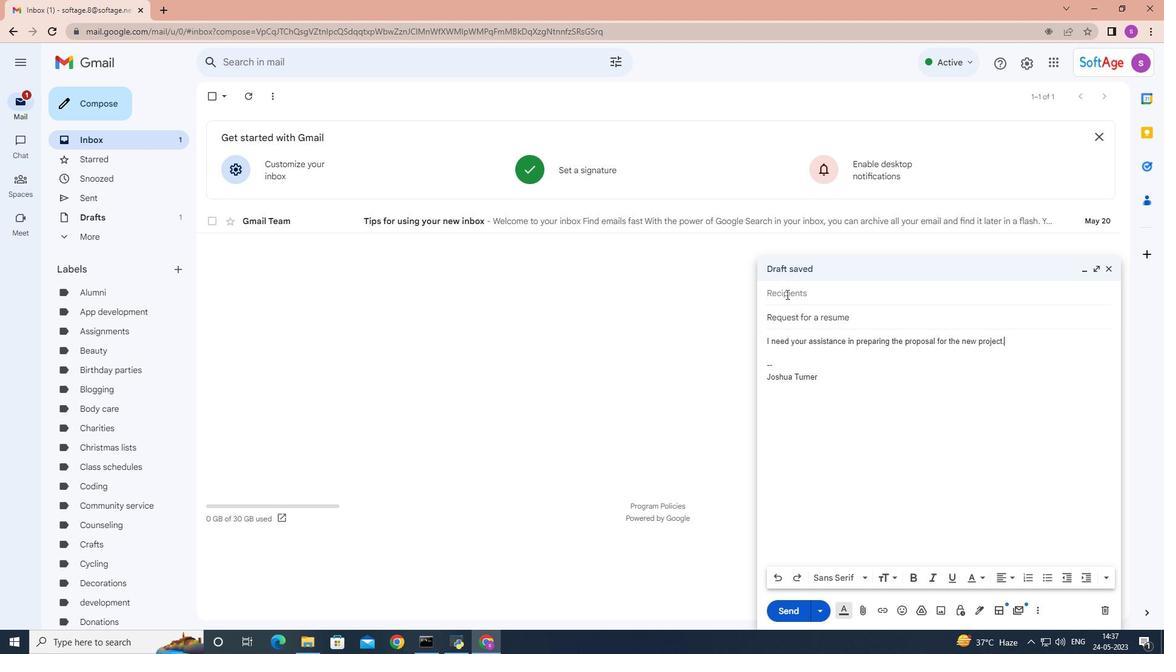 
Action: Mouse moved to (786, 296)
Screenshot: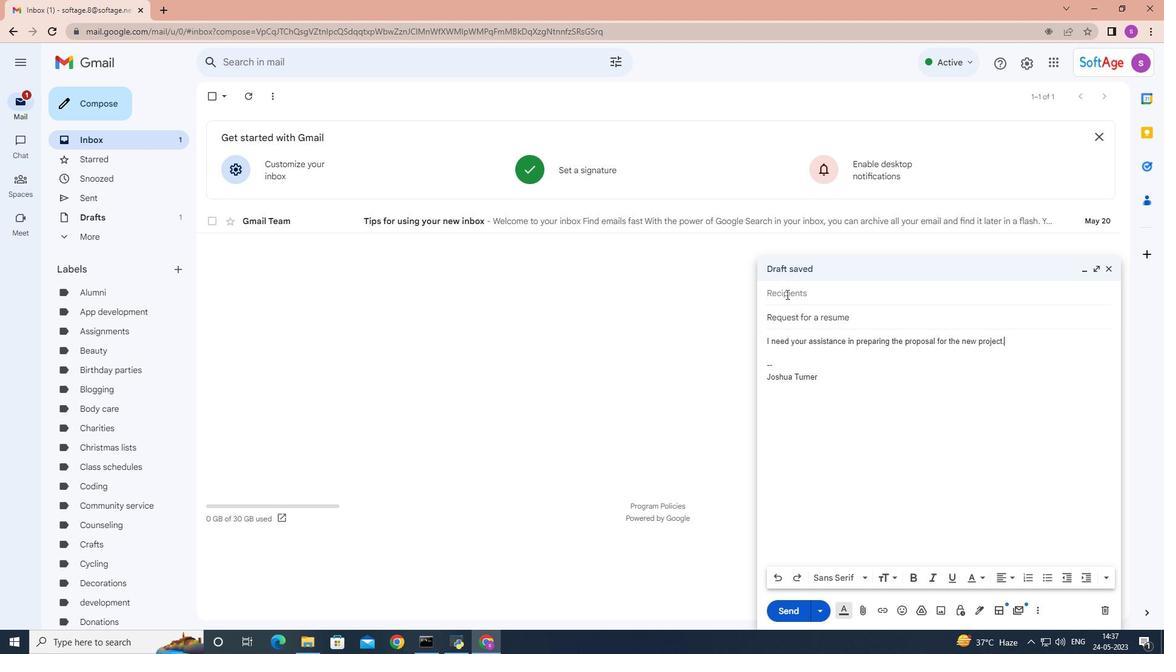 
Action: Key pressed <Key.shift>Softage.2
Screenshot: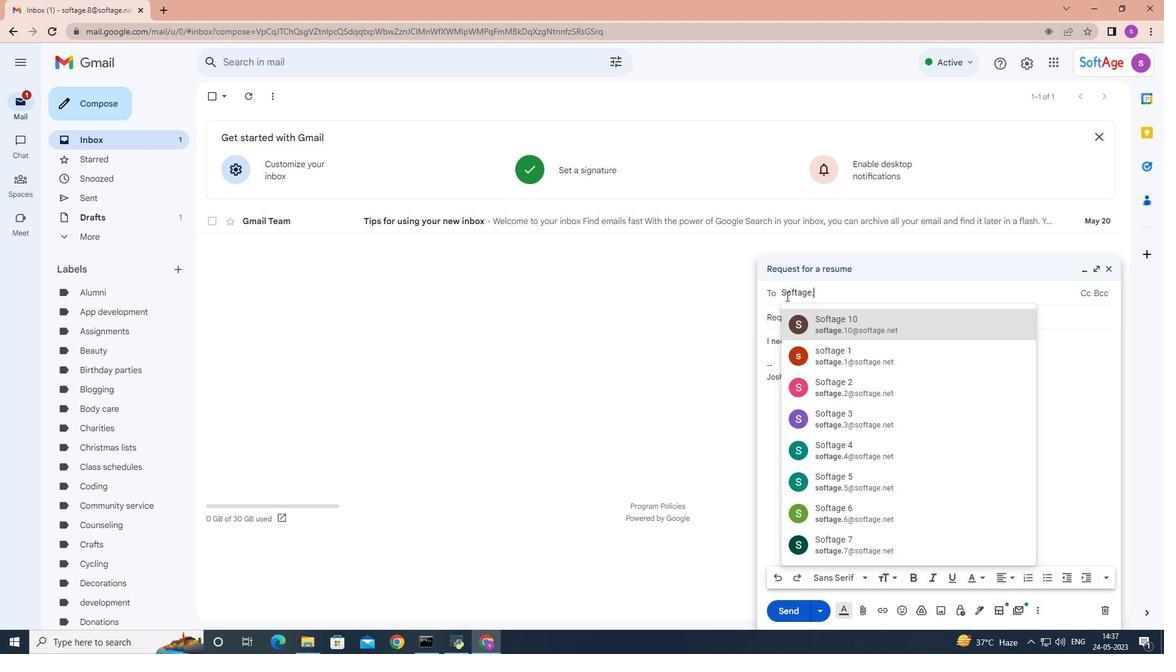 
Action: Mouse moved to (806, 326)
Screenshot: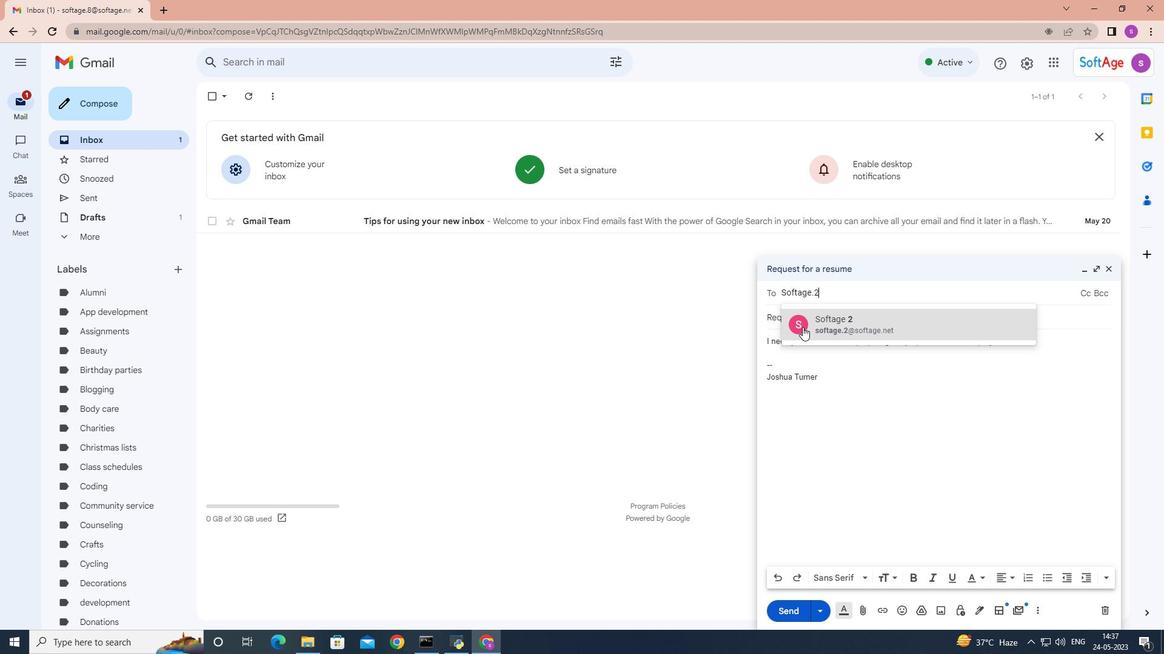 
Action: Mouse pressed left at (806, 326)
Screenshot: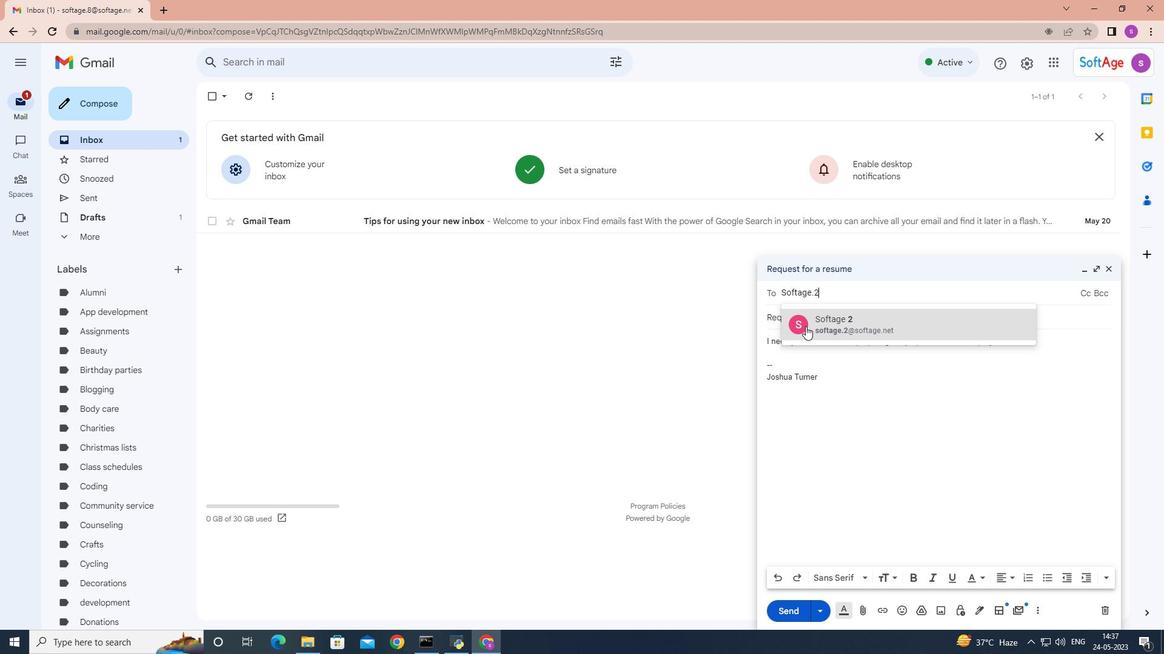 
Action: Mouse moved to (1009, 355)
Screenshot: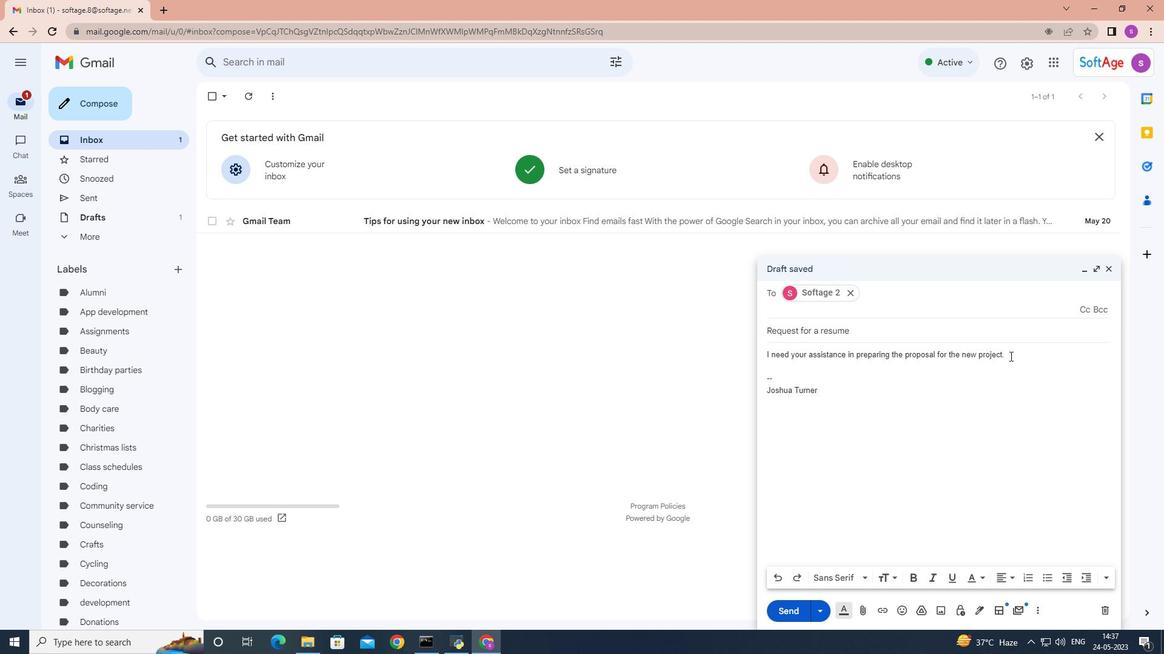 
Action: Mouse pressed left at (1009, 355)
Screenshot: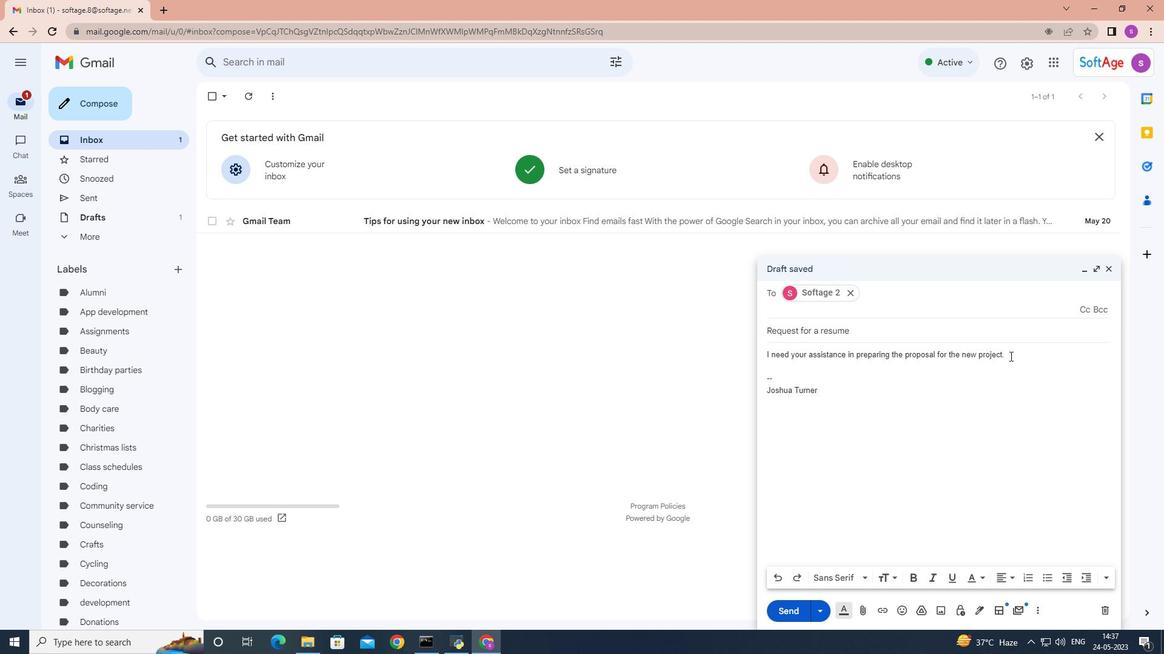 
Action: Mouse moved to (1006, 340)
Screenshot: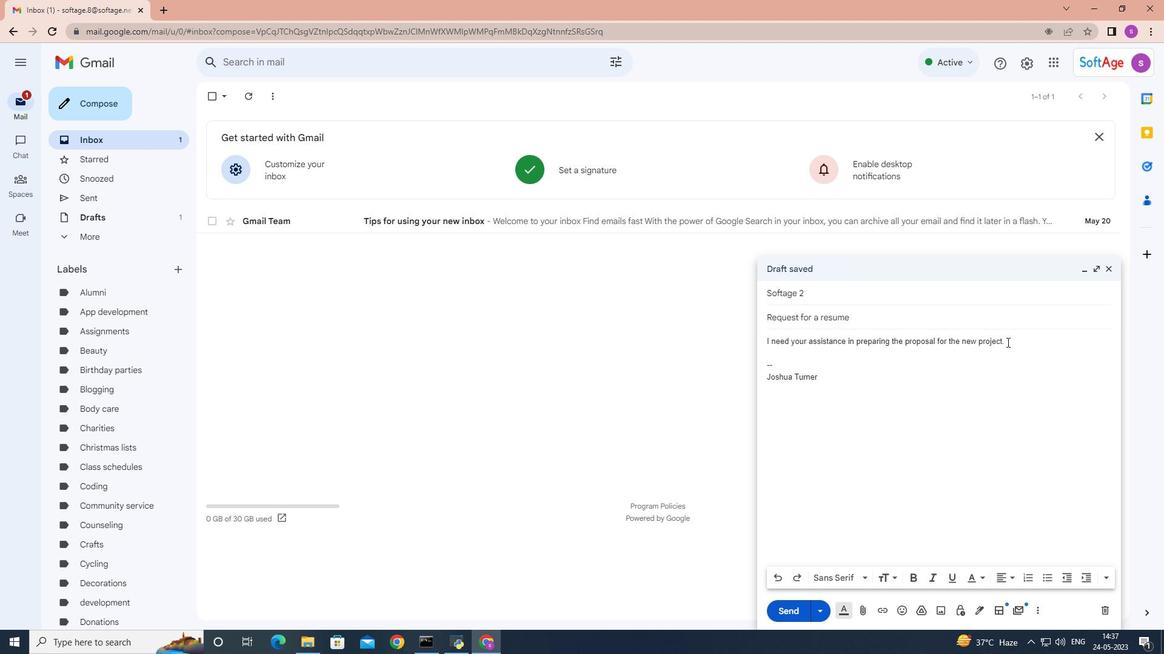 
Action: Mouse pressed left at (1006, 340)
Screenshot: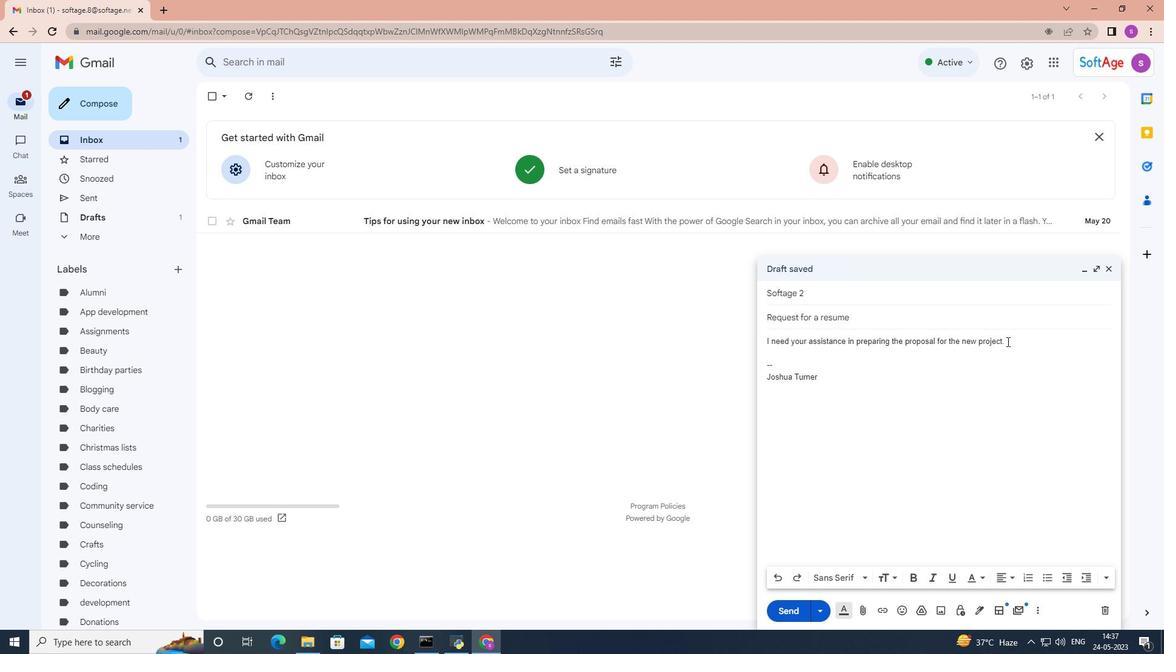 
Action: Mouse moved to (1032, 579)
Screenshot: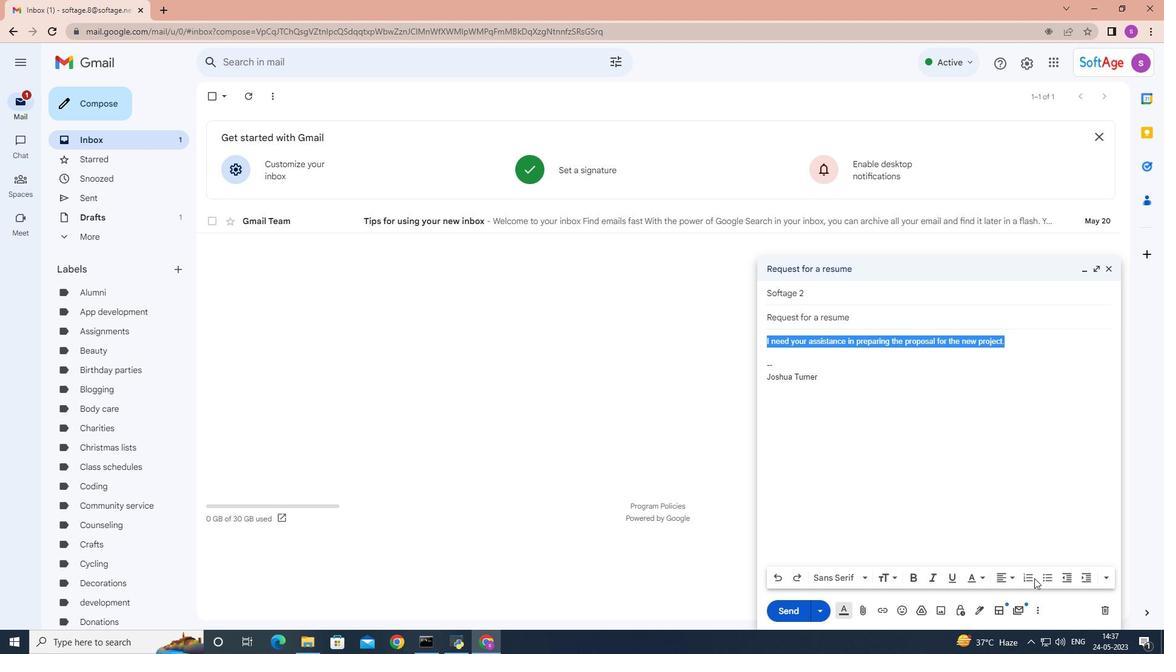 
Action: Mouse pressed left at (1032, 579)
Screenshot: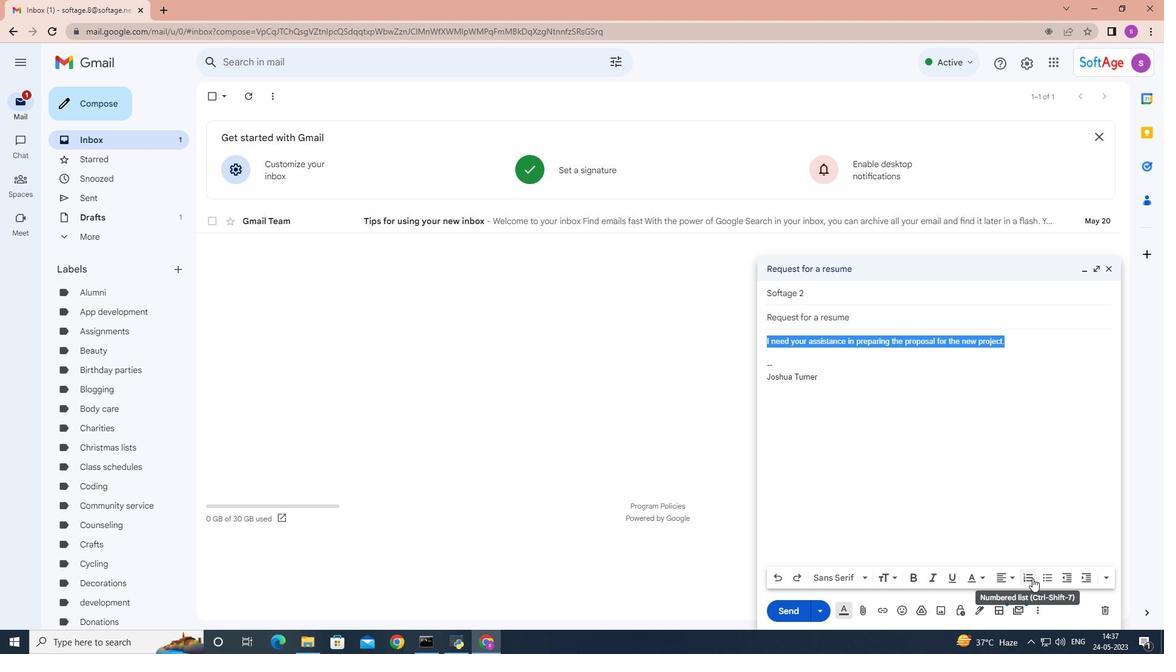 
Action: Mouse moved to (866, 578)
Screenshot: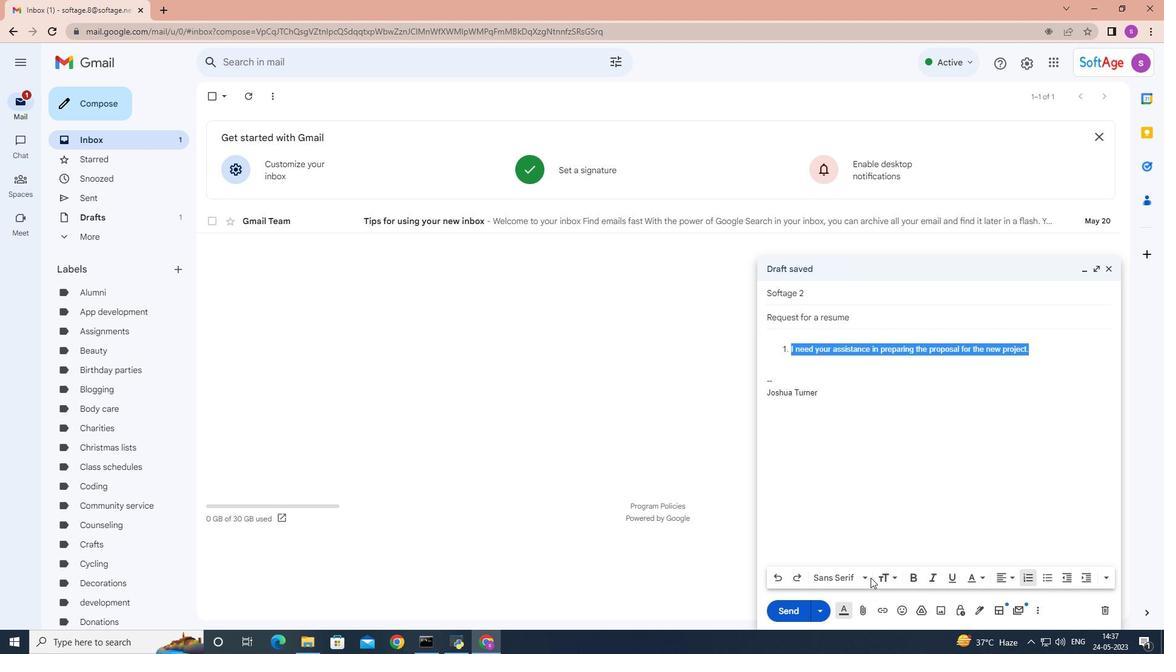 
Action: Mouse pressed left at (866, 578)
Screenshot: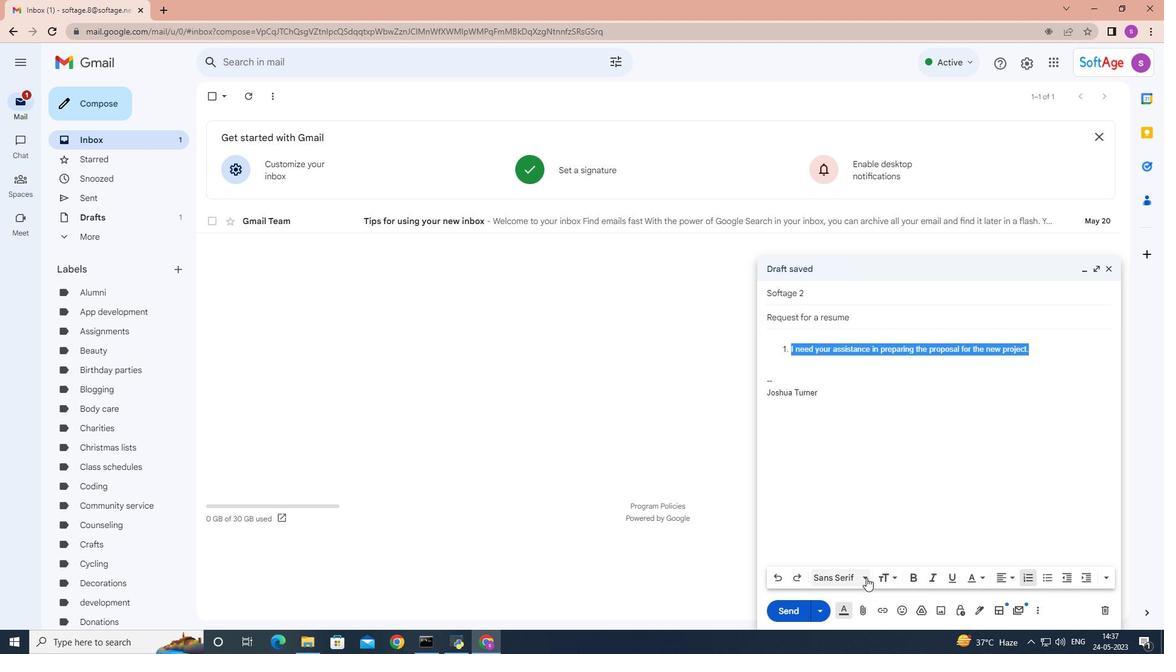 
Action: Mouse moved to (873, 497)
Screenshot: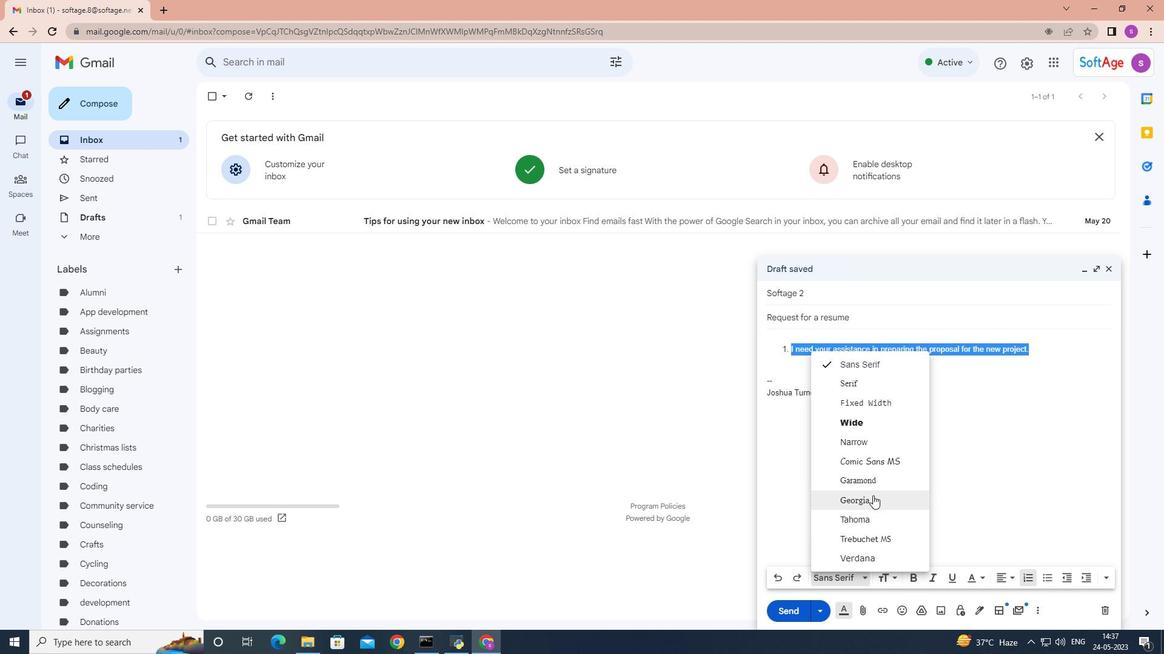 
Action: Mouse pressed left at (873, 497)
Screenshot: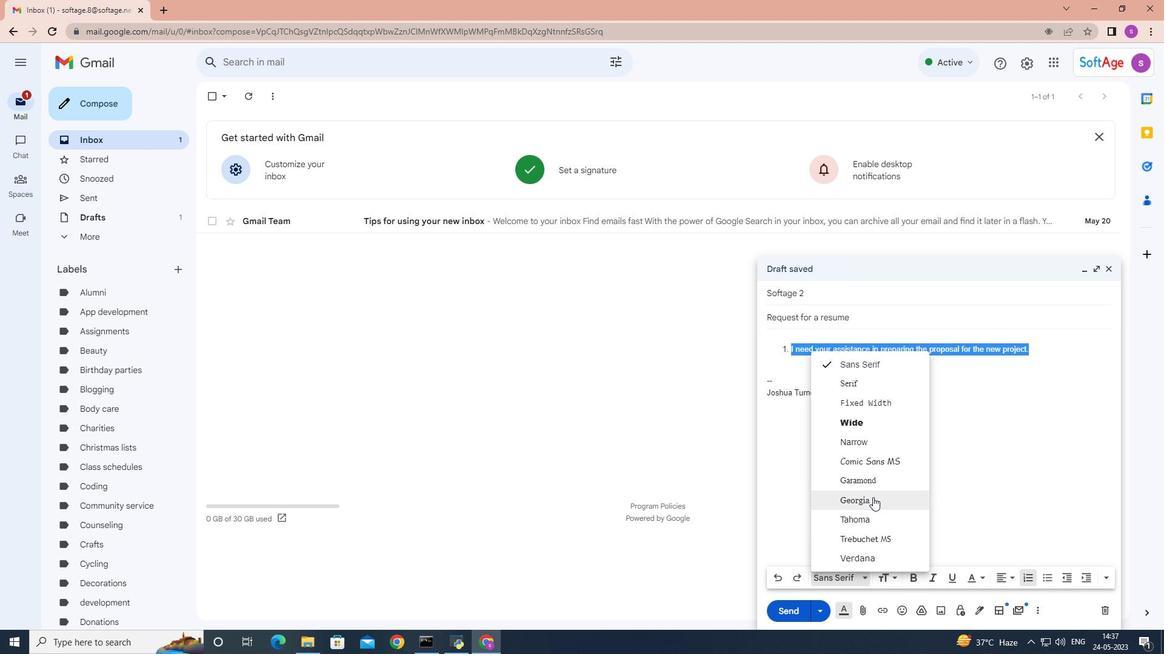 
Action: Mouse moved to (1101, 579)
Screenshot: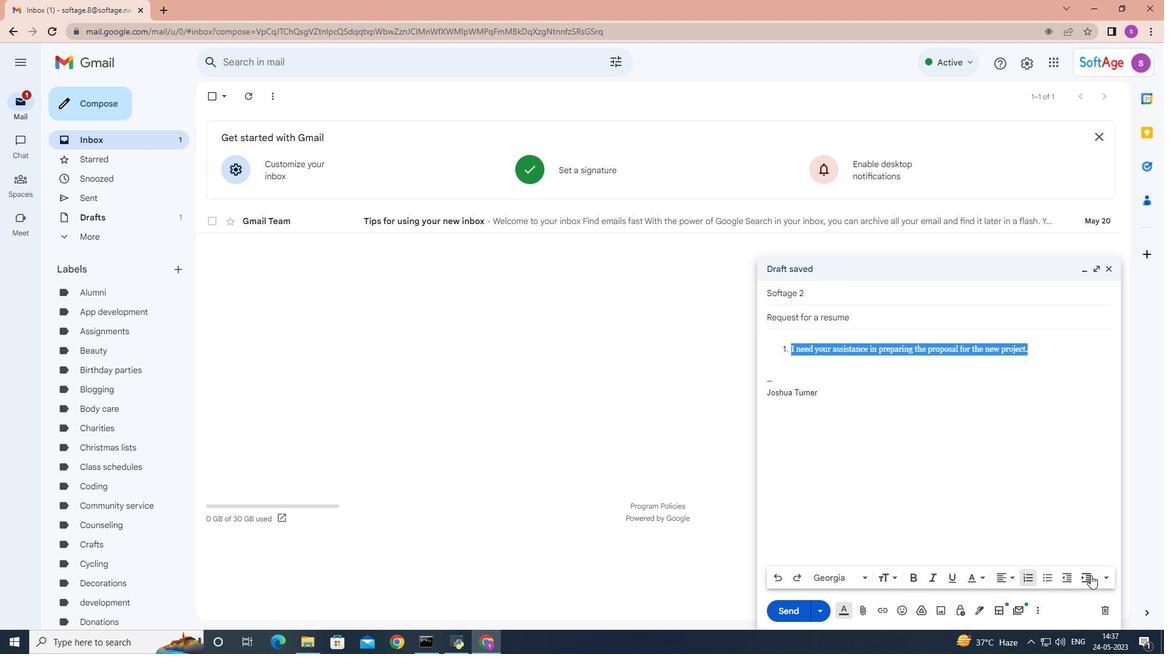 
Action: Mouse pressed left at (1101, 579)
Screenshot: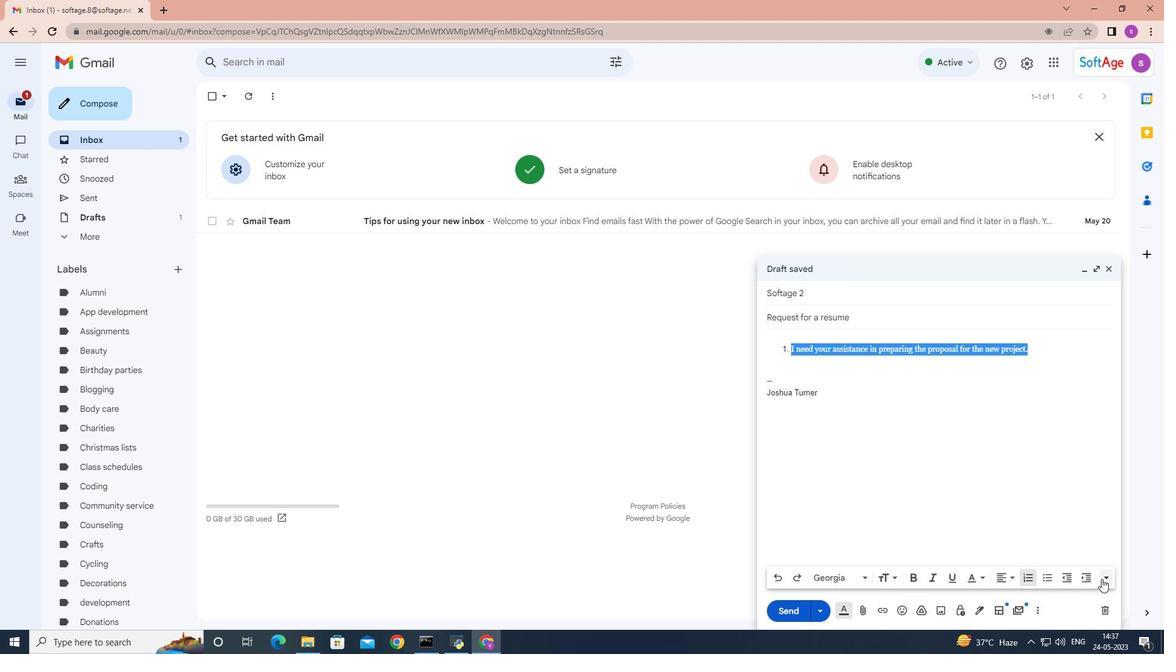 
Action: Mouse moved to (1107, 545)
Screenshot: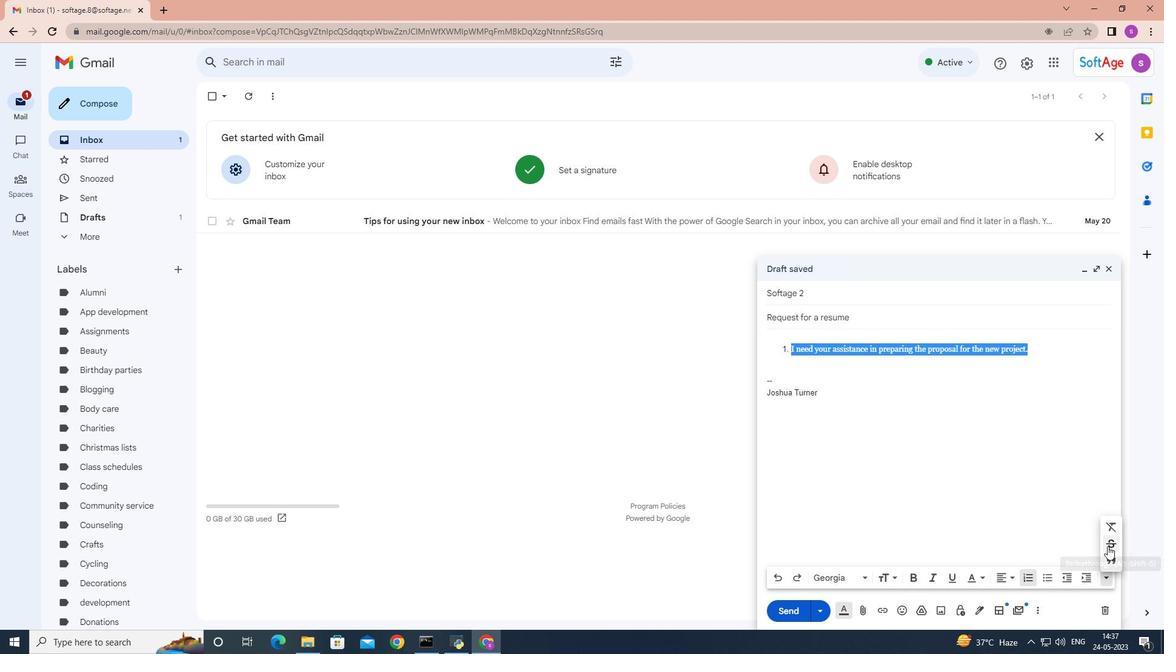 
Action: Mouse pressed left at (1107, 545)
Screenshot: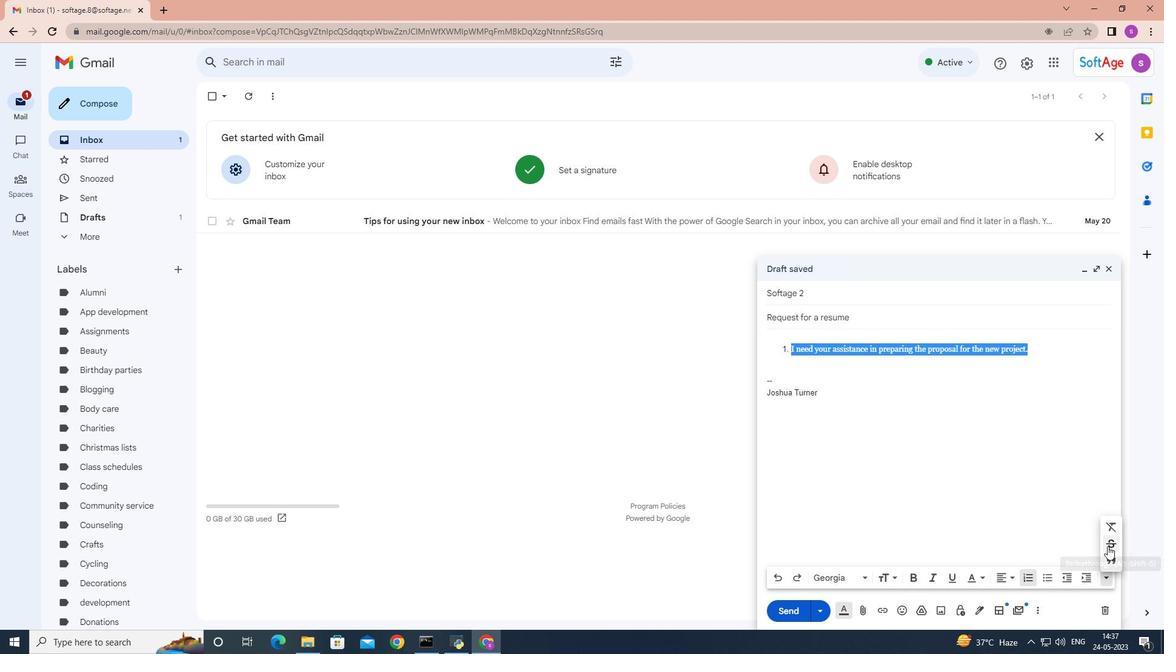 
Action: Mouse moved to (1028, 583)
Screenshot: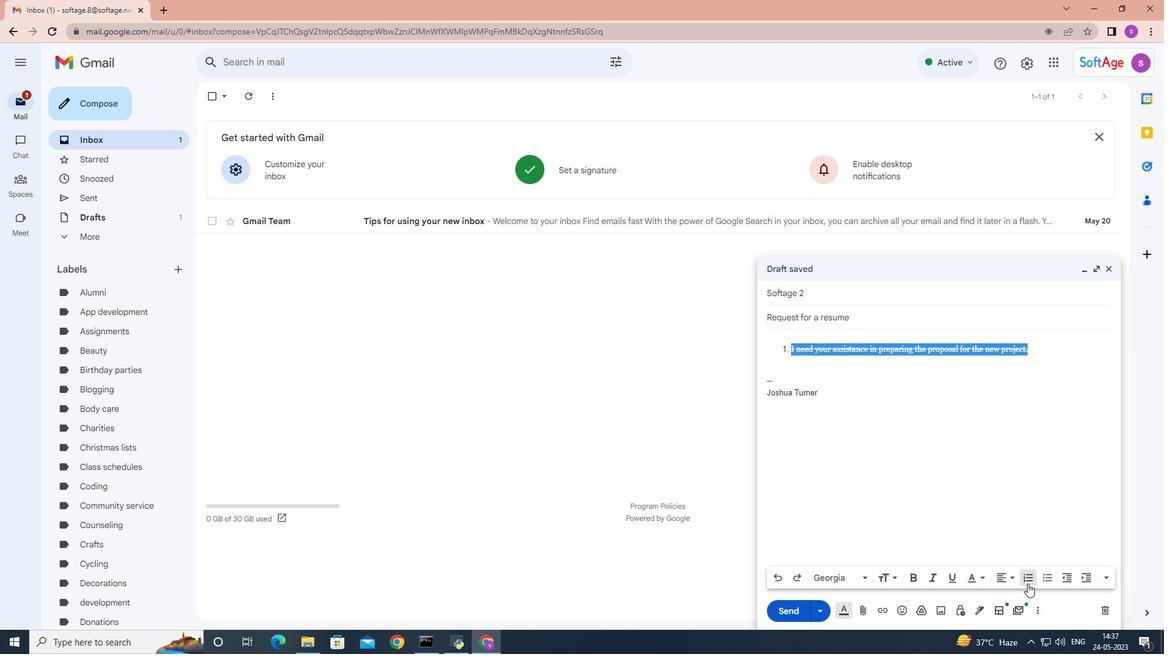 
Action: Mouse pressed left at (1028, 583)
Screenshot: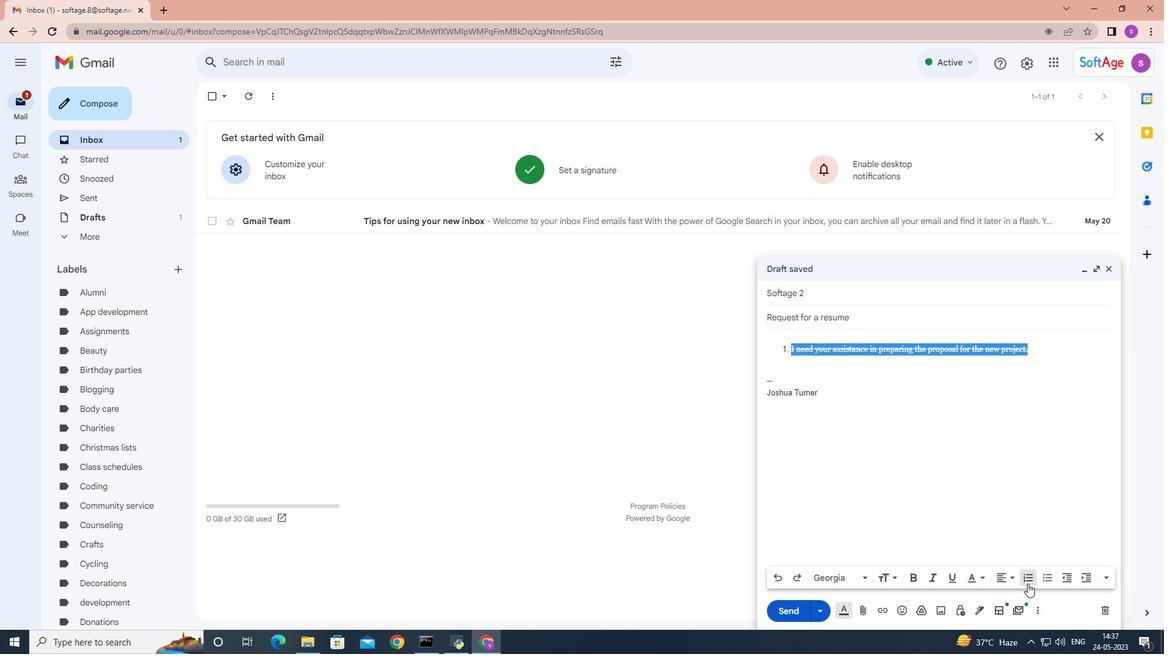 
Action: Mouse moved to (858, 579)
Screenshot: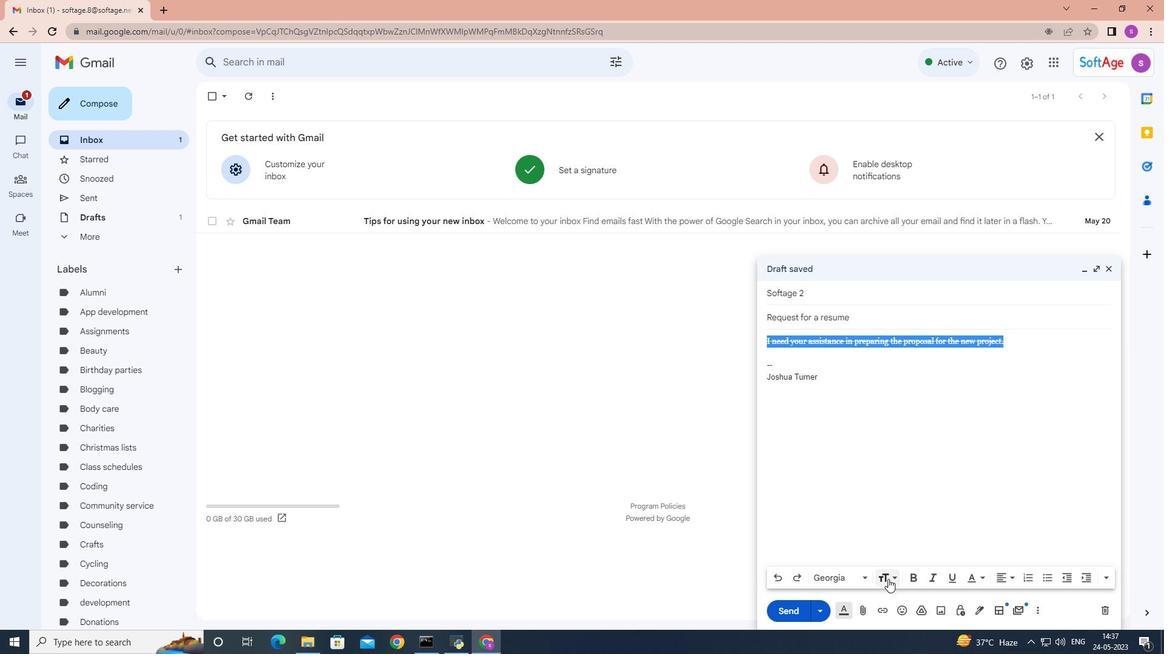 
Action: Mouse pressed left at (858, 579)
Screenshot: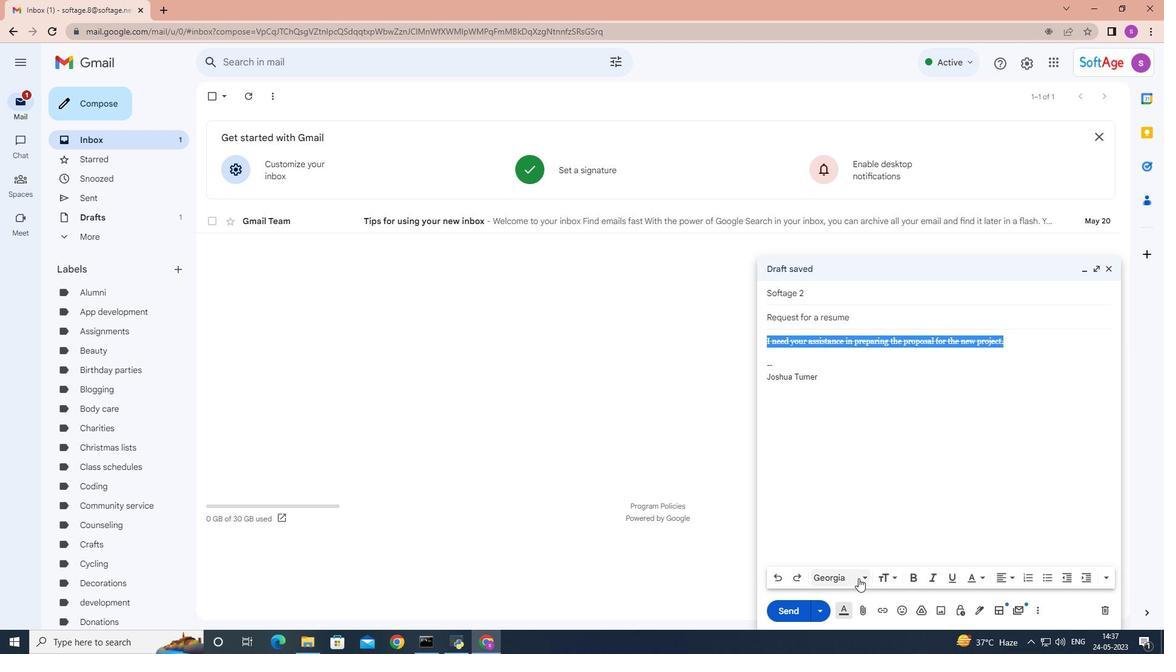 
Action: Mouse moved to (879, 360)
Screenshot: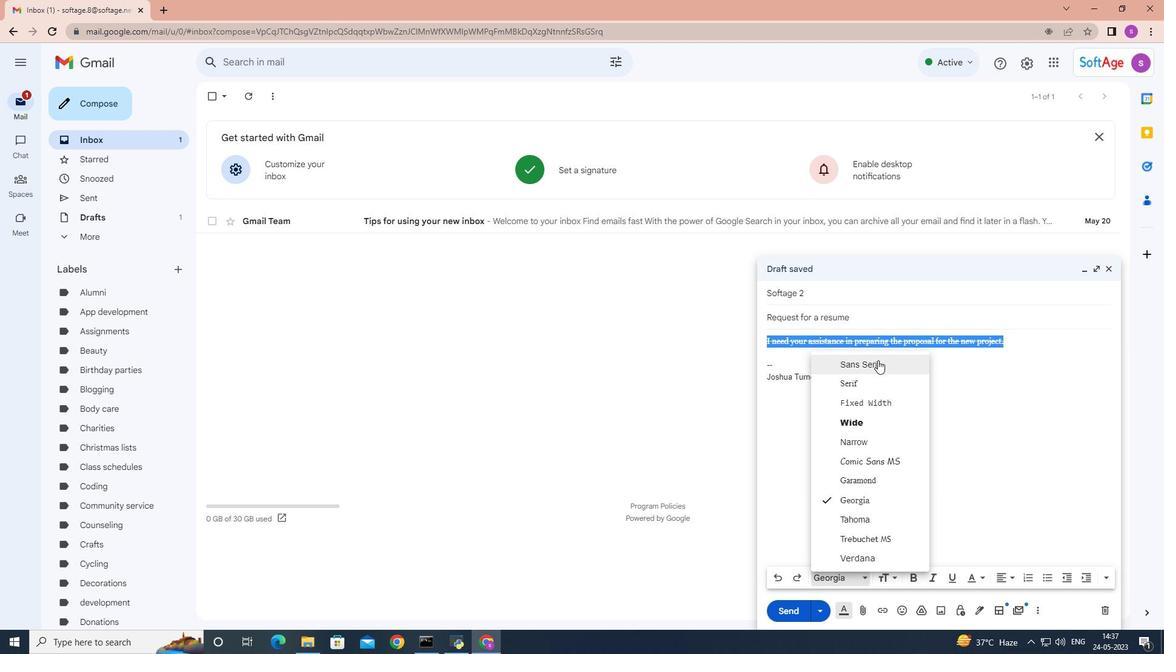 
Action: Mouse pressed left at (879, 360)
Screenshot: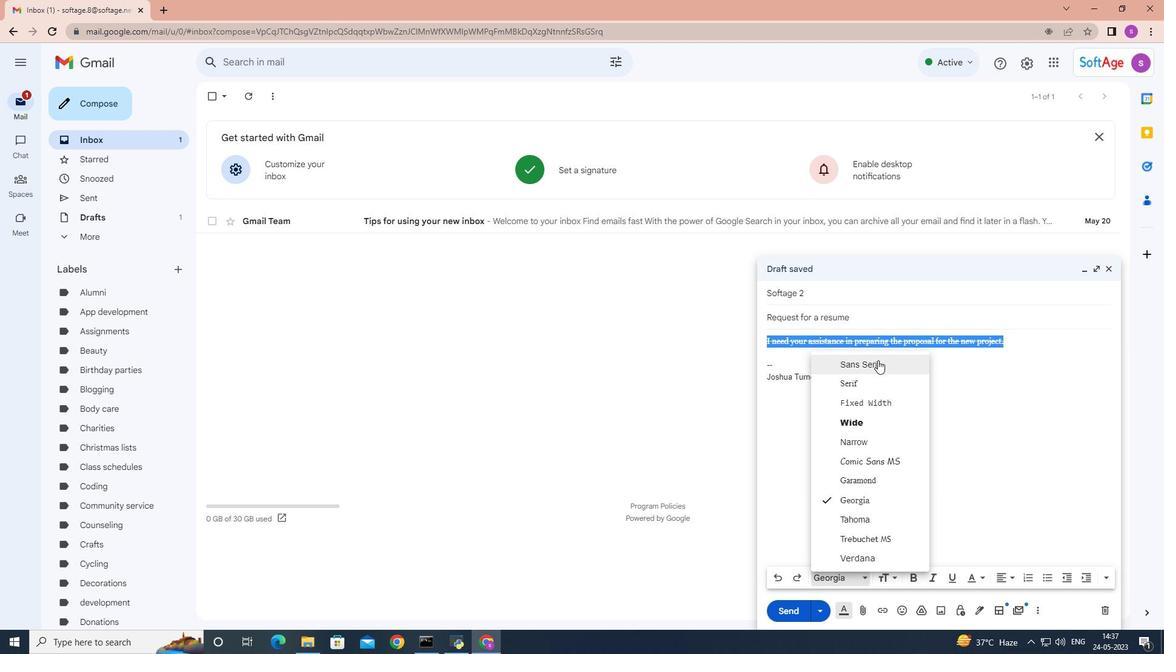 
Action: Mouse moved to (1104, 580)
Screenshot: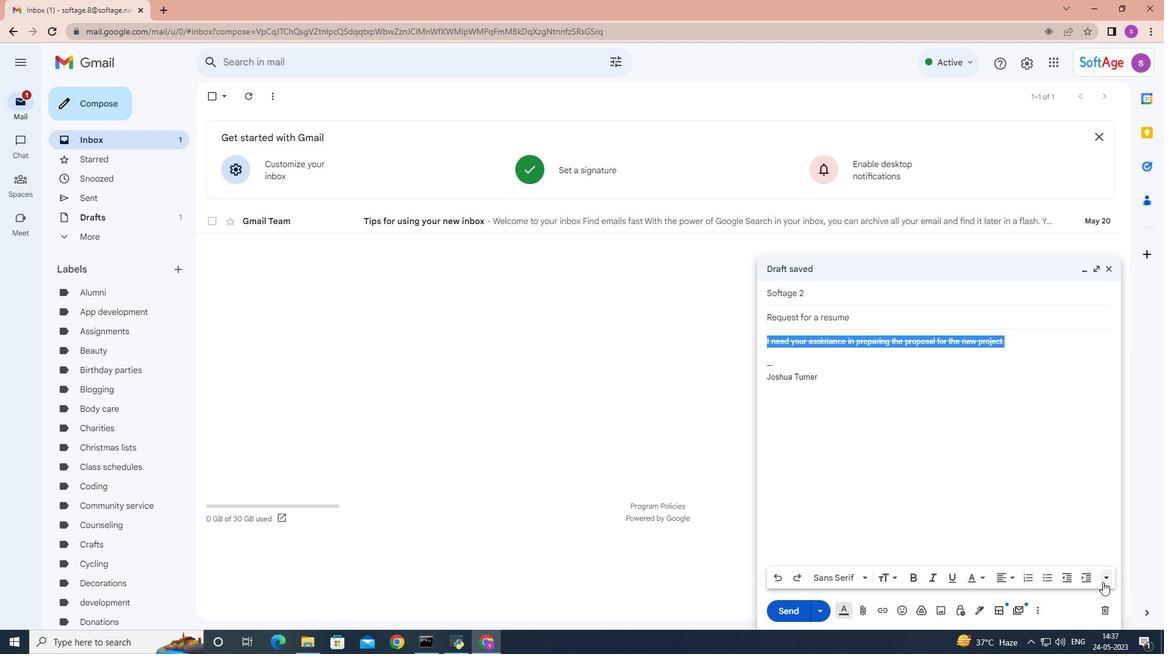 
Action: Mouse pressed left at (1104, 580)
Screenshot: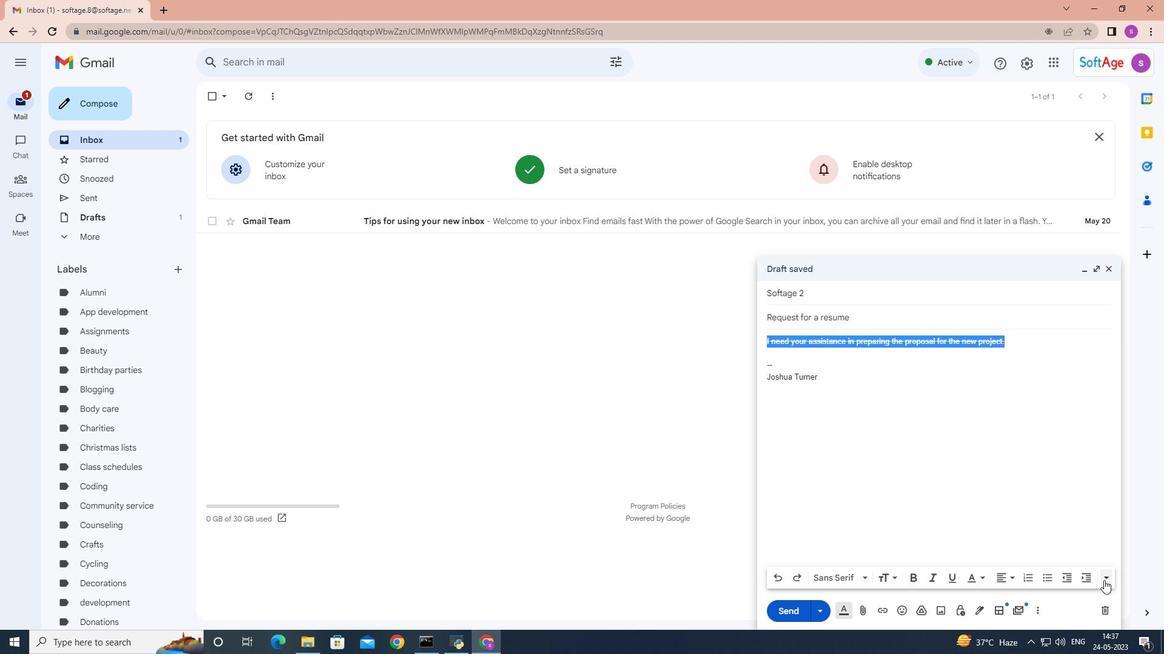 
Action: Mouse moved to (1113, 543)
Screenshot: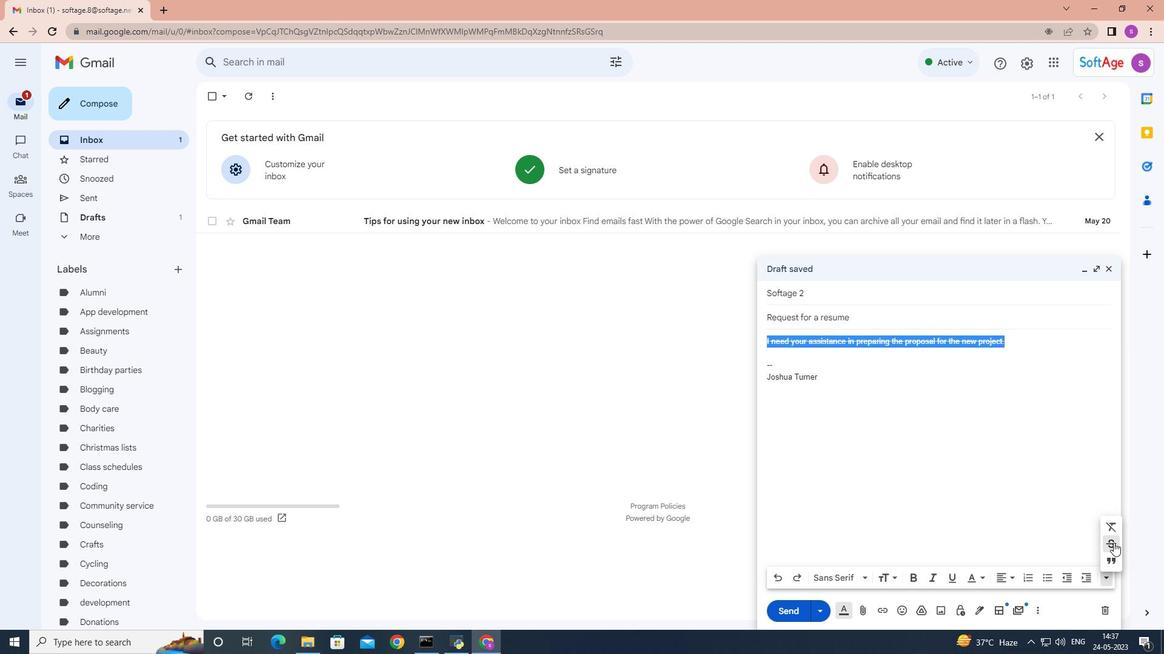 
Action: Mouse pressed left at (1113, 543)
Screenshot: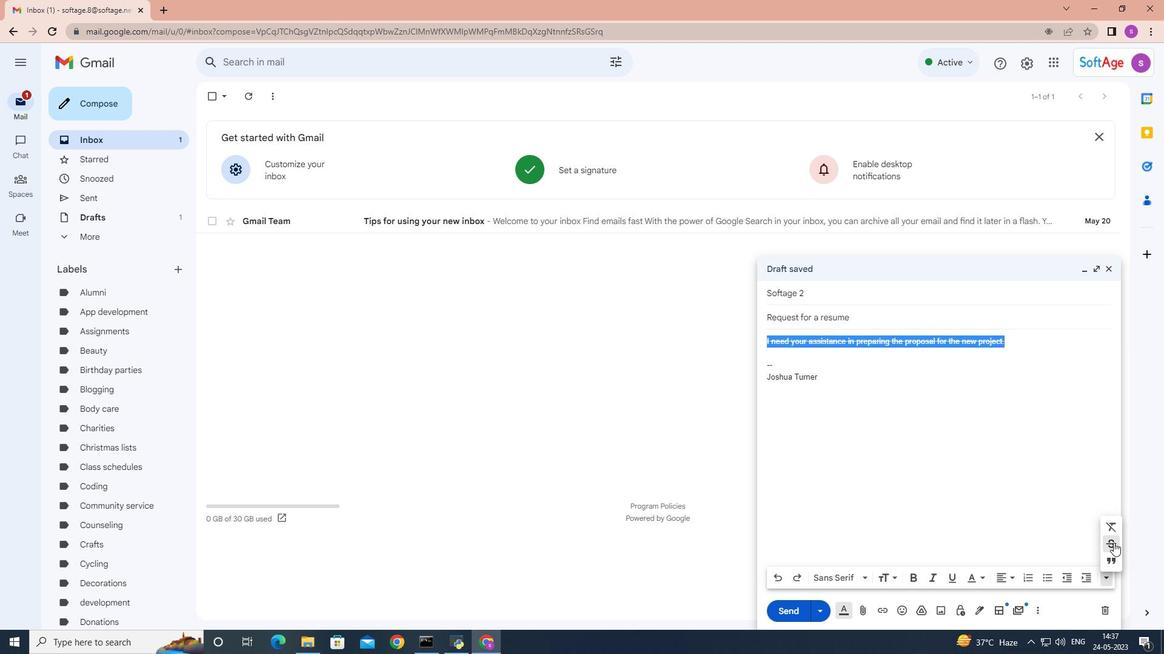 
Action: Mouse moved to (785, 614)
Screenshot: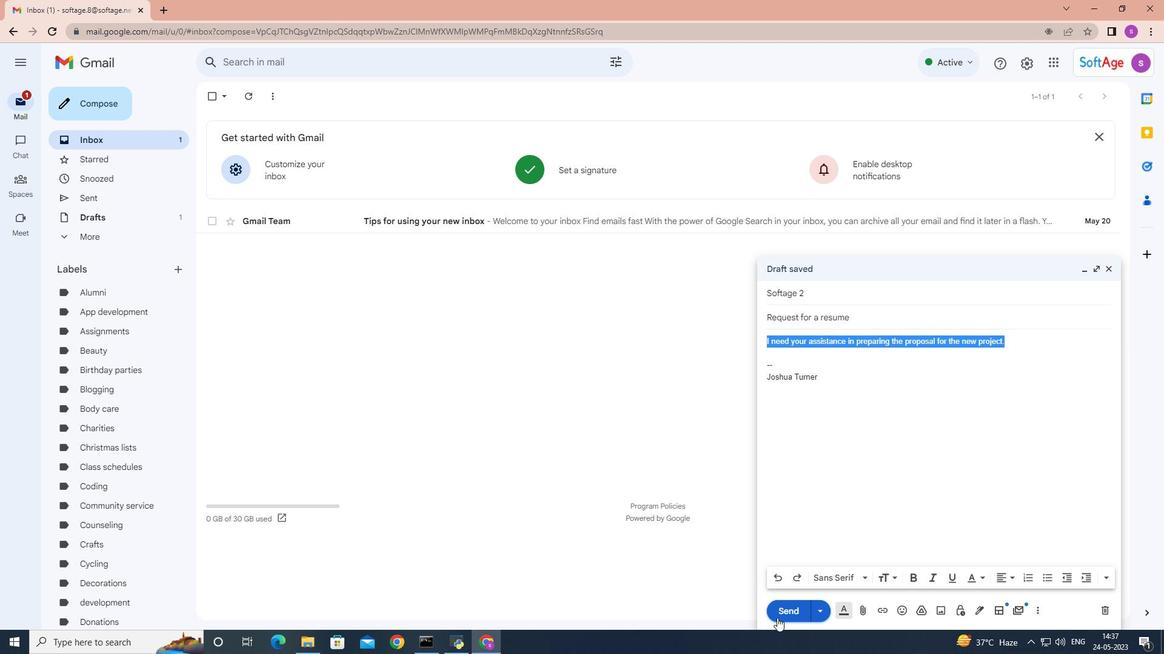 
Action: Mouse pressed left at (785, 614)
Screenshot: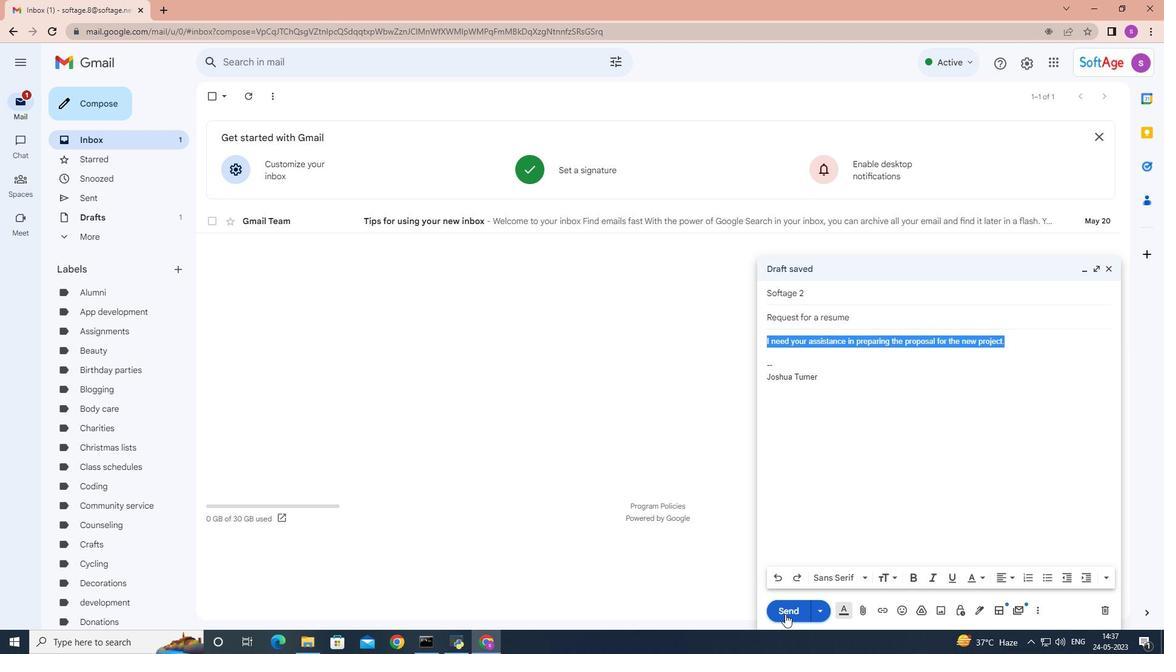 
Action: Mouse moved to (130, 200)
Screenshot: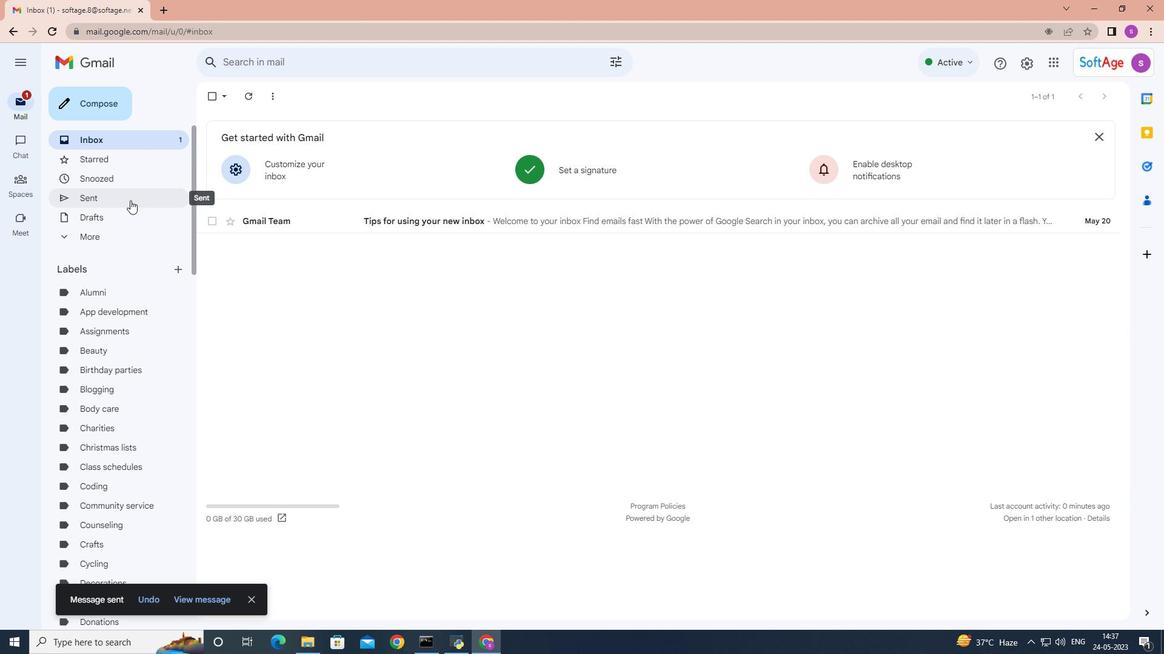 
Action: Mouse pressed left at (130, 200)
Screenshot: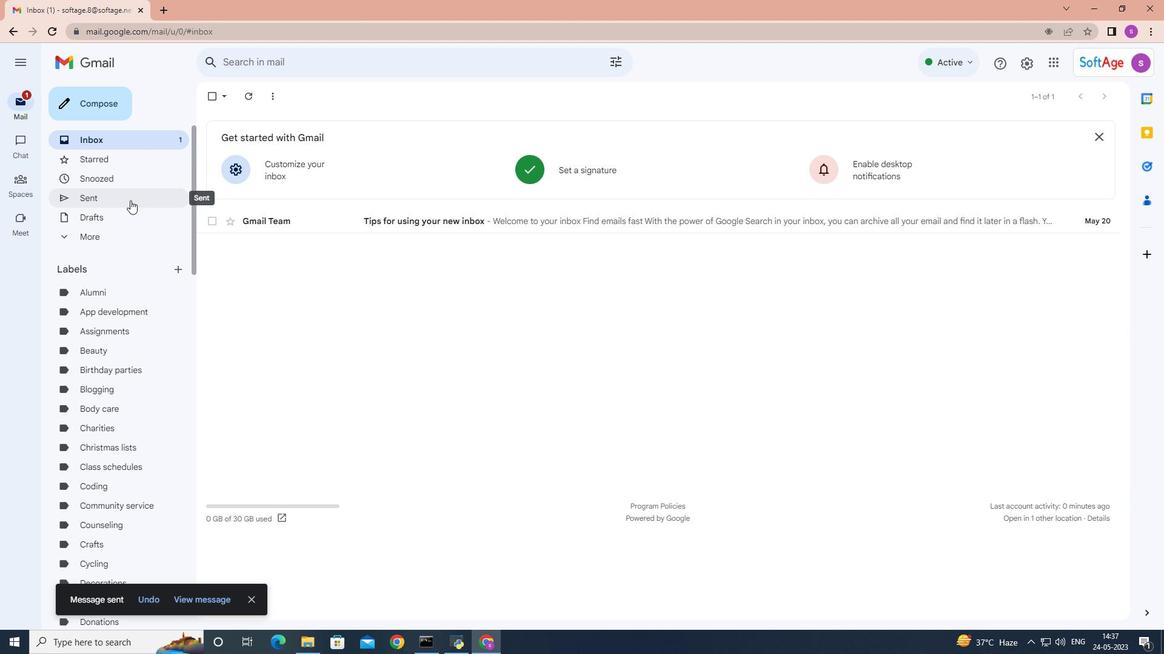 
Action: Mouse moved to (280, 159)
Screenshot: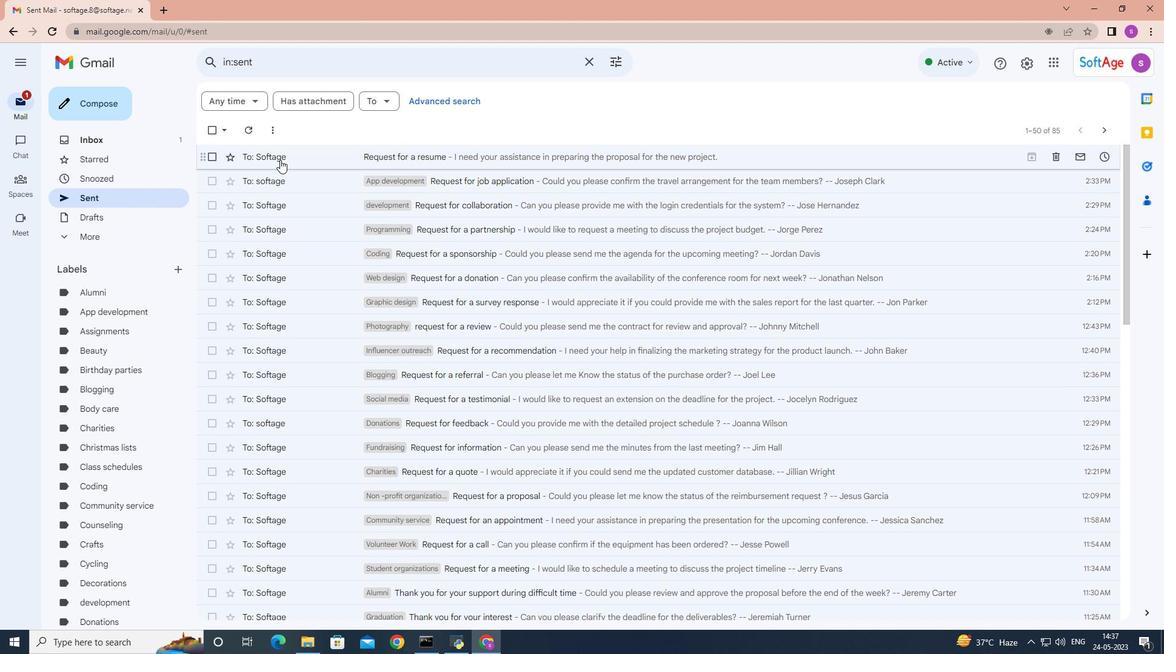 
Action: Mouse pressed right at (280, 159)
Screenshot: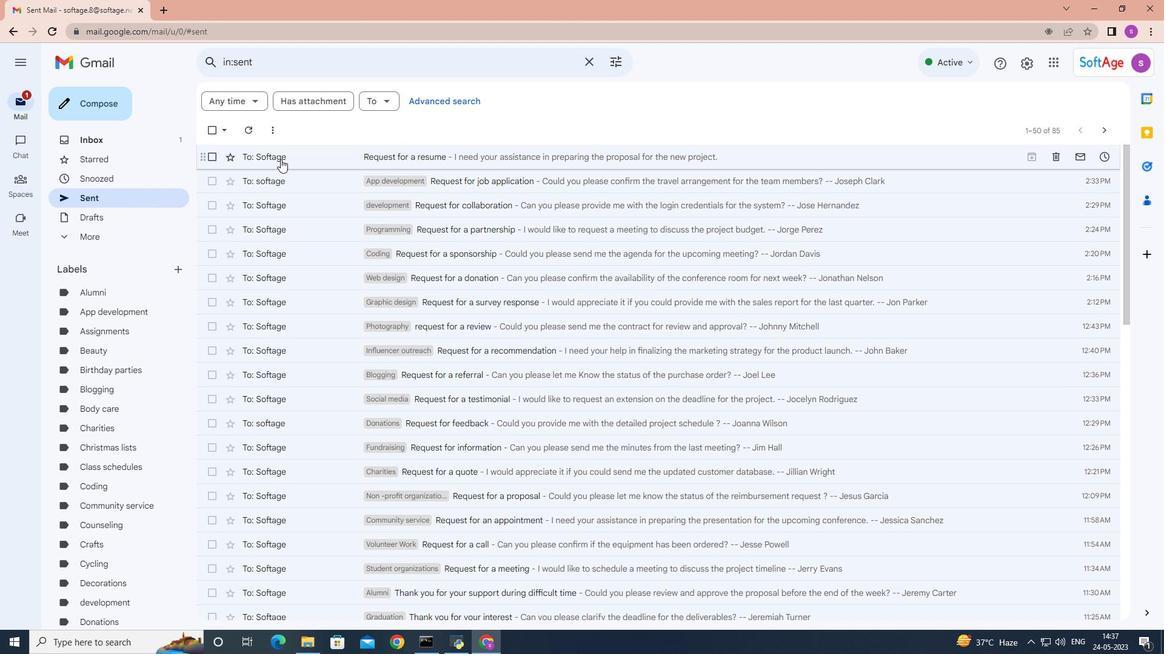 
Action: Mouse moved to (439, 406)
Screenshot: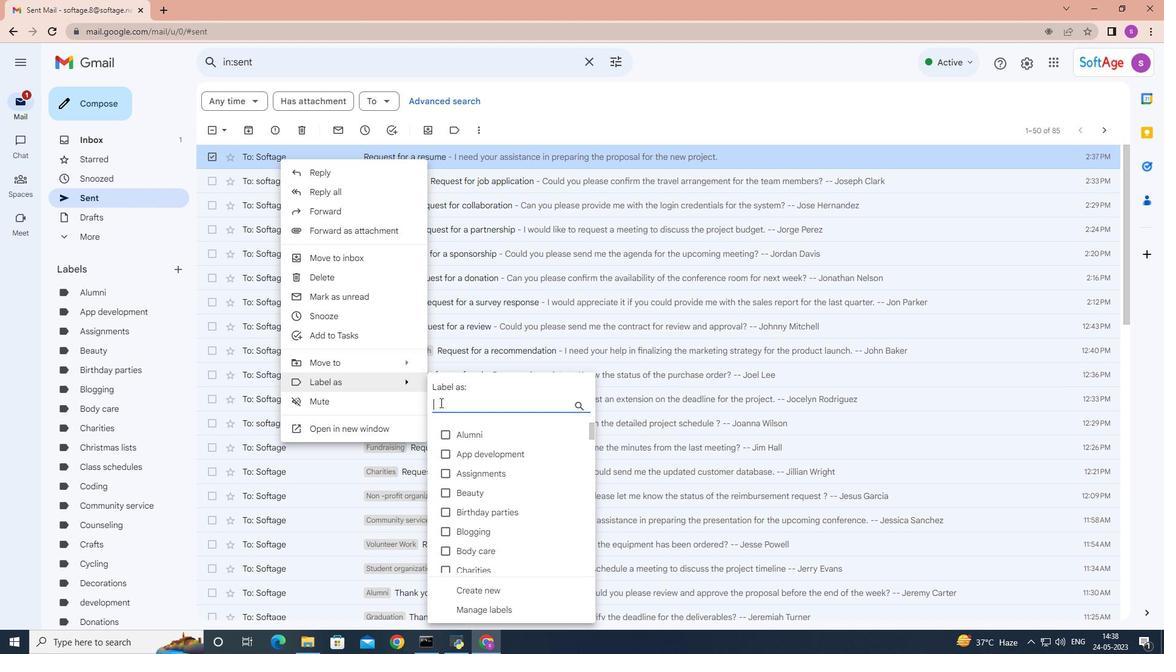 
Action: Key pressed <Key.shift>E<Key.backspace><Key.shift>User<Key.space>experience
Screenshot: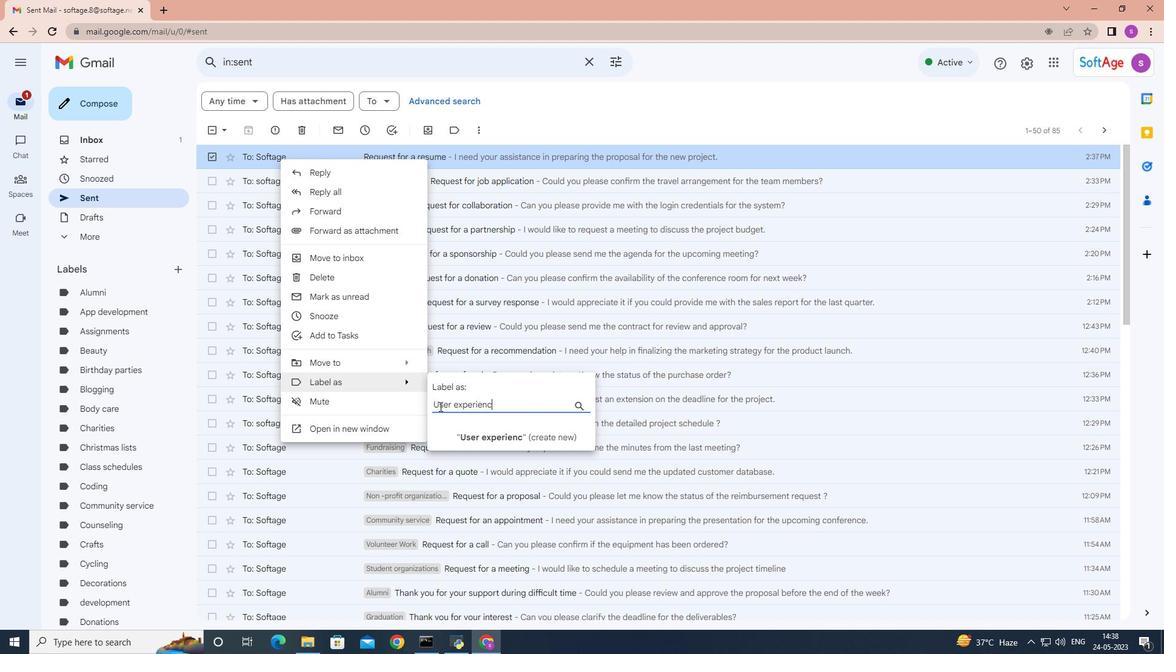 
Action: Mouse moved to (500, 432)
Screenshot: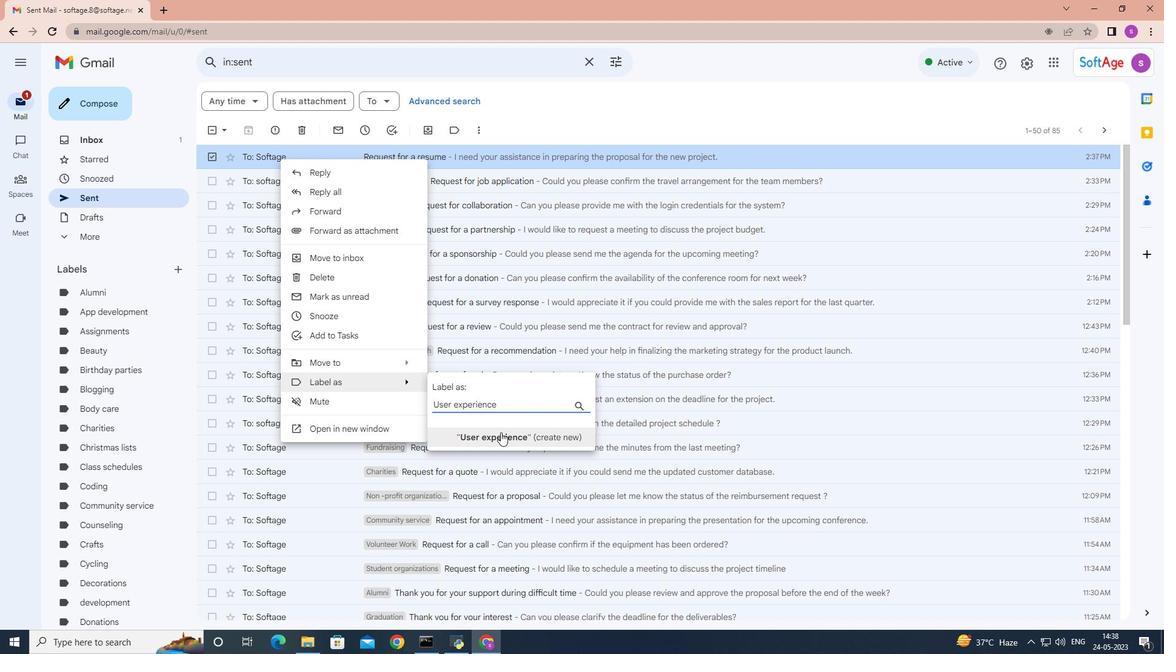 
Action: Mouse pressed left at (500, 432)
Screenshot: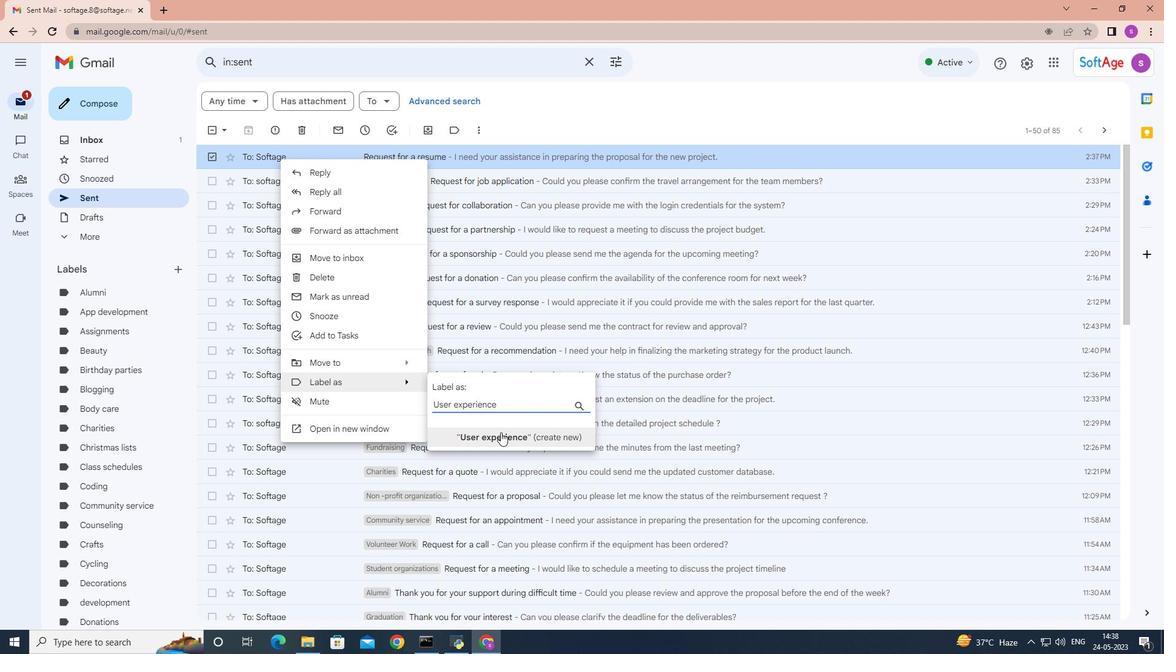 
Action: Mouse moved to (701, 389)
Screenshot: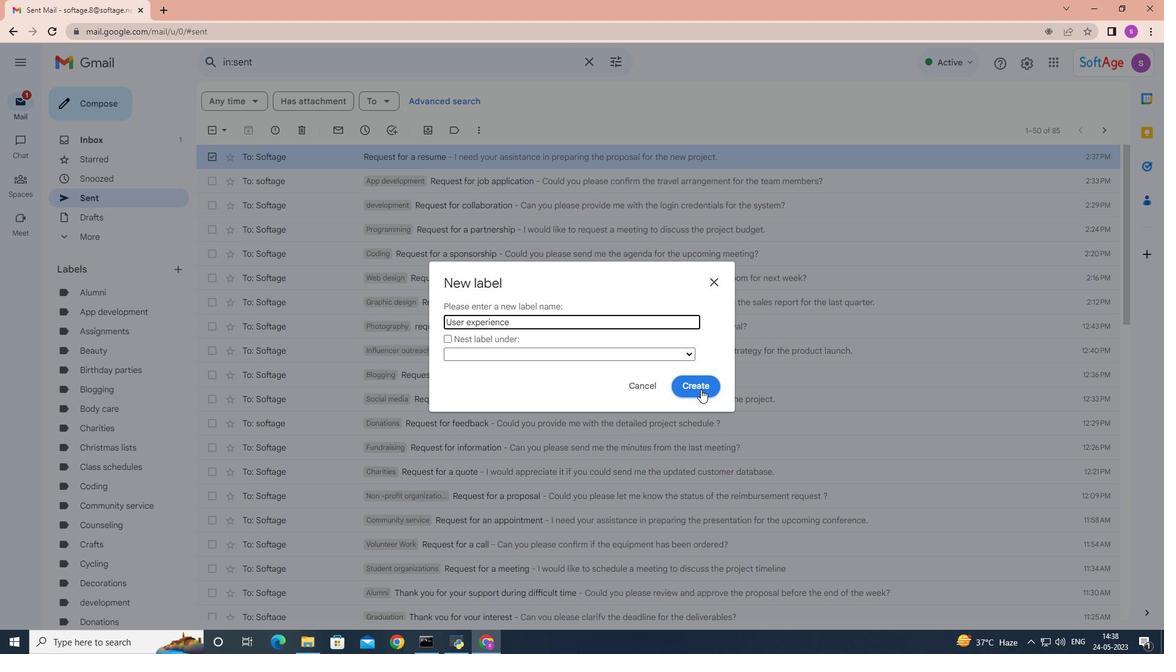 
Action: Mouse pressed left at (701, 389)
Screenshot: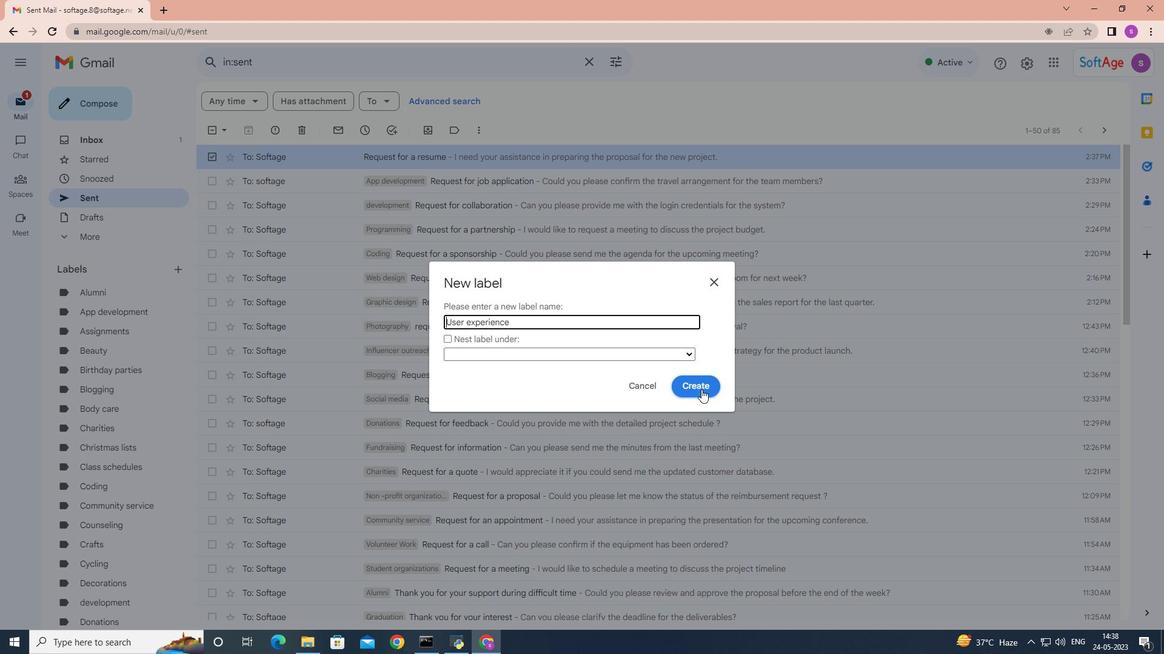 
Action: Mouse moved to (701, 389)
Screenshot: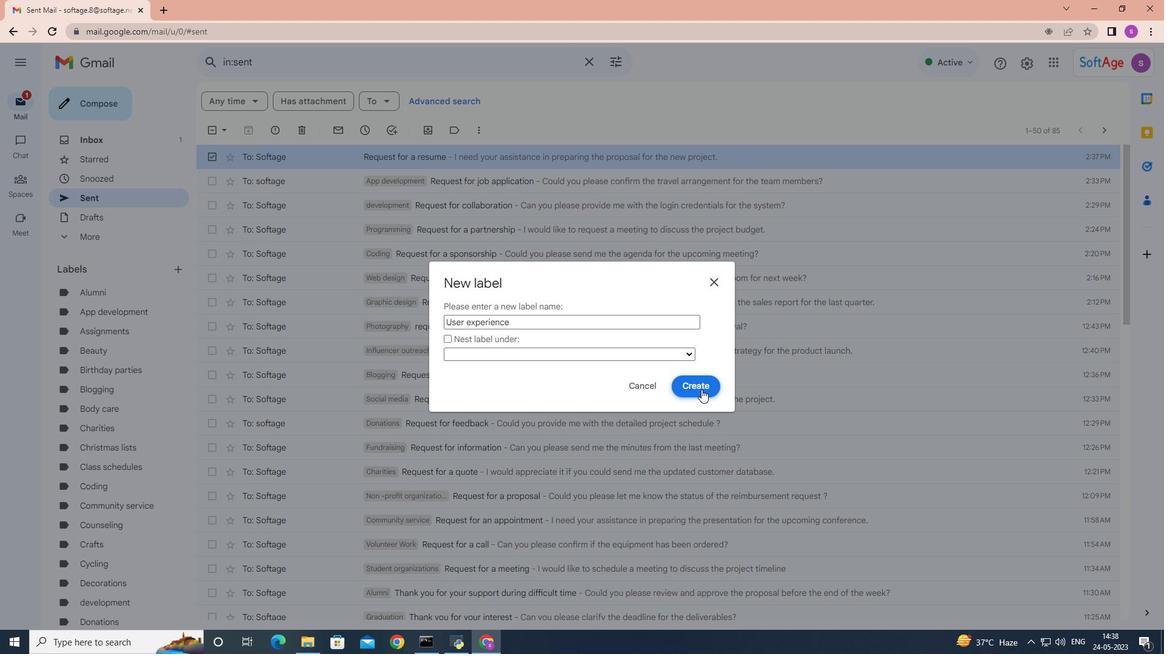 
